 Task: Locate the nearest car wash in Seattle.
Action: Mouse moved to (94, 59)
Screenshot: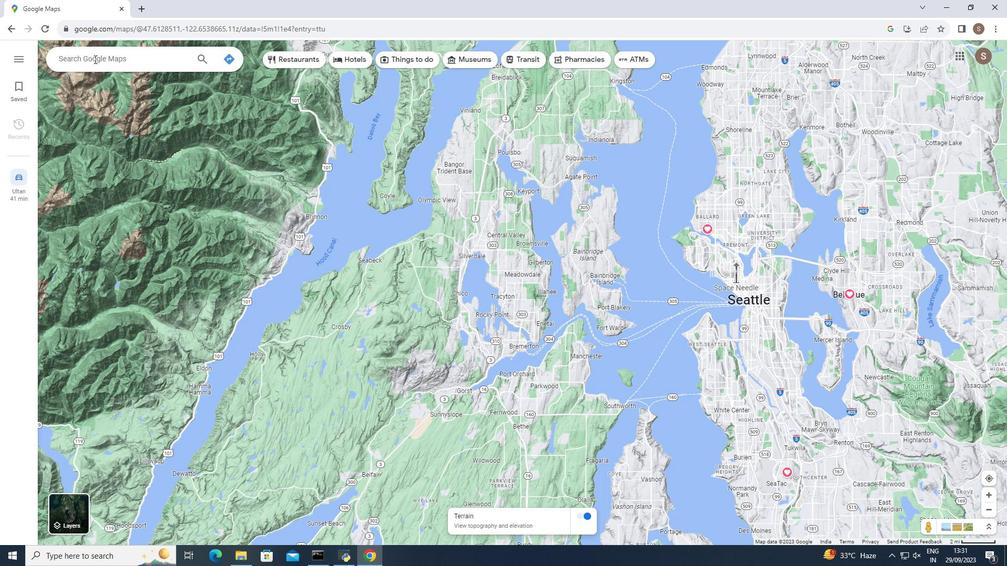 
Action: Mouse pressed left at (94, 59)
Screenshot: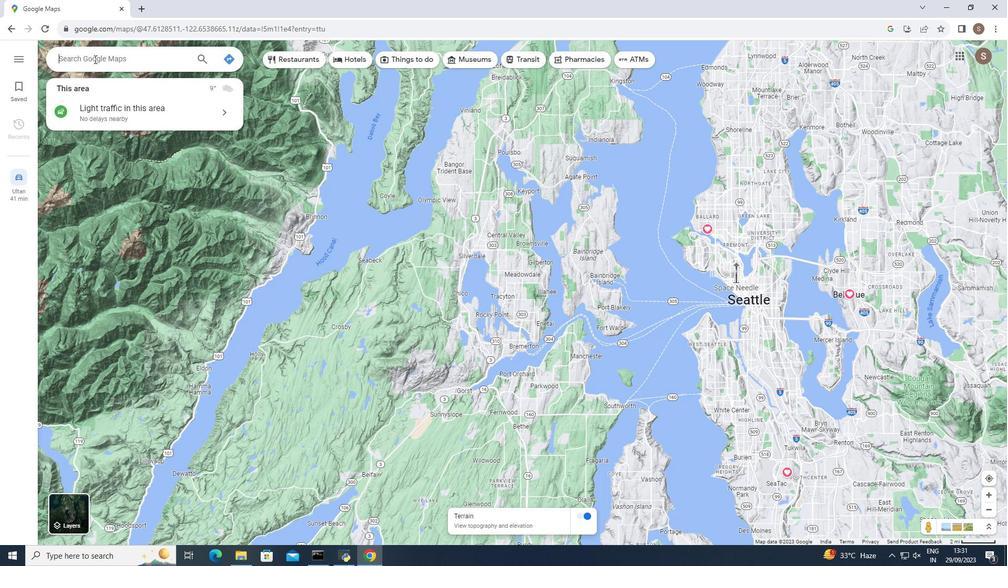 
Action: Mouse moved to (93, 59)
Screenshot: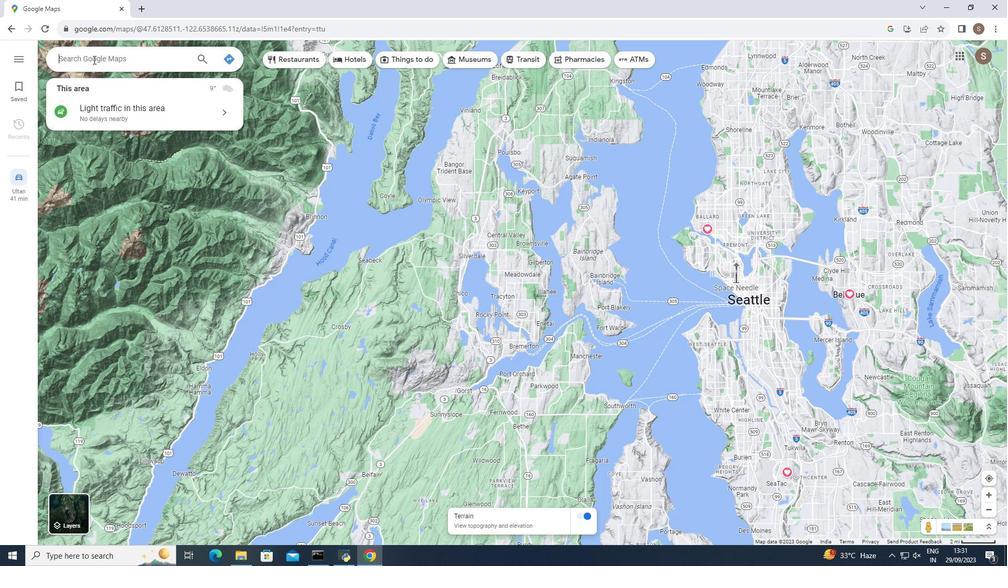 
Action: Key pressed <Key.caps_lock>SEATTLE
Screenshot: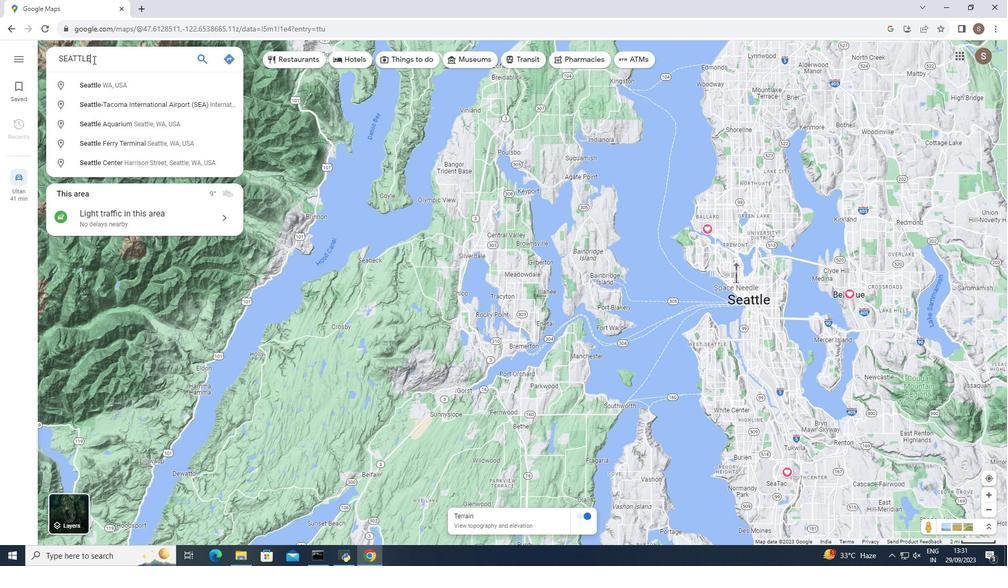 
Action: Mouse moved to (100, 87)
Screenshot: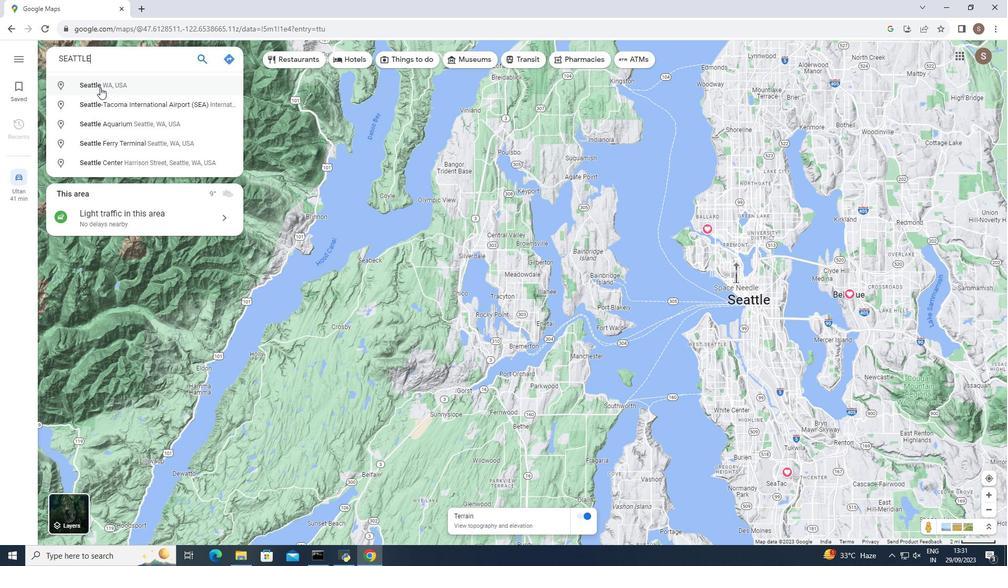 
Action: Mouse pressed left at (100, 87)
Screenshot: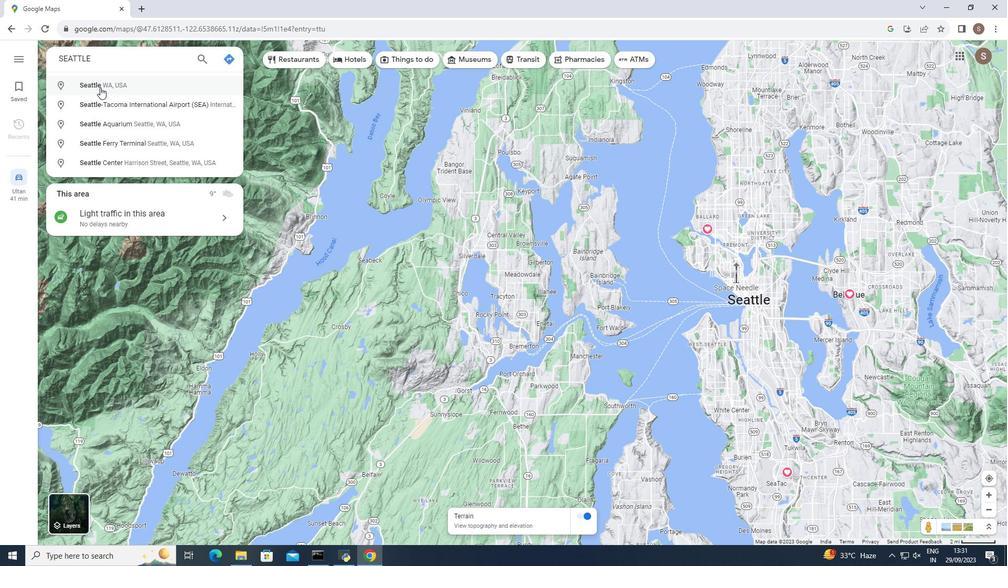 
Action: Mouse moved to (113, 298)
Screenshot: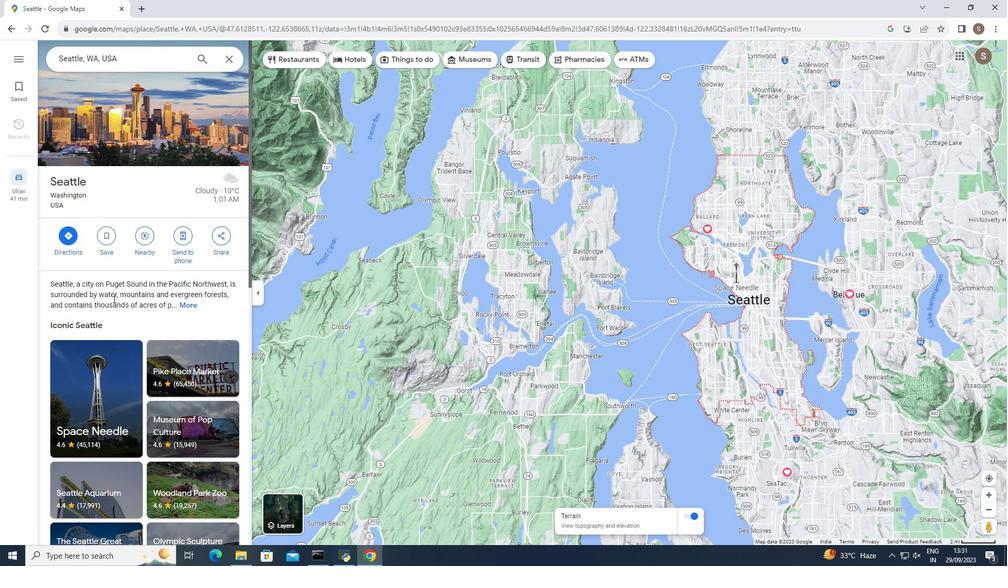 
Action: Mouse scrolled (113, 298) with delta (0, 0)
Screenshot: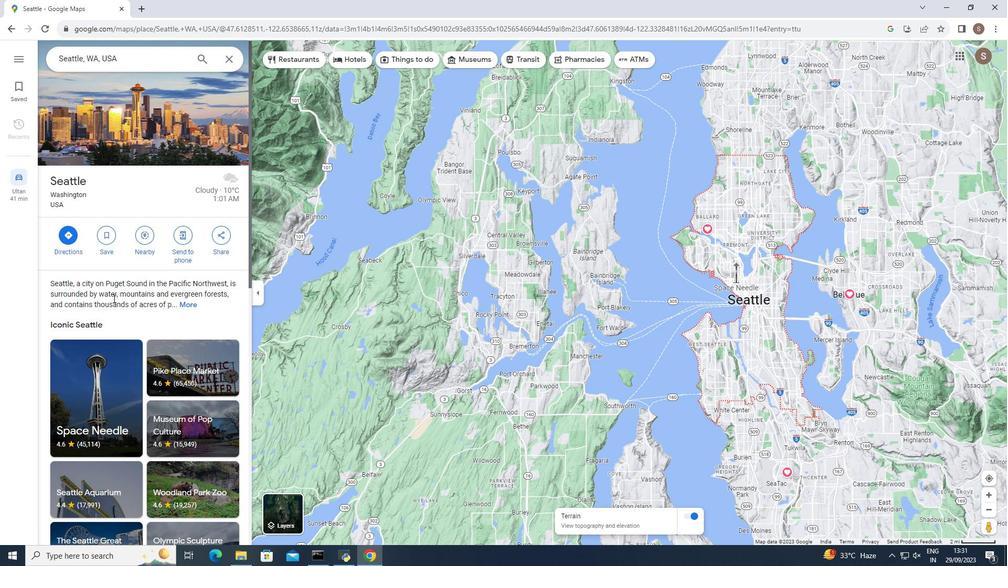 
Action: Mouse moved to (143, 187)
Screenshot: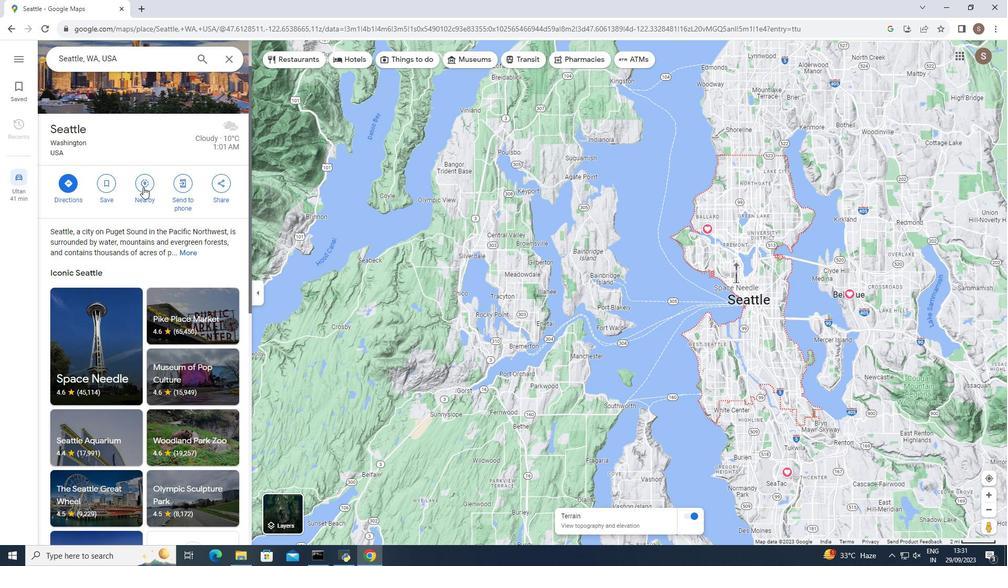 
Action: Mouse pressed left at (143, 187)
Screenshot: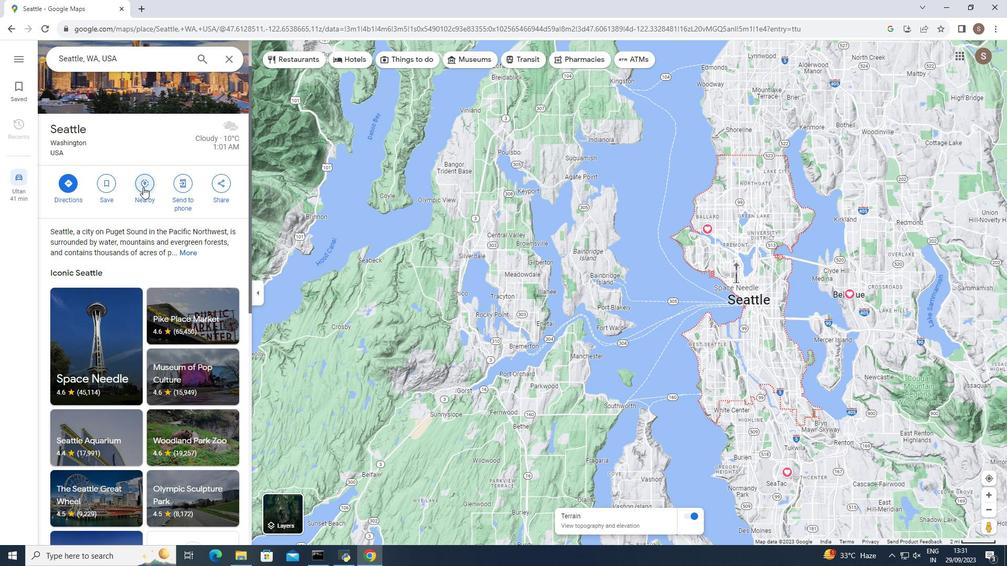 
Action: Mouse moved to (101, 58)
Screenshot: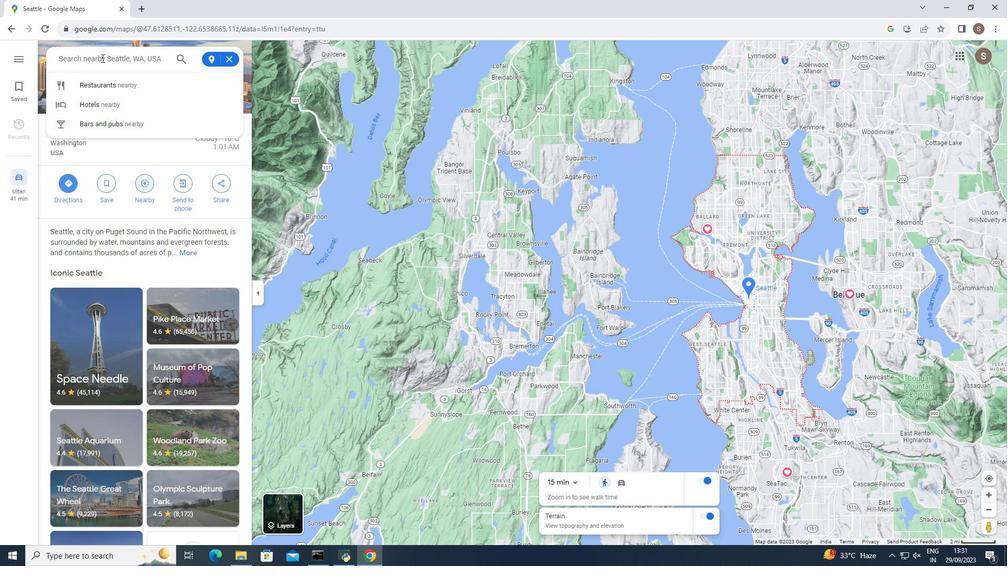 
Action: Mouse pressed left at (101, 58)
Screenshot: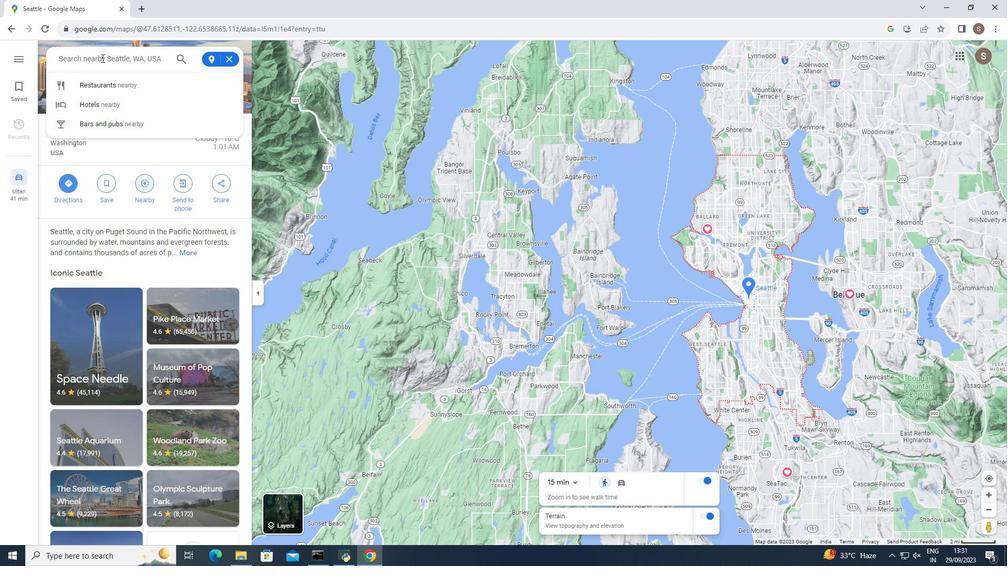 
Action: Mouse moved to (93, 65)
Screenshot: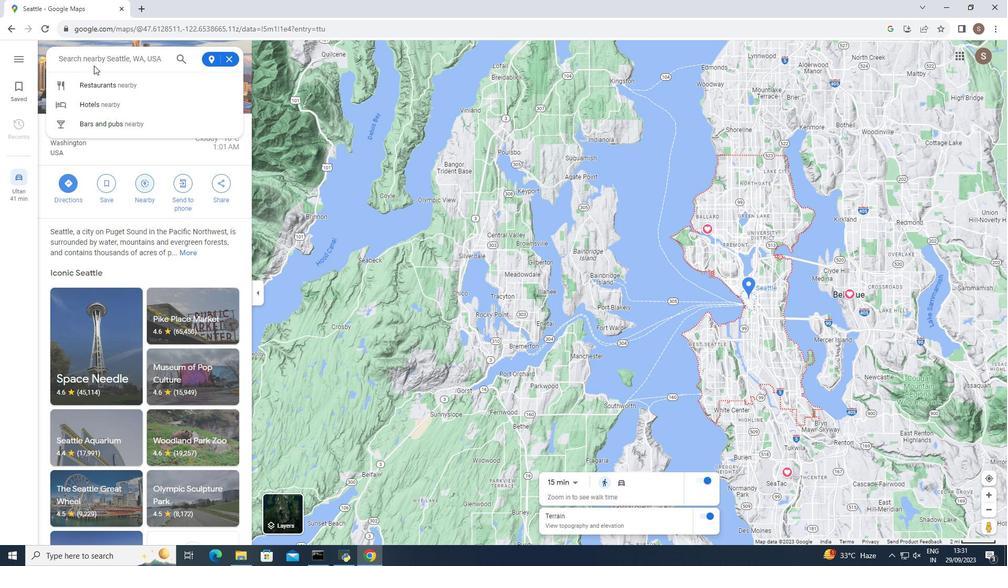 
Action: Key pressed CAR<Key.space>WASH
Screenshot: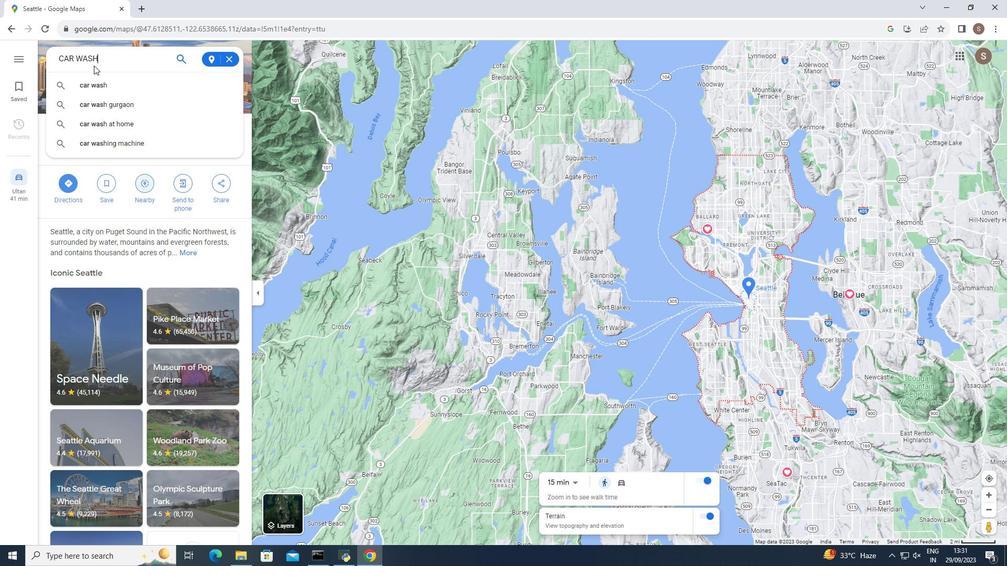 
Action: Mouse moved to (187, 53)
Screenshot: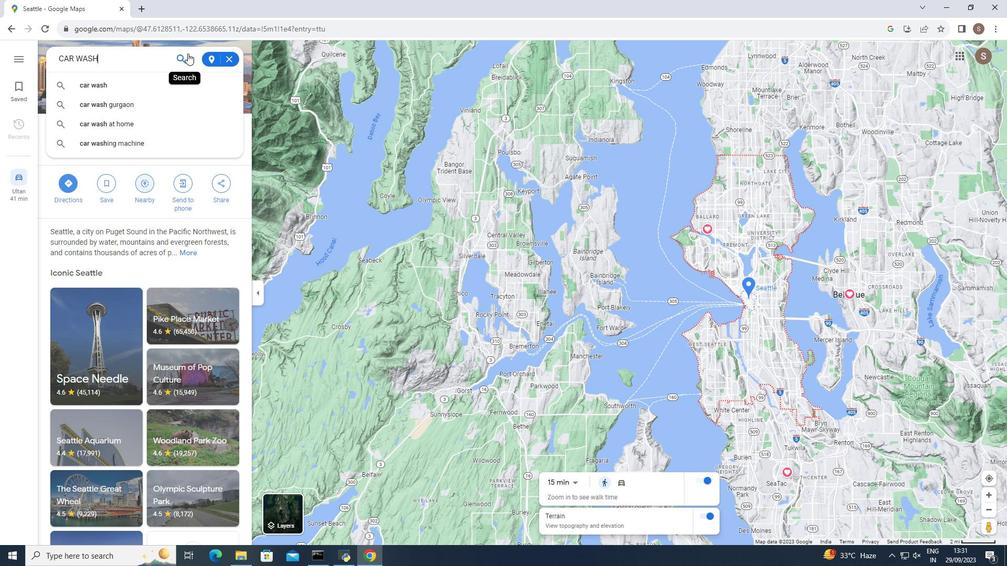 
Action: Mouse pressed left at (187, 53)
Screenshot: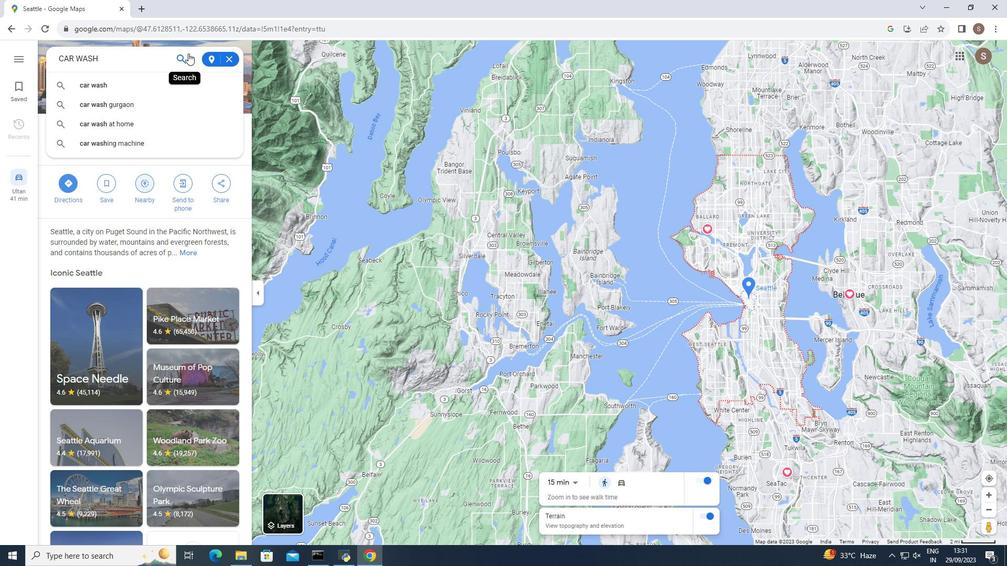 
Action: Mouse moved to (71, 91)
Screenshot: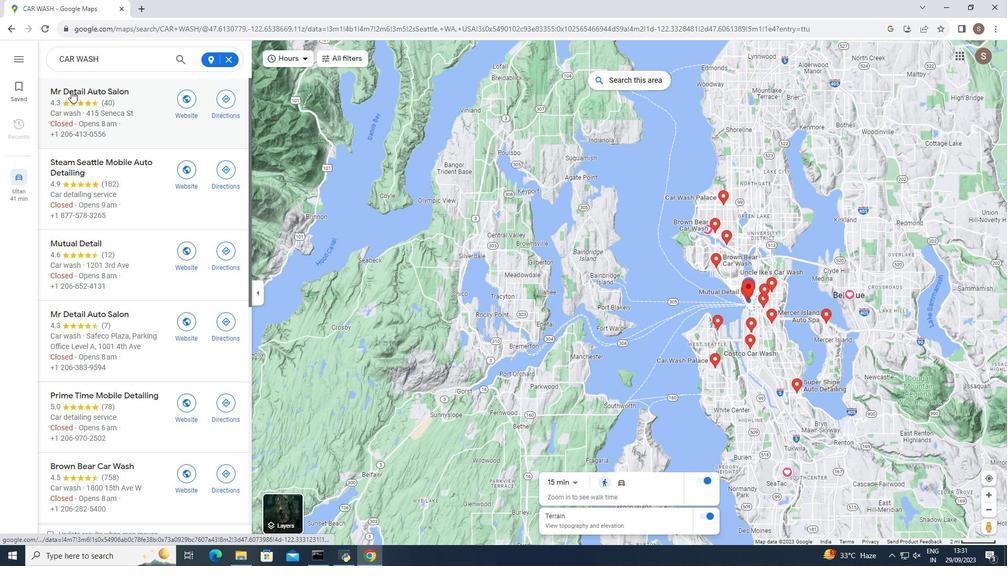 
Action: Mouse pressed left at (71, 91)
Screenshot: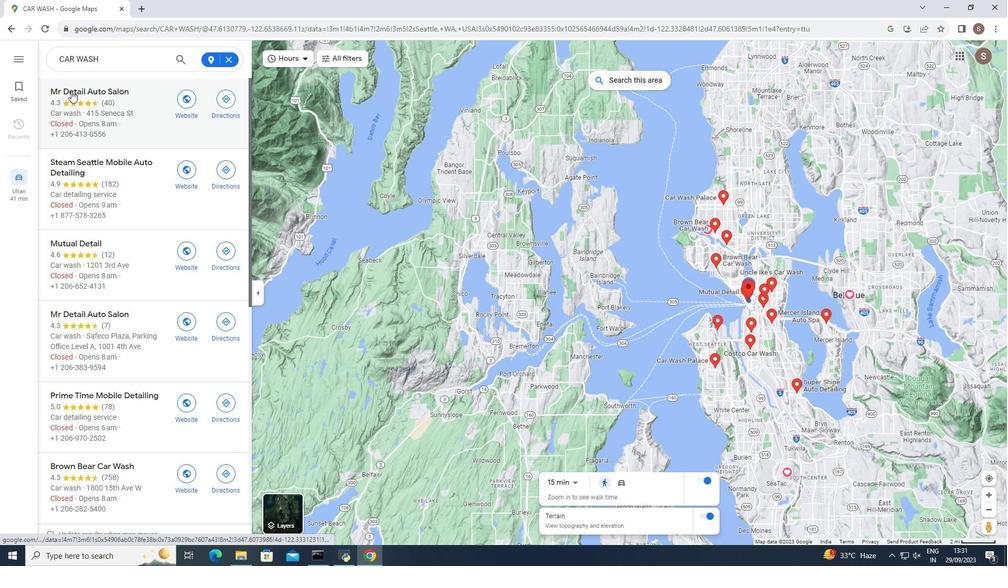 
Action: Mouse moved to (310, 413)
Screenshot: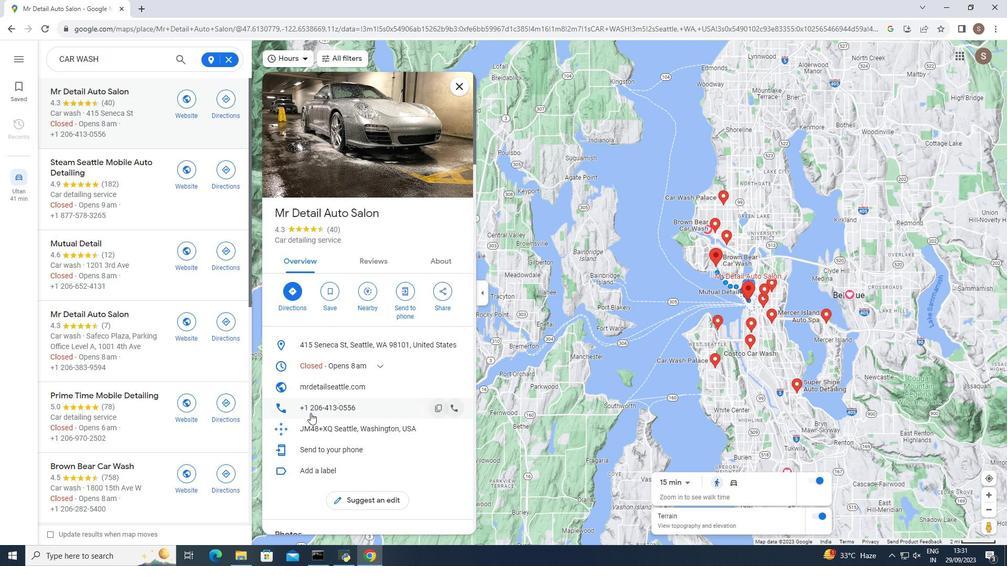 
Action: Mouse scrolled (310, 412) with delta (0, 0)
Screenshot: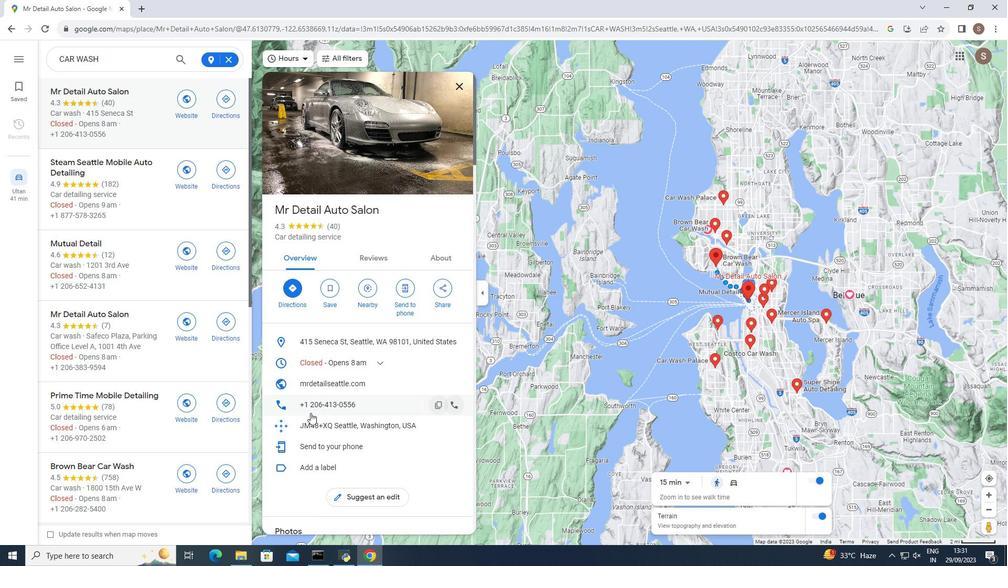 
Action: Mouse moved to (387, 302)
Screenshot: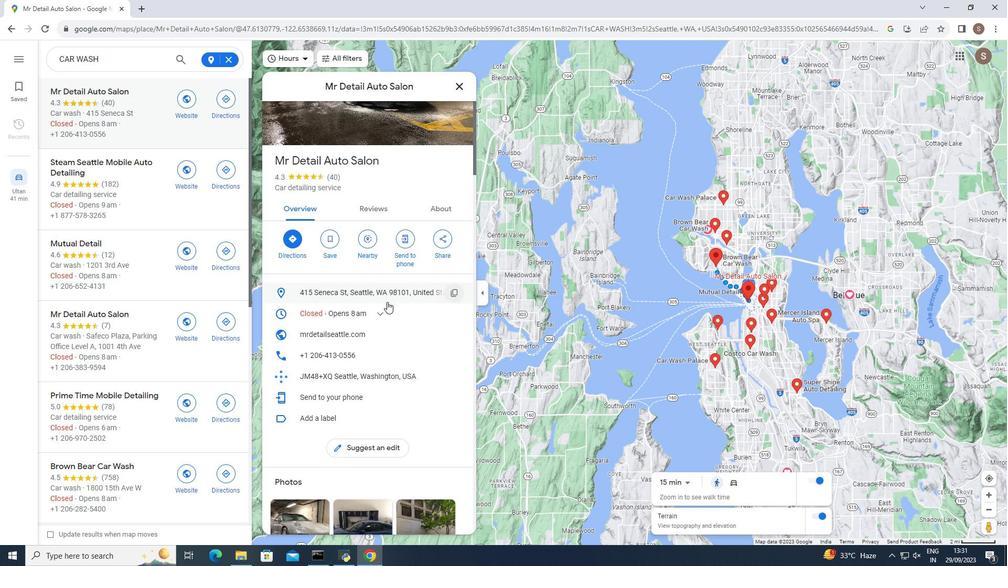 
Action: Mouse scrolled (387, 301) with delta (0, 0)
Screenshot: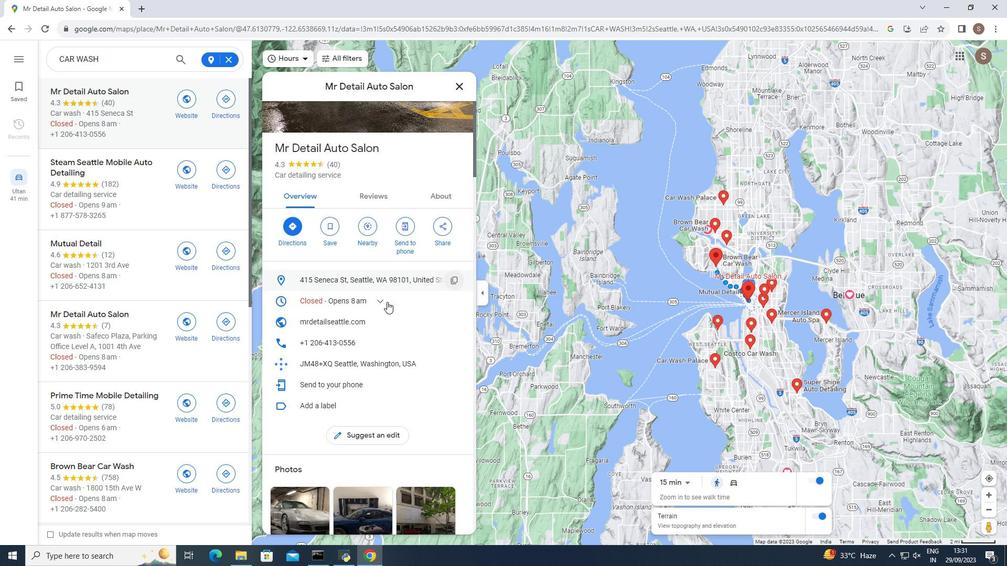 
Action: Mouse scrolled (387, 301) with delta (0, 0)
Screenshot: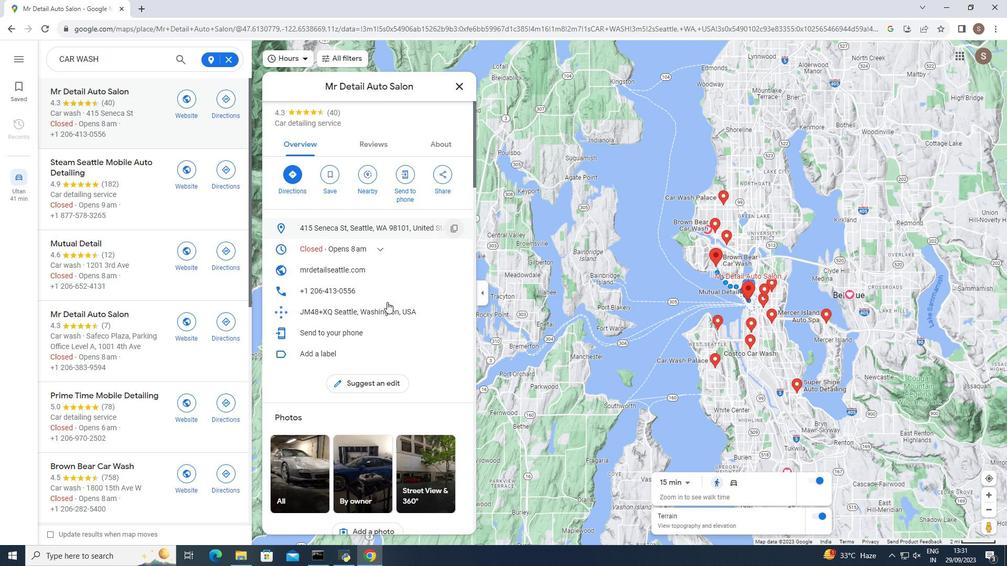 
Action: Mouse scrolled (387, 301) with delta (0, 0)
Screenshot: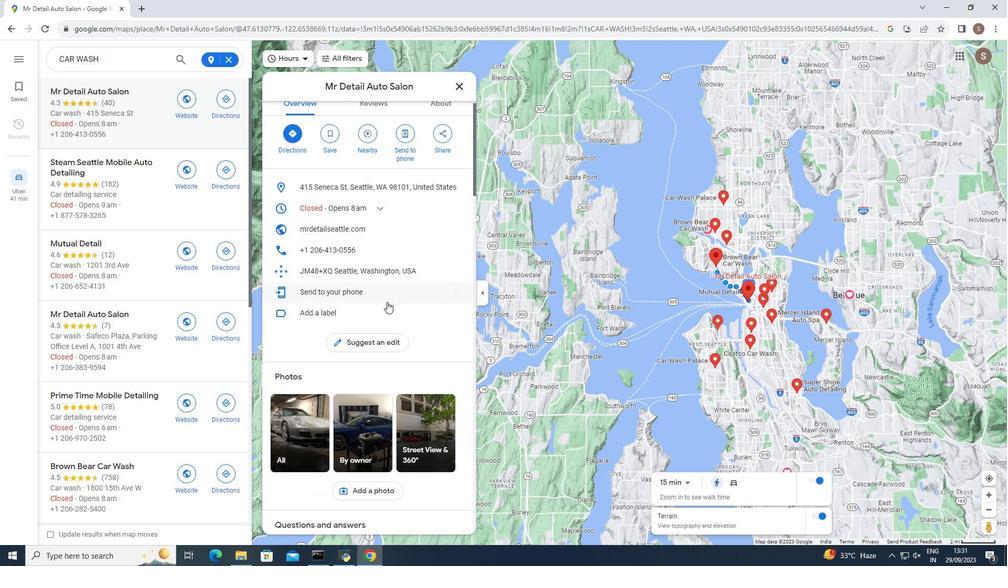 
Action: Mouse scrolled (387, 301) with delta (0, 0)
Screenshot: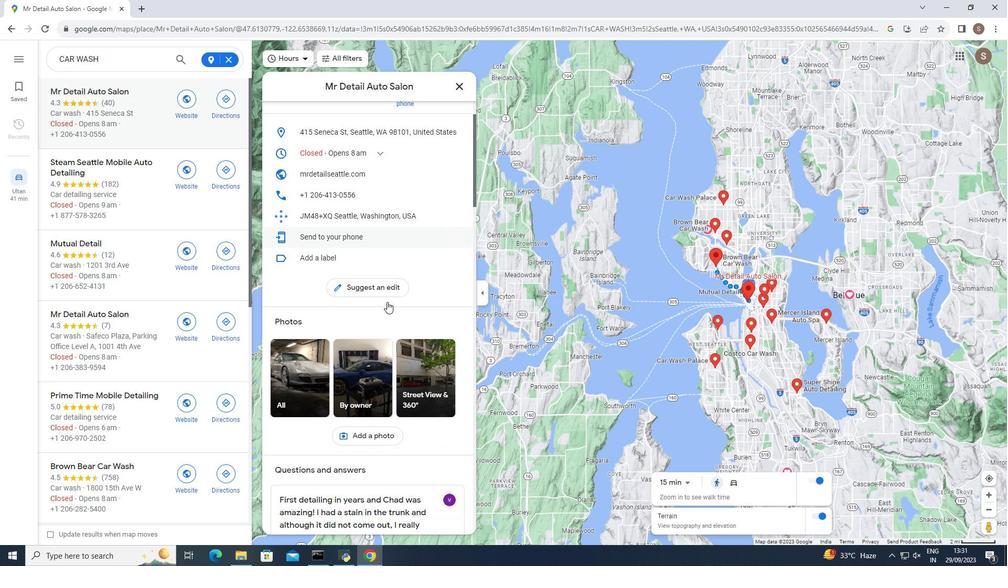 
Action: Mouse moved to (387, 302)
Screenshot: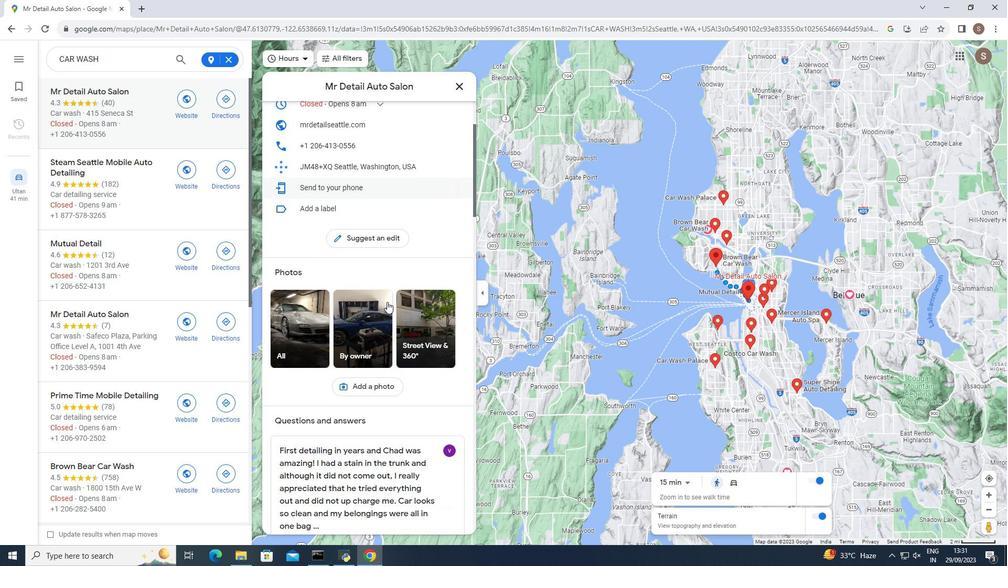 
Action: Mouse scrolled (387, 301) with delta (0, 0)
Screenshot: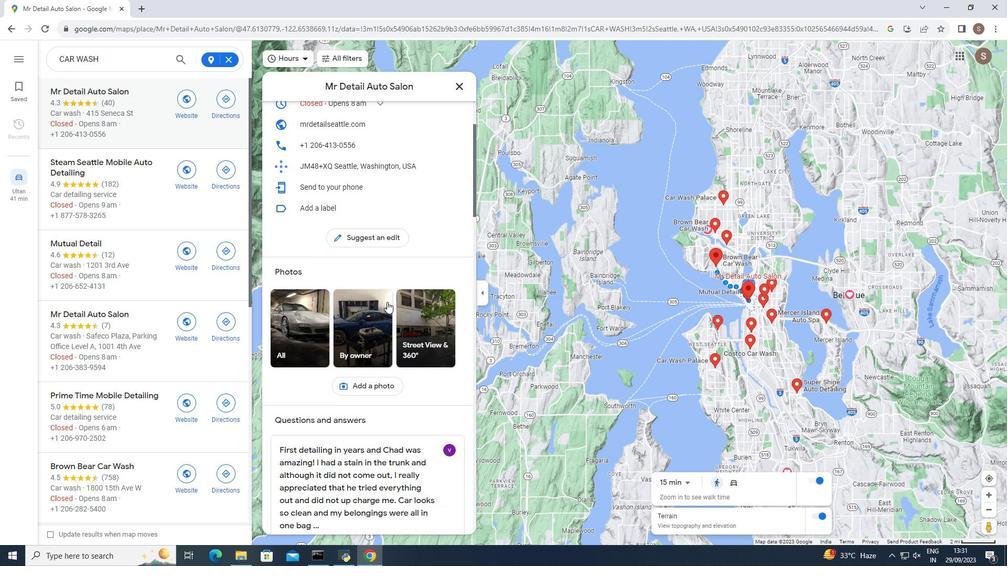
Action: Mouse moved to (387, 301)
Screenshot: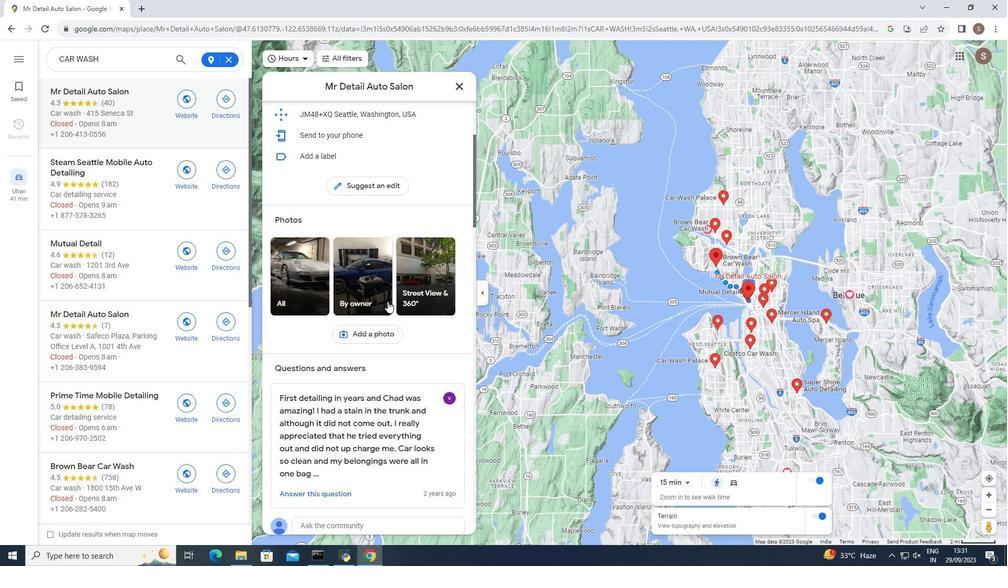 
Action: Mouse scrolled (387, 301) with delta (0, 0)
Screenshot: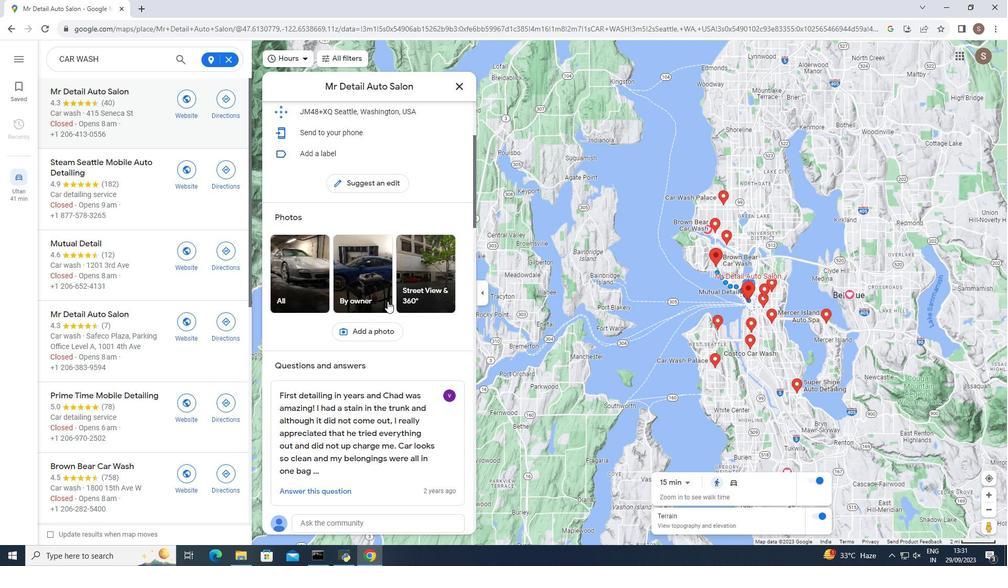 
Action: Mouse scrolled (387, 301) with delta (0, 0)
Screenshot: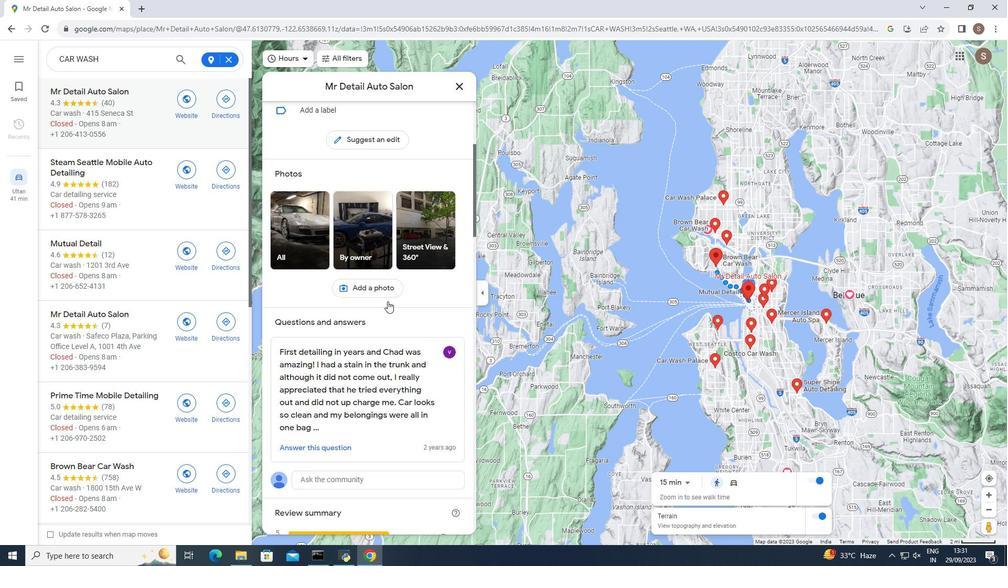 
Action: Mouse scrolled (387, 301) with delta (0, 0)
Screenshot: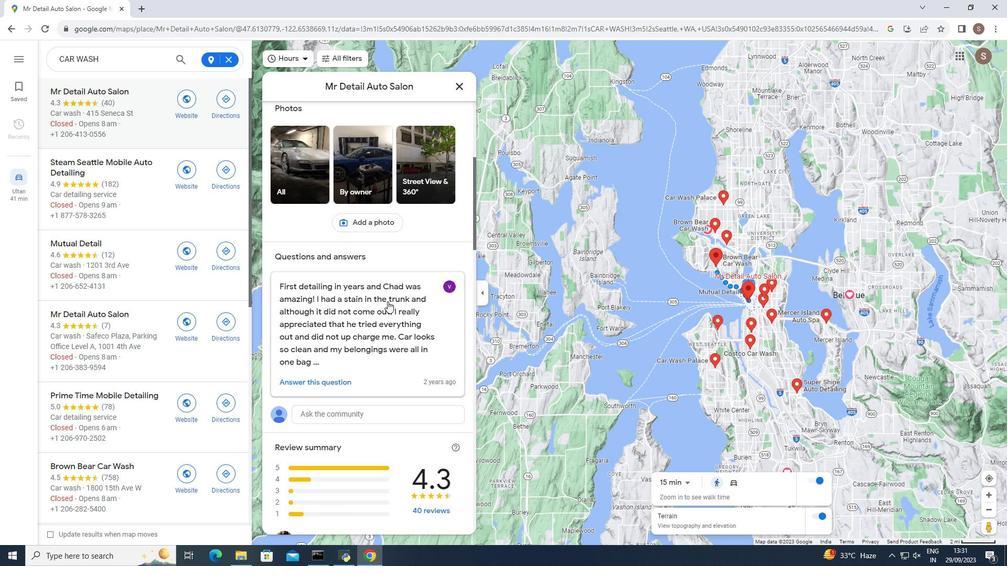 
Action: Mouse scrolled (387, 301) with delta (0, 0)
Screenshot: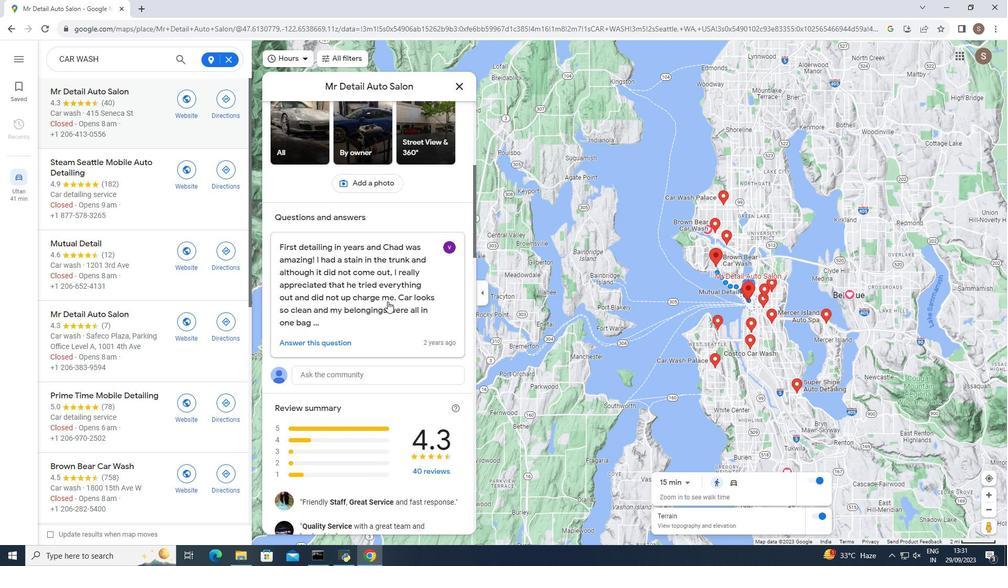
Action: Mouse scrolled (387, 301) with delta (0, 0)
Screenshot: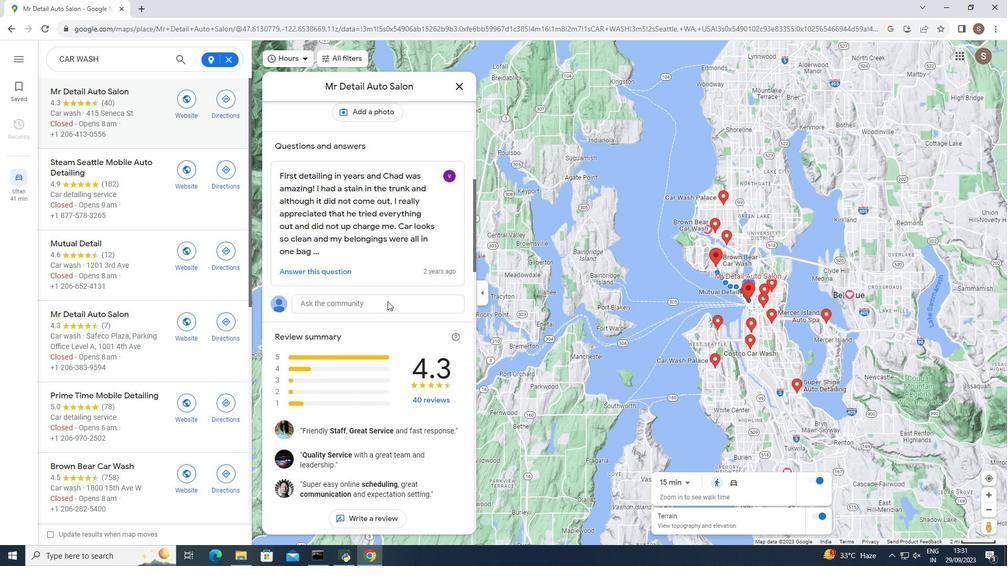 
Action: Mouse moved to (388, 301)
Screenshot: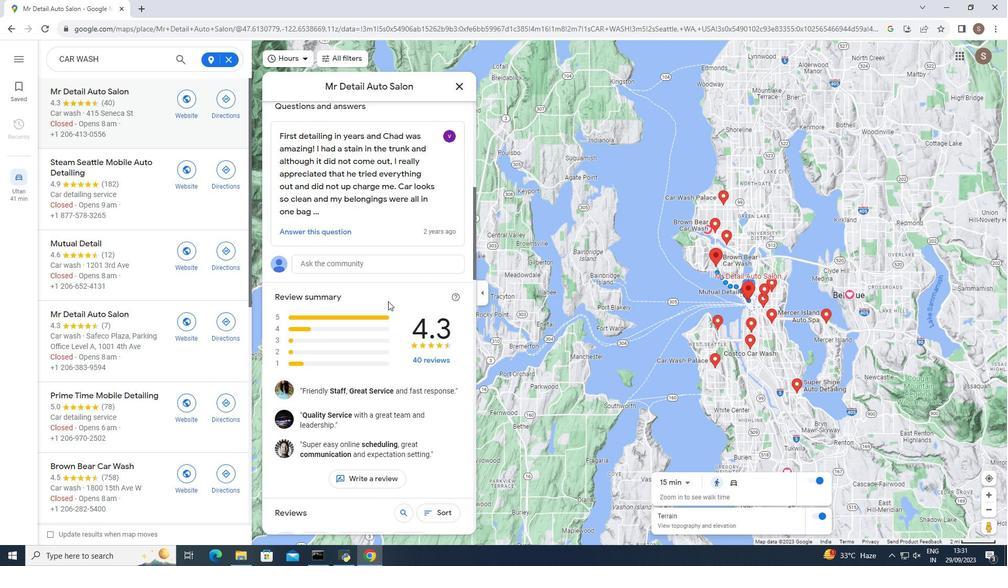 
Action: Mouse scrolled (388, 301) with delta (0, 0)
Screenshot: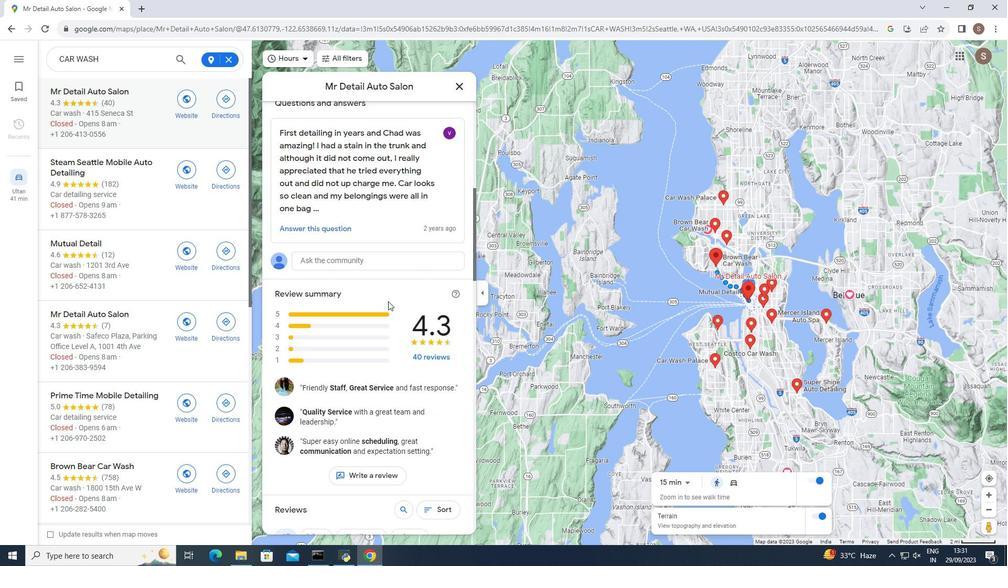 
Action: Mouse scrolled (388, 301) with delta (0, 0)
Screenshot: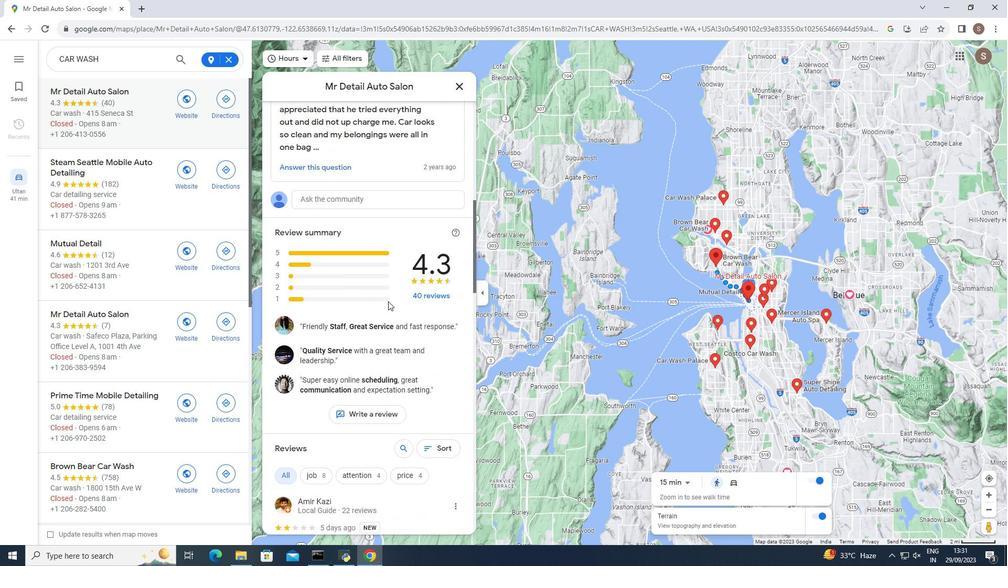 
Action: Mouse scrolled (388, 301) with delta (0, 0)
Screenshot: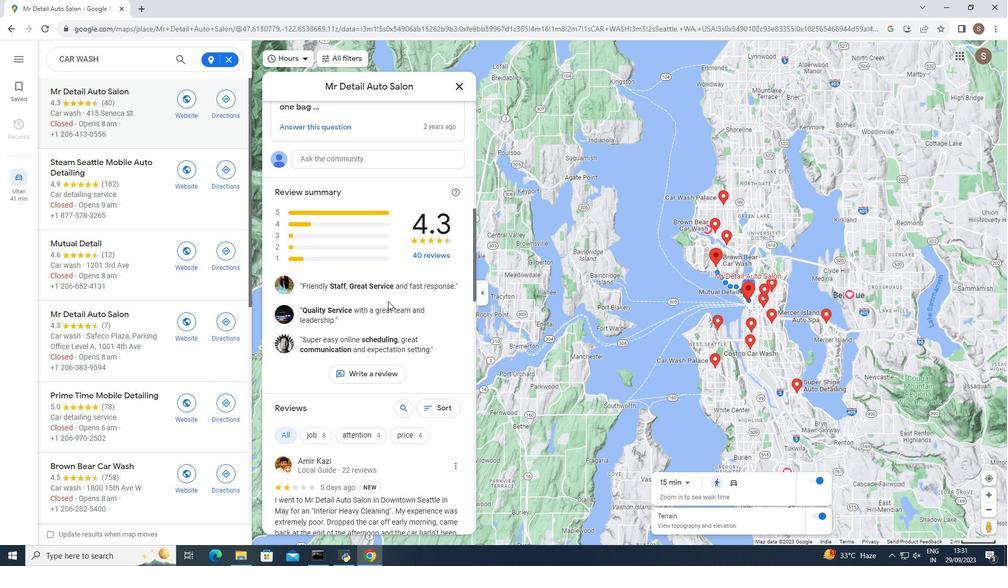 
Action: Mouse moved to (388, 301)
Screenshot: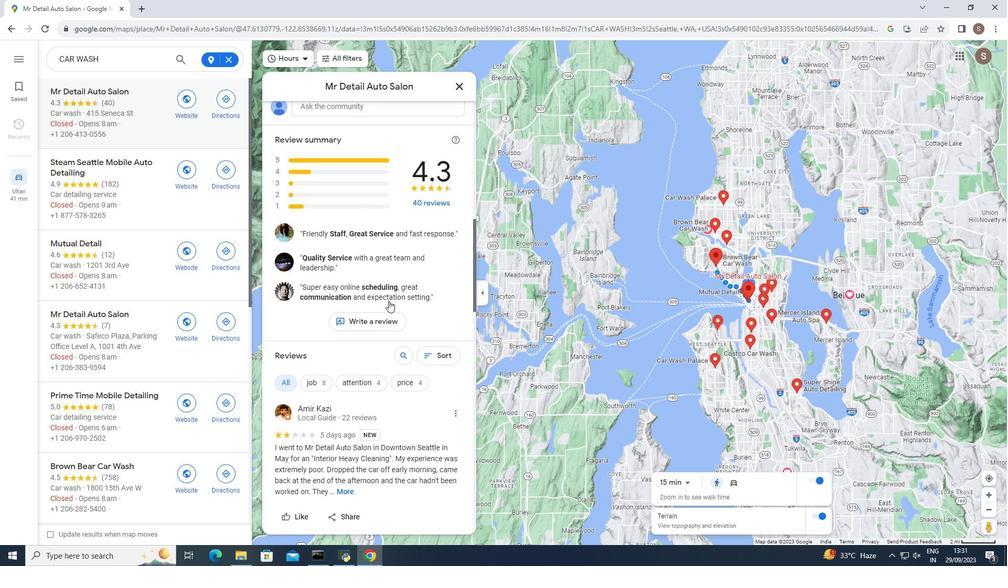 
Action: Mouse scrolled (388, 300) with delta (0, 0)
Screenshot: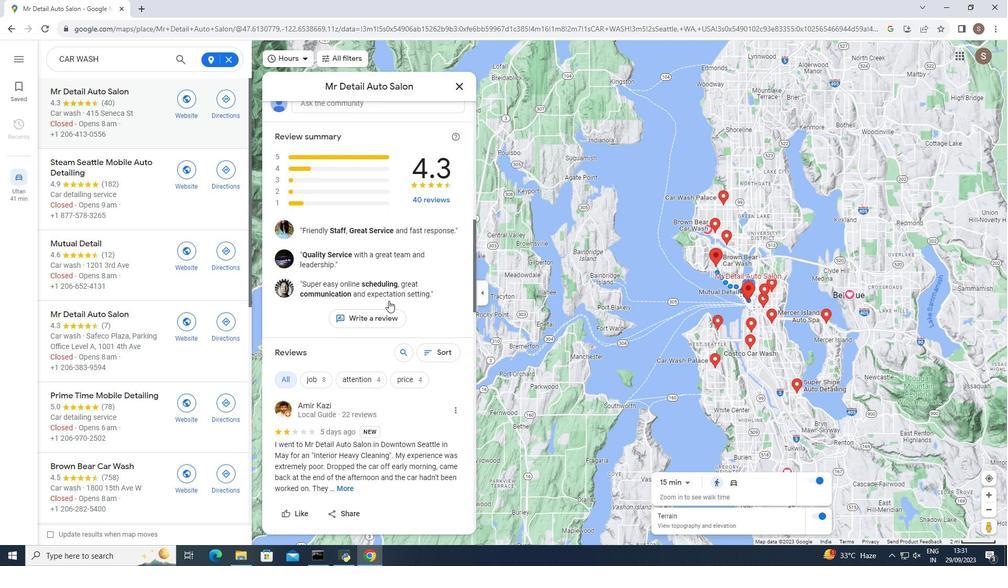 
Action: Mouse scrolled (388, 300) with delta (0, 0)
Screenshot: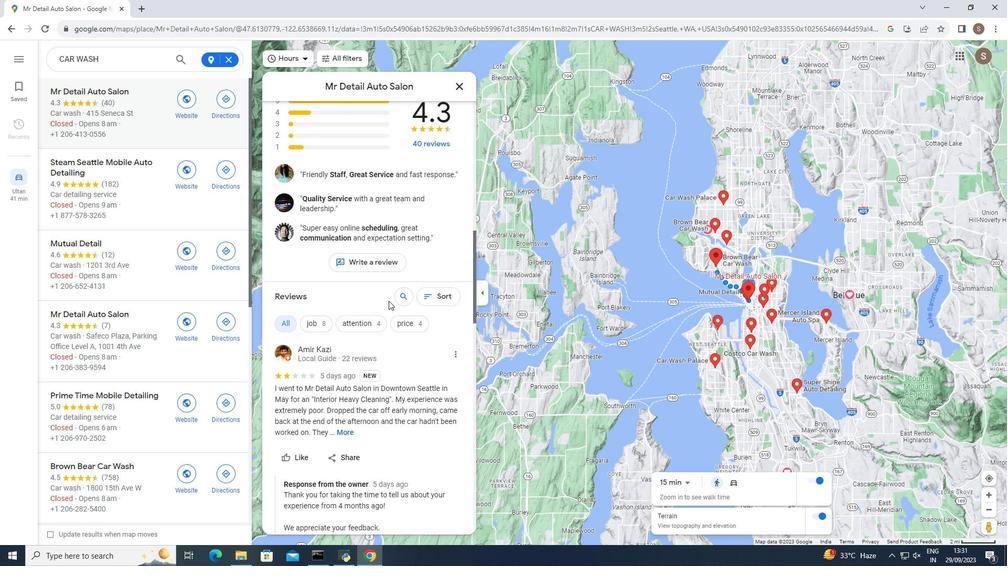 
Action: Mouse scrolled (388, 300) with delta (0, 0)
Screenshot: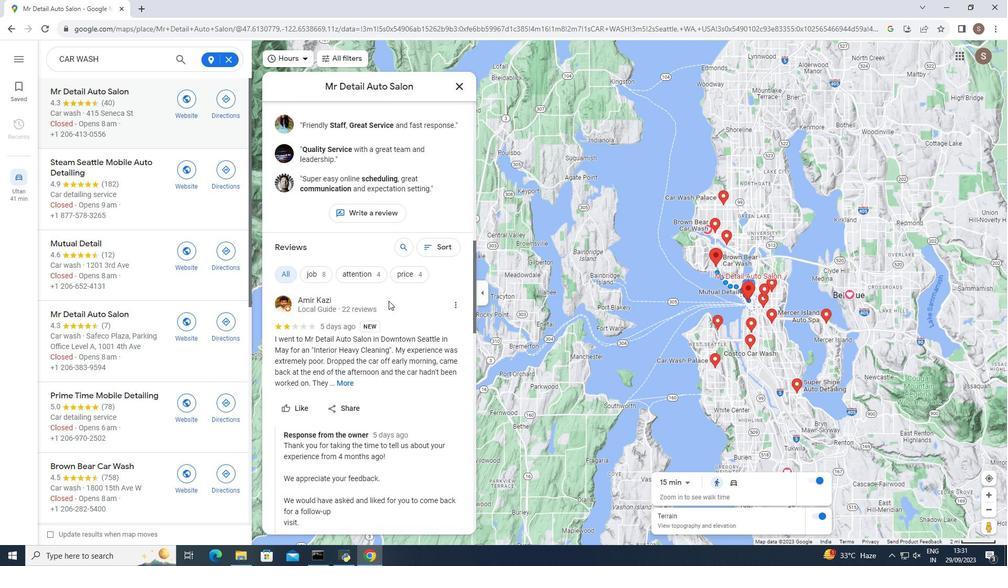 
Action: Mouse scrolled (388, 300) with delta (0, 0)
Screenshot: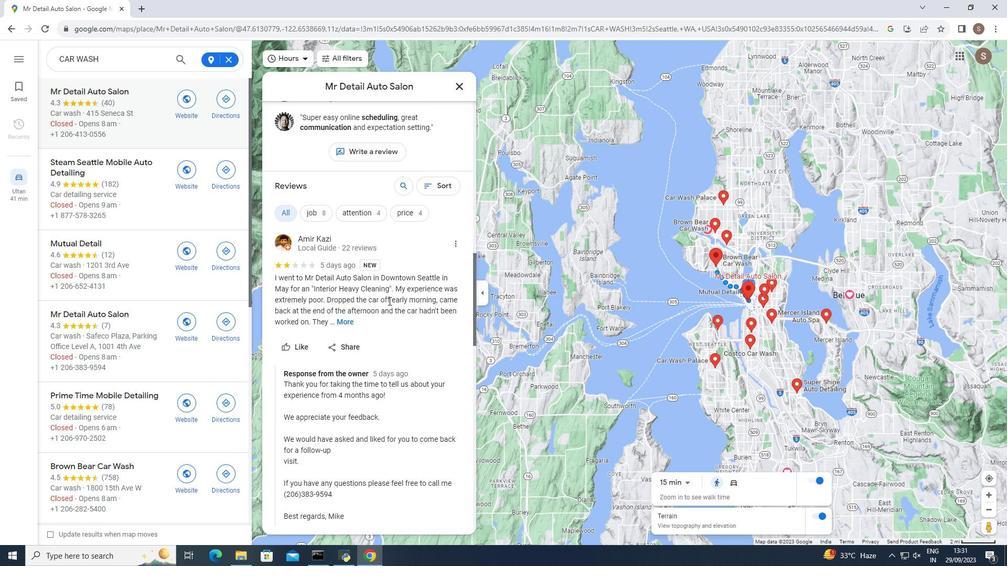 
Action: Mouse scrolled (388, 300) with delta (0, 0)
Screenshot: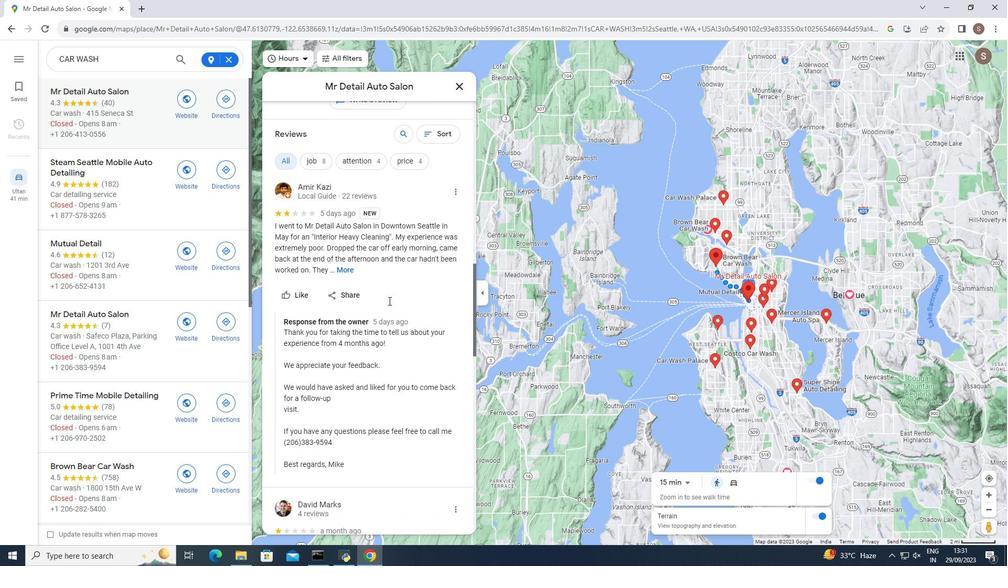 
Action: Mouse moved to (389, 300)
Screenshot: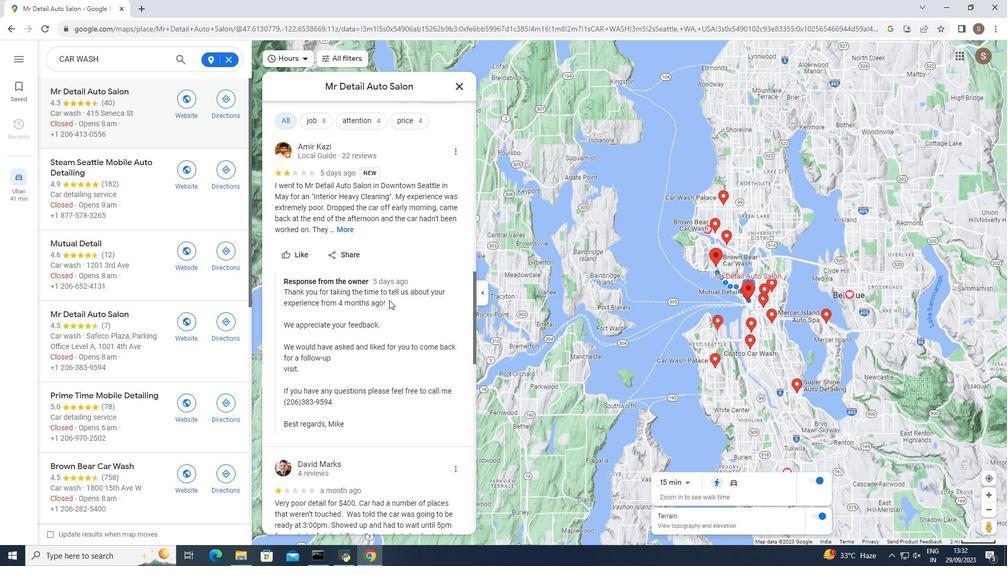 
Action: Mouse scrolled (389, 300) with delta (0, 0)
Screenshot: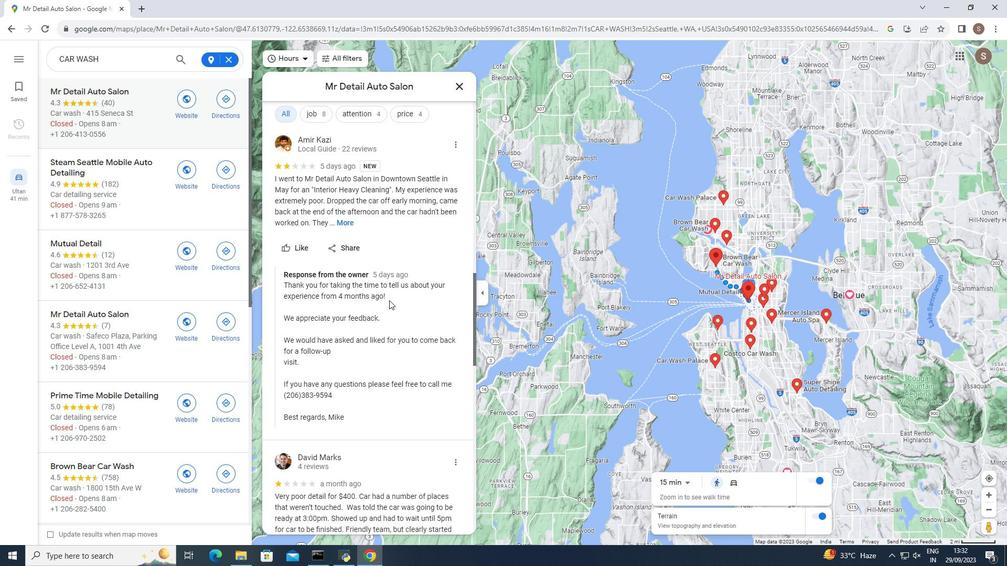 
Action: Mouse scrolled (389, 300) with delta (0, 0)
Screenshot: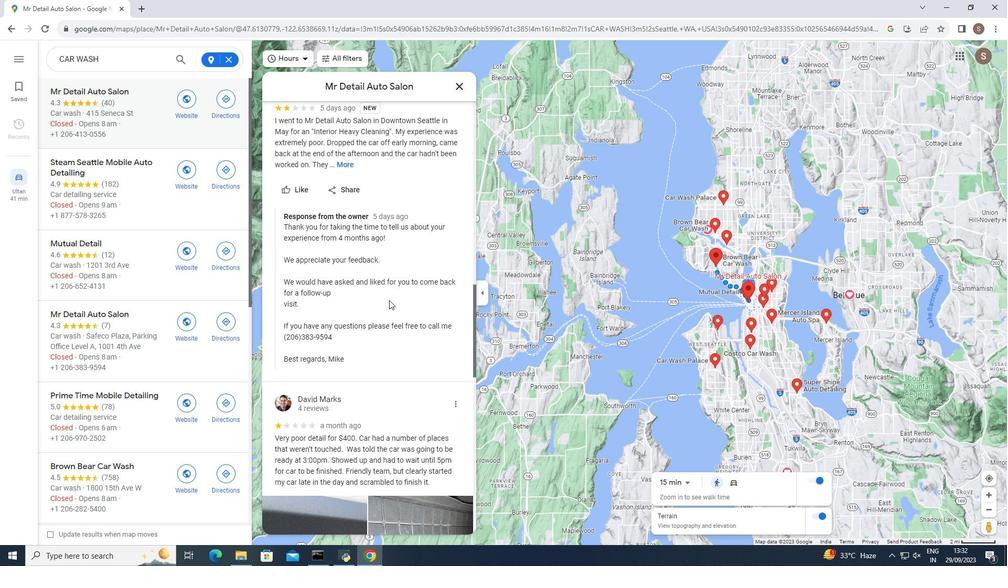 
Action: Mouse scrolled (389, 300) with delta (0, 0)
Screenshot: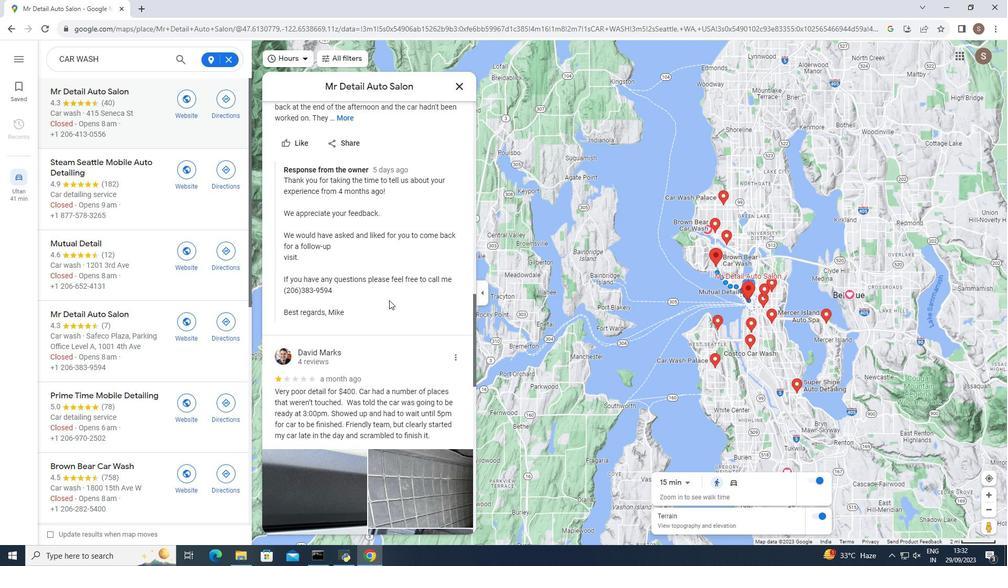 
Action: Mouse moved to (389, 300)
Screenshot: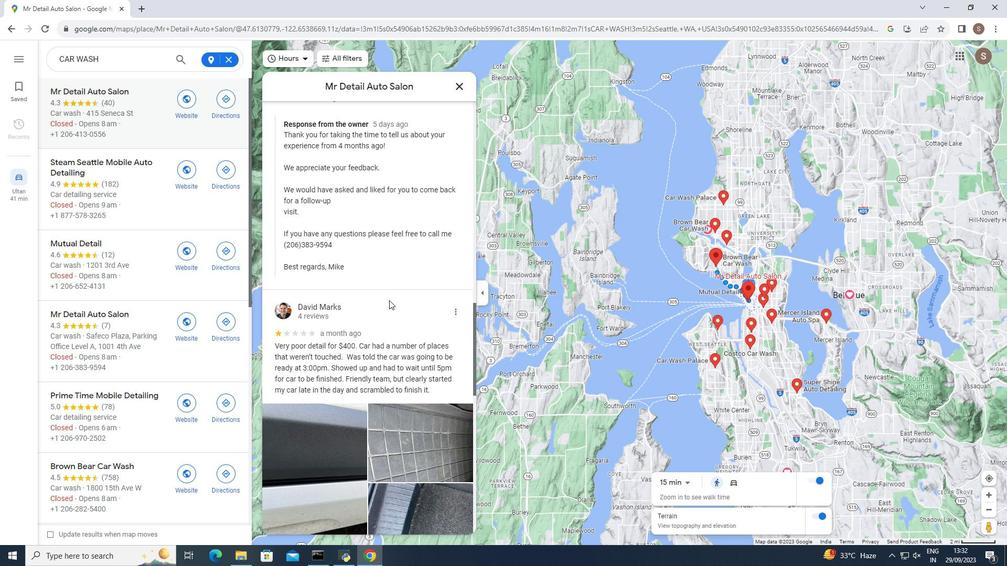 
Action: Mouse scrolled (389, 300) with delta (0, 0)
Screenshot: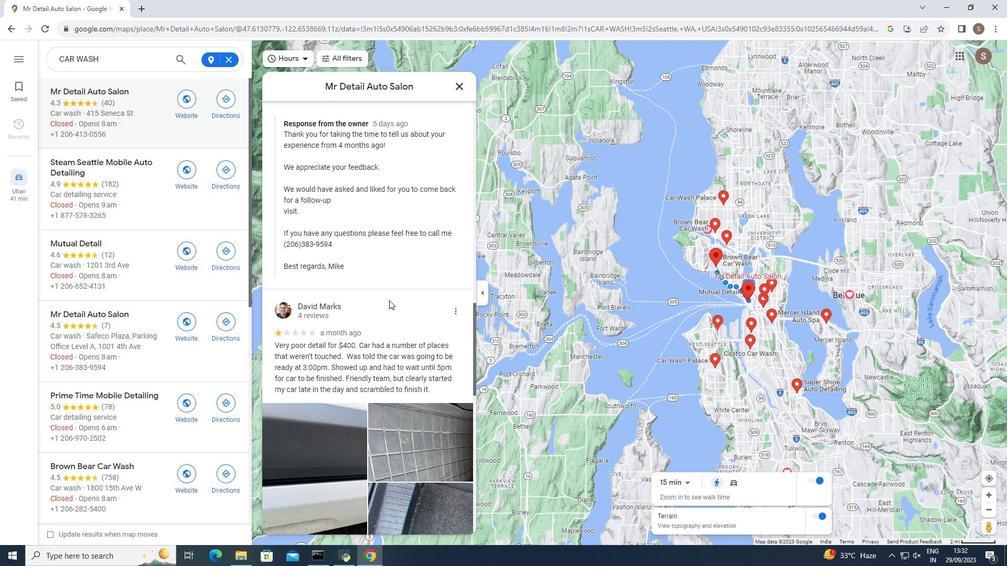 
Action: Mouse moved to (389, 300)
Screenshot: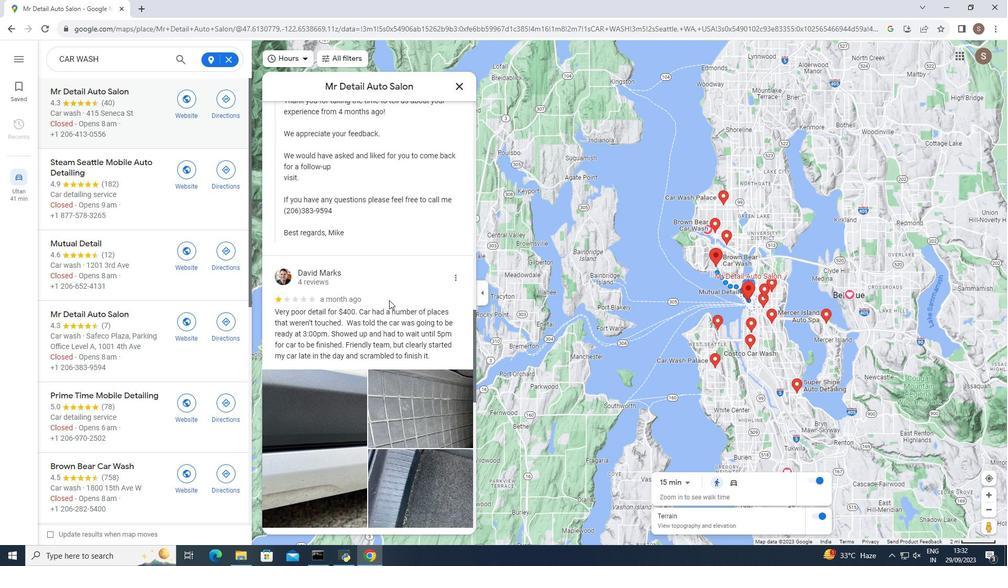 
Action: Mouse scrolled (389, 300) with delta (0, 0)
Screenshot: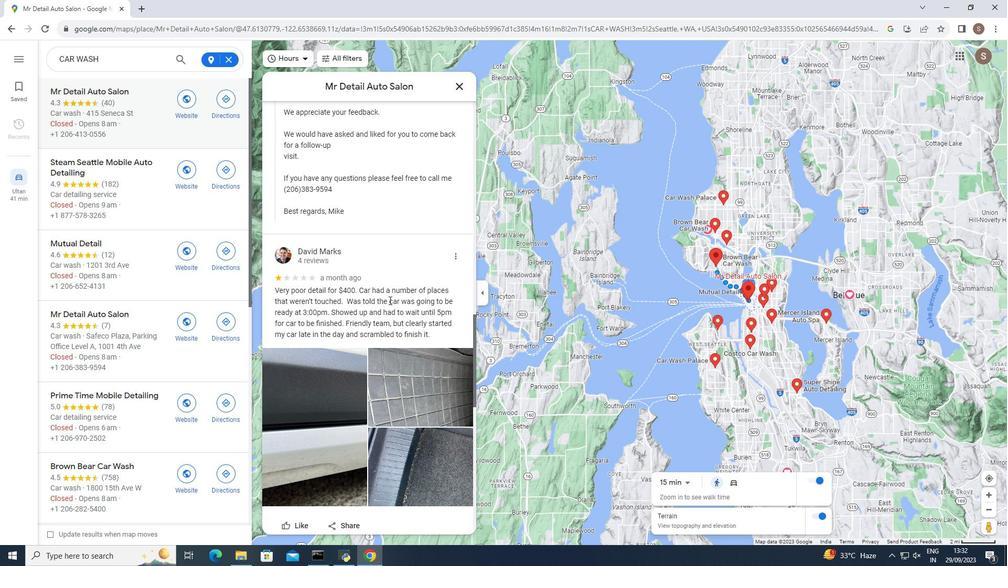 
Action: Mouse scrolled (389, 300) with delta (0, 0)
Screenshot: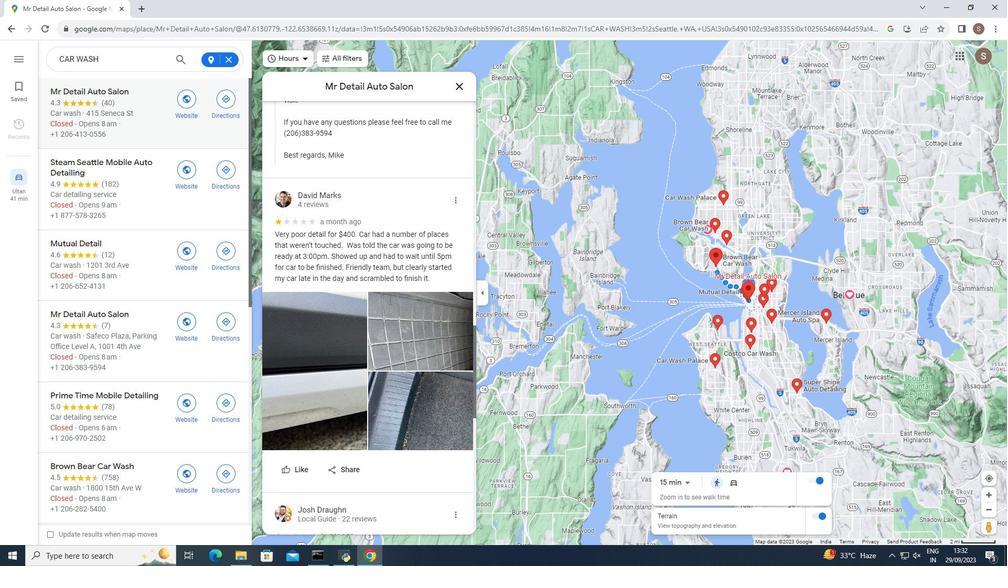 
Action: Mouse scrolled (389, 300) with delta (0, 0)
Screenshot: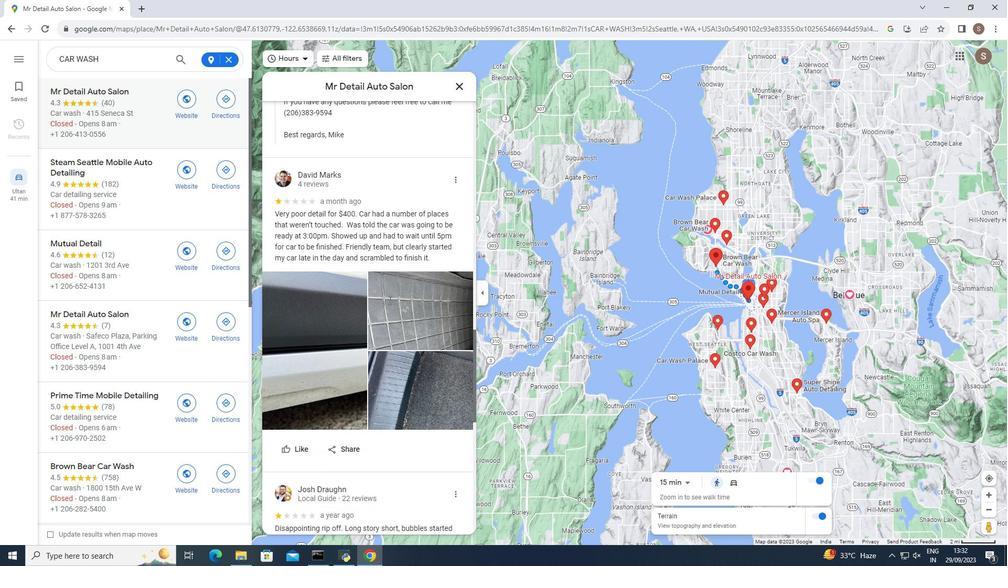 
Action: Mouse scrolled (389, 300) with delta (0, 0)
Screenshot: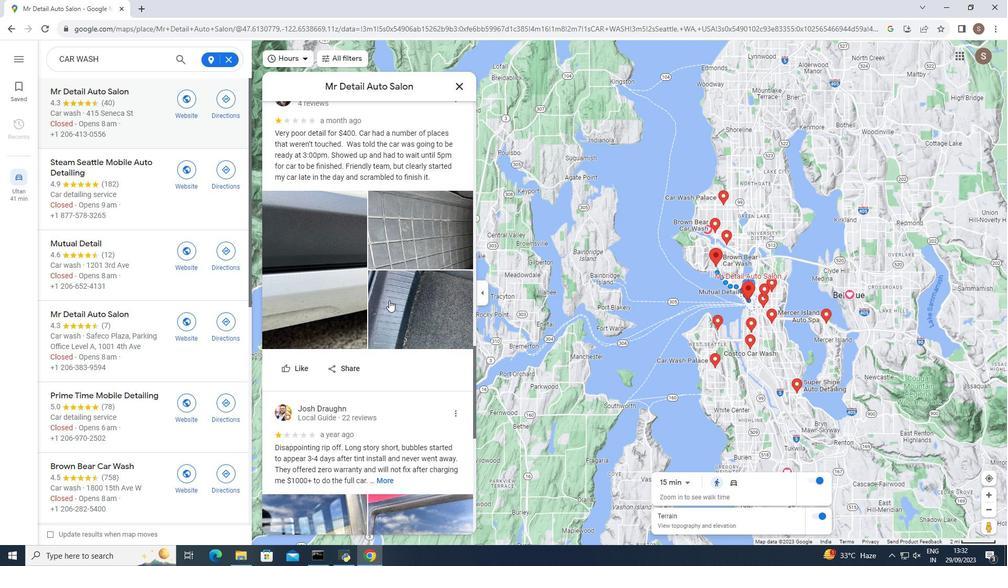 
Action: Mouse scrolled (389, 300) with delta (0, 0)
Screenshot: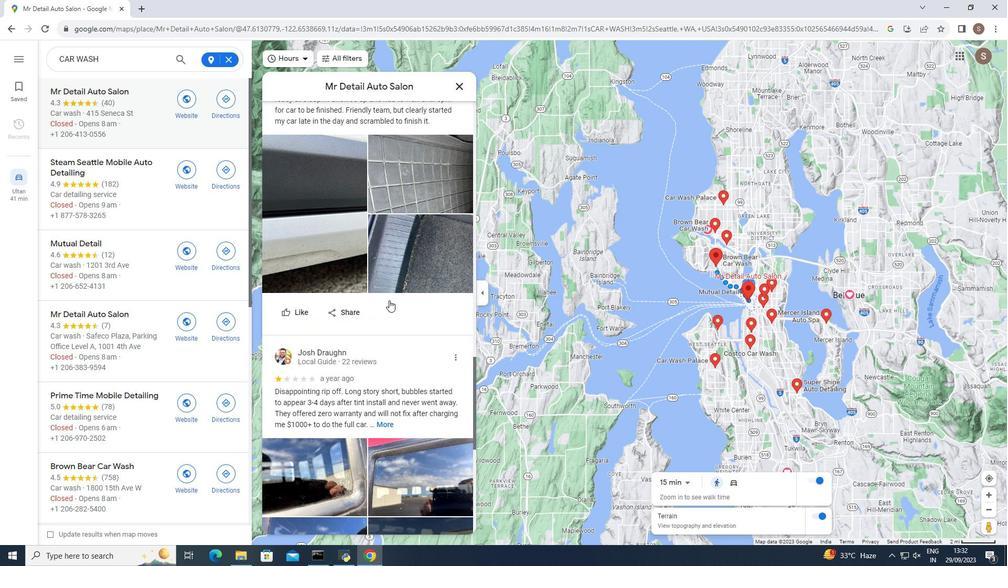 
Action: Mouse scrolled (389, 300) with delta (0, 0)
Screenshot: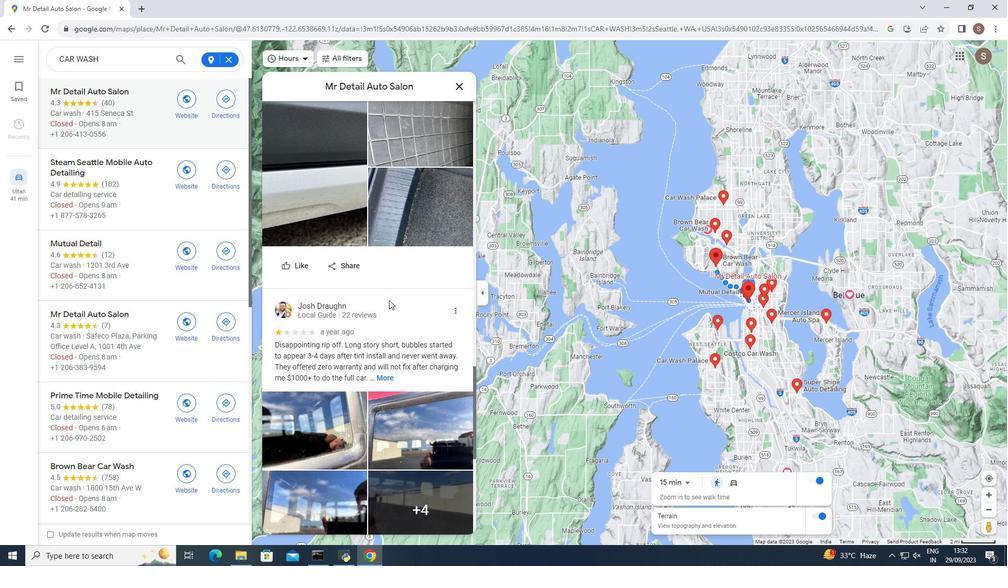 
Action: Mouse scrolled (389, 300) with delta (0, 0)
Screenshot: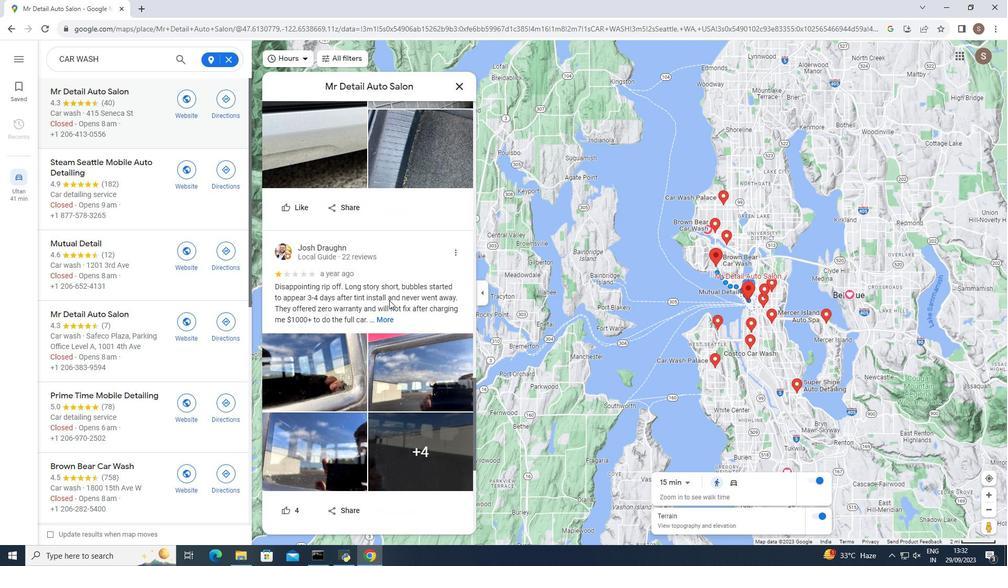 
Action: Mouse scrolled (389, 300) with delta (0, 0)
Screenshot: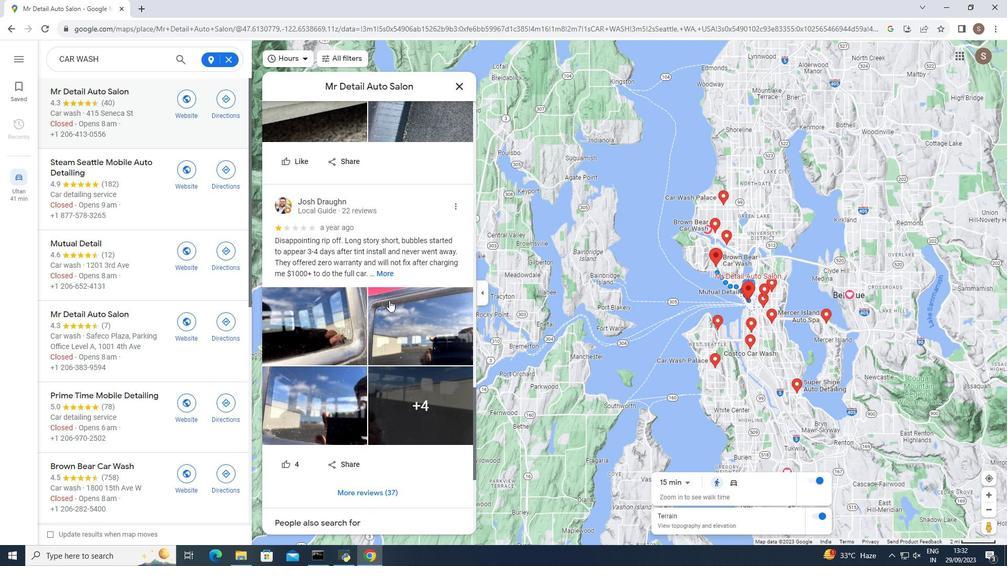 
Action: Mouse moved to (383, 220)
Screenshot: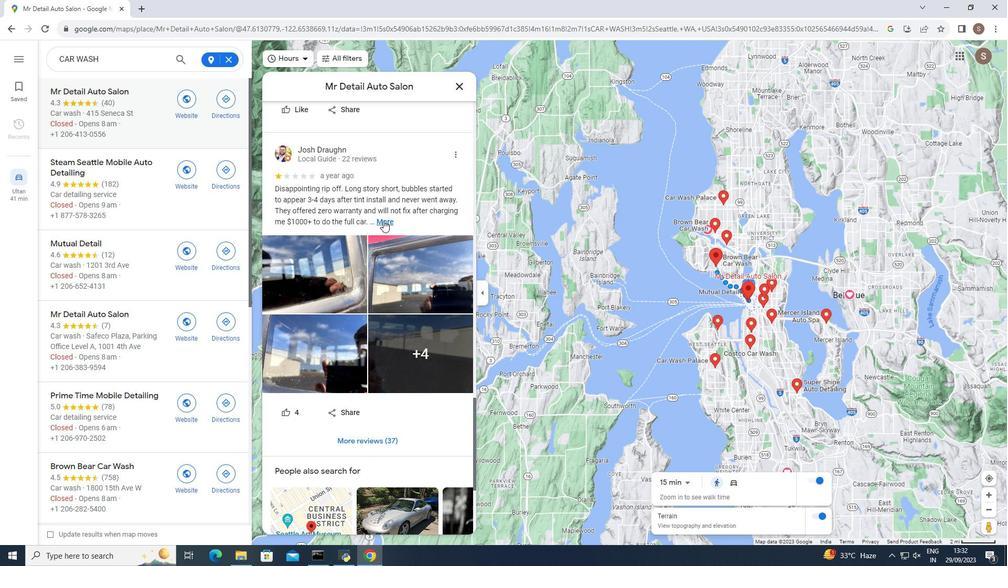 
Action: Mouse pressed left at (383, 220)
Screenshot: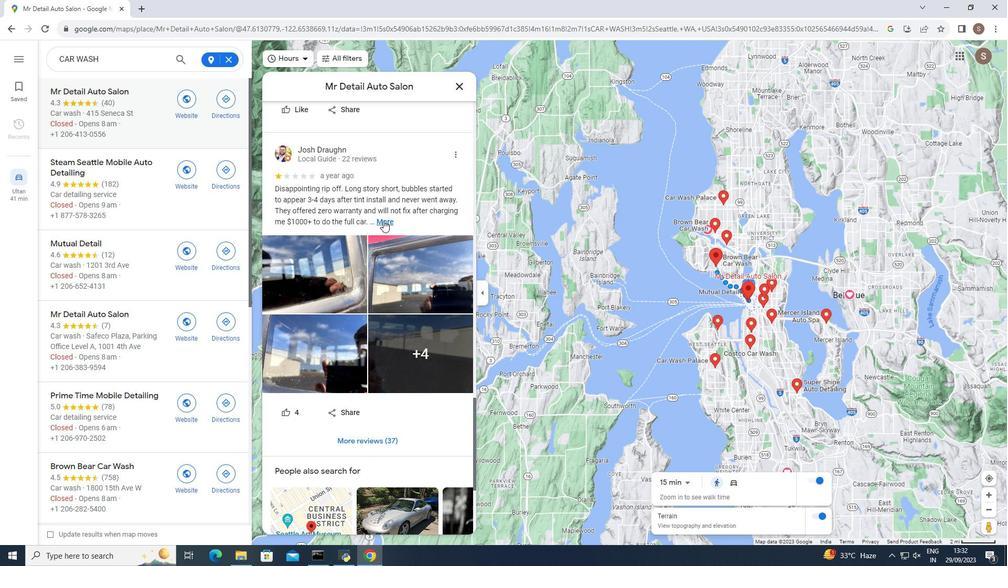 
Action: Mouse moved to (389, 249)
Screenshot: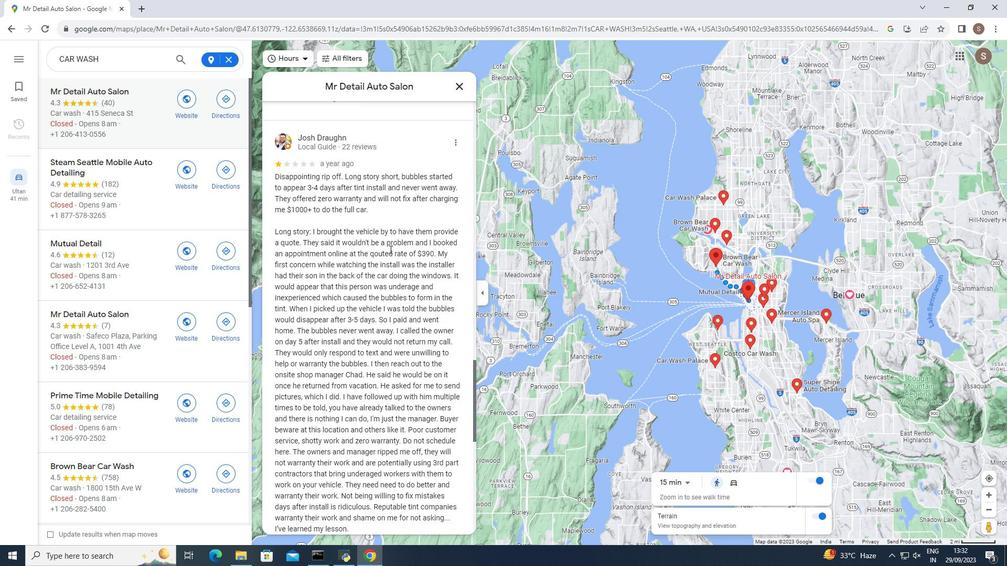 
Action: Mouse scrolled (389, 249) with delta (0, 0)
Screenshot: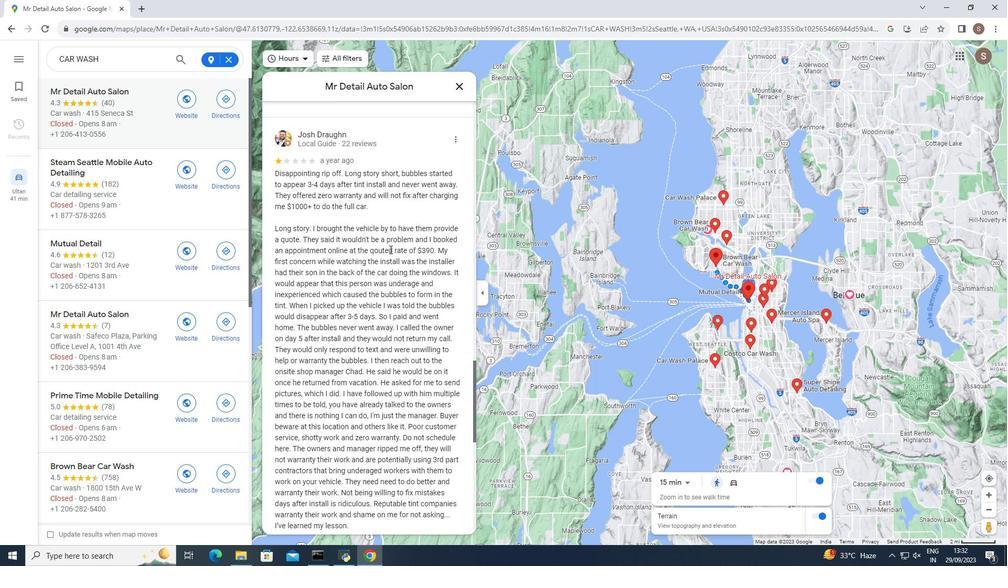 
Action: Mouse scrolled (389, 249) with delta (0, 0)
Screenshot: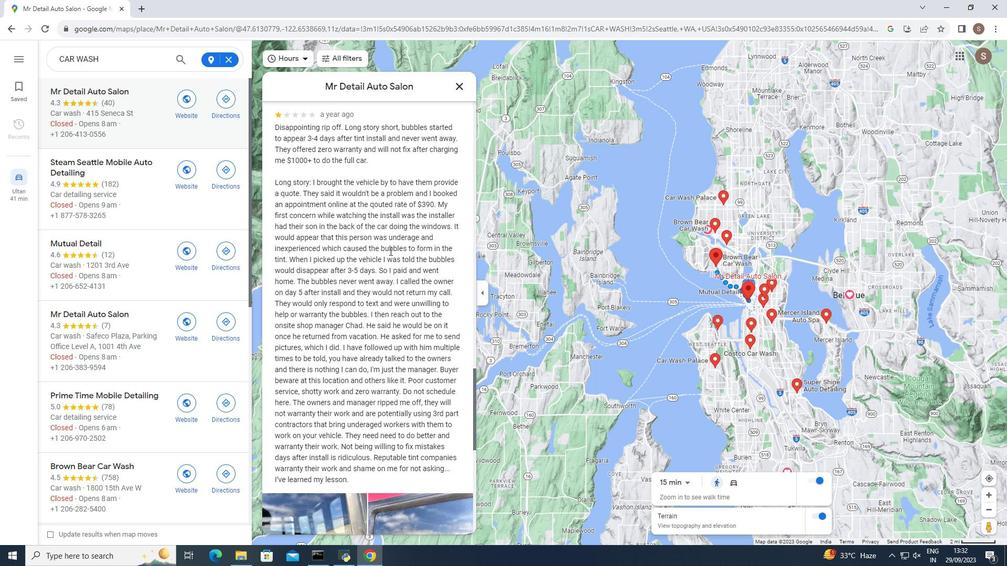
Action: Mouse moved to (389, 251)
Screenshot: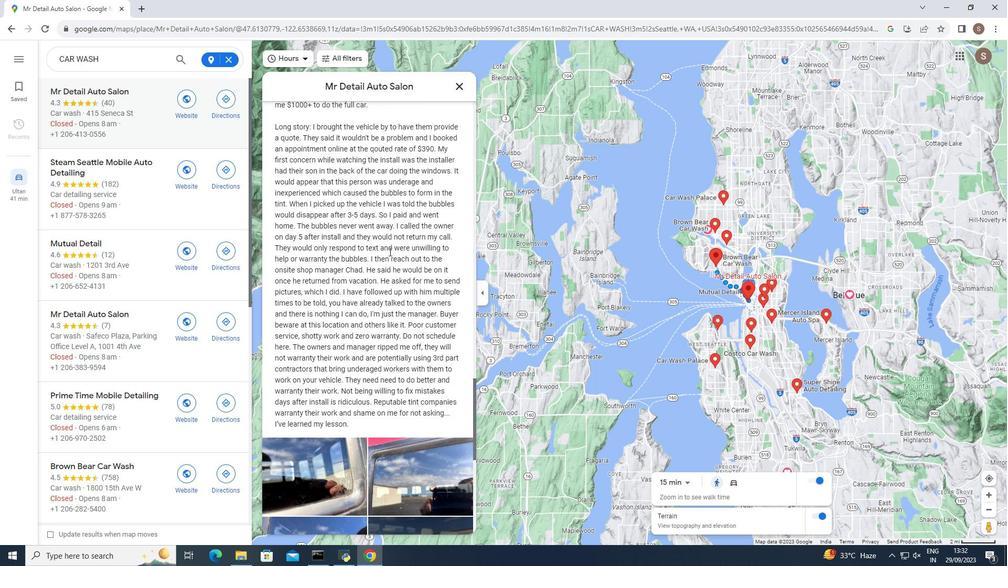 
Action: Mouse scrolled (389, 251) with delta (0, 0)
Screenshot: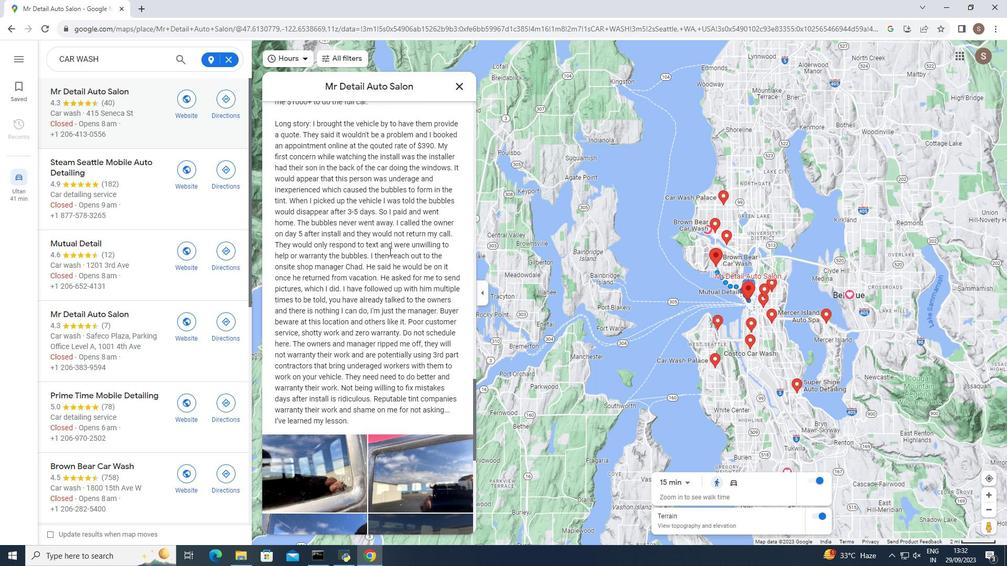 
Action: Mouse scrolled (389, 251) with delta (0, 0)
Screenshot: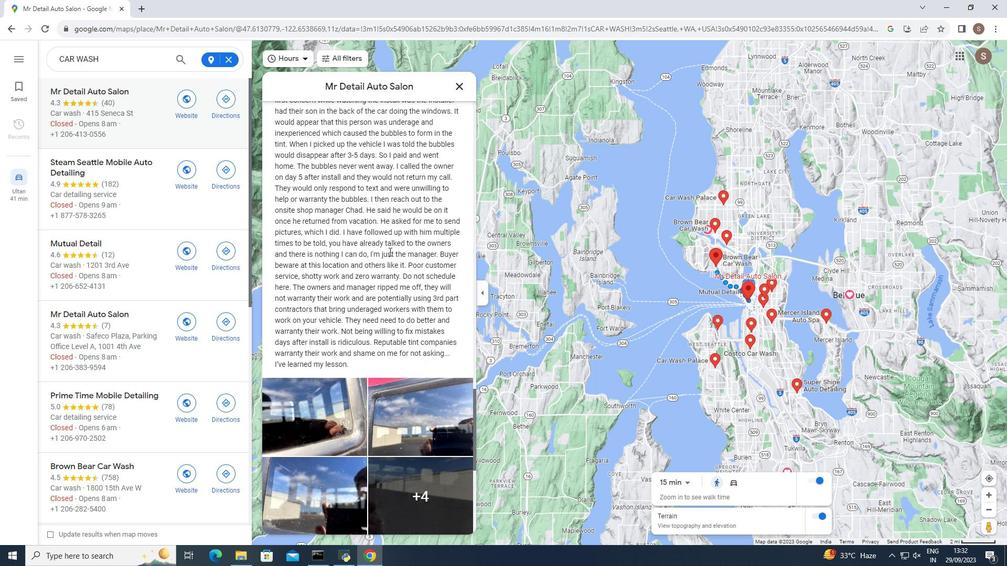 
Action: Mouse moved to (389, 251)
Screenshot: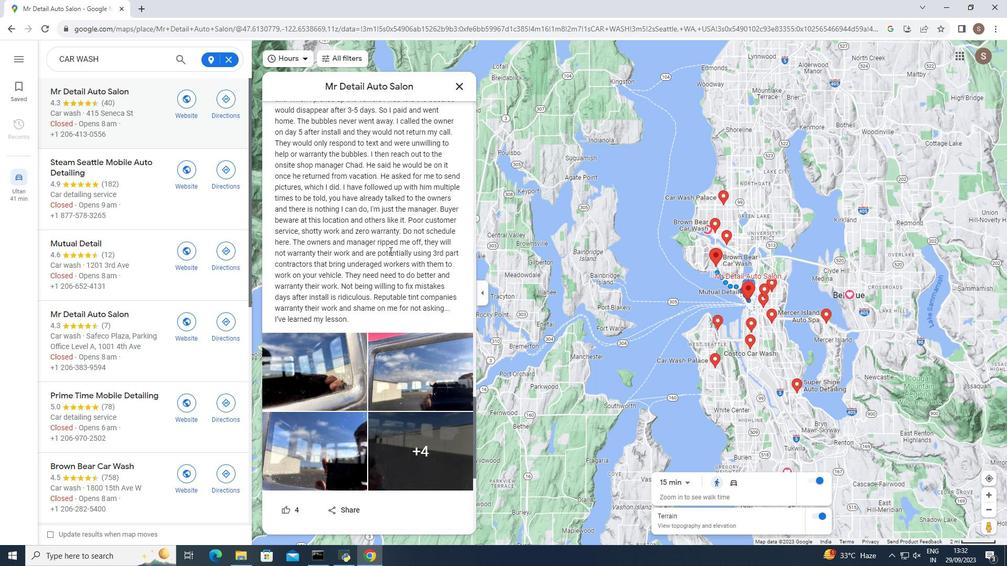 
Action: Mouse scrolled (389, 250) with delta (0, 0)
Screenshot: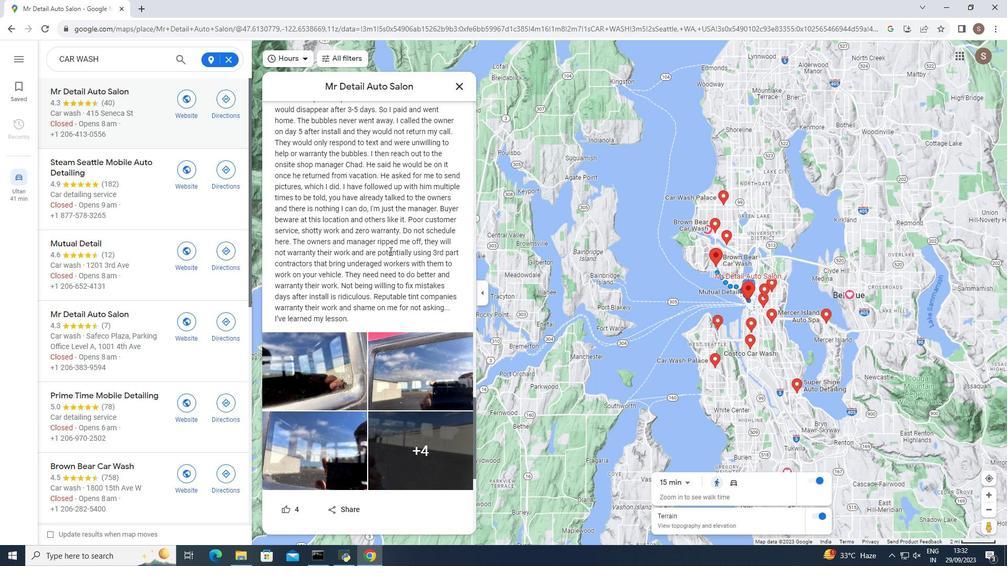 
Action: Mouse moved to (390, 251)
Screenshot: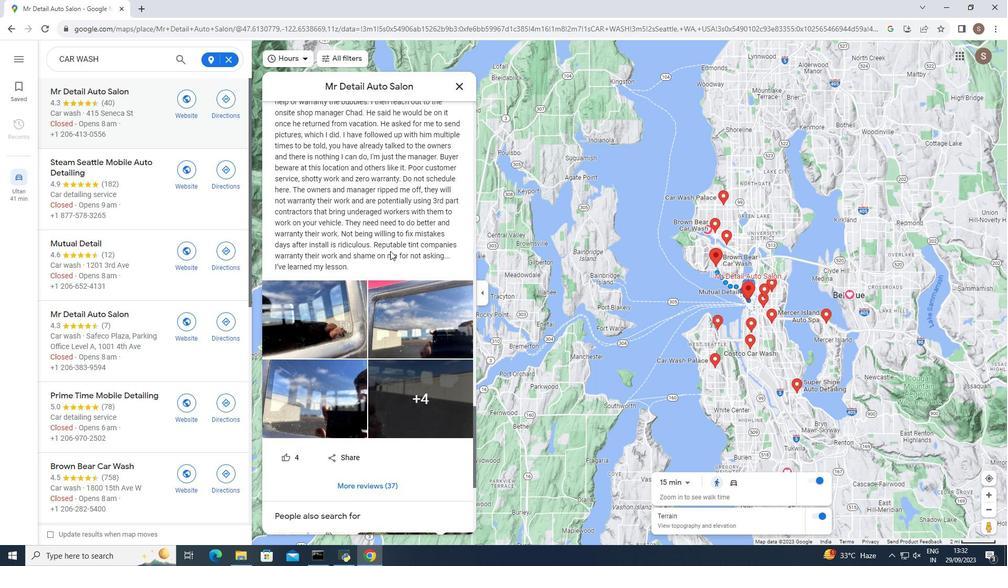 
Action: Mouse scrolled (390, 250) with delta (0, 0)
Screenshot: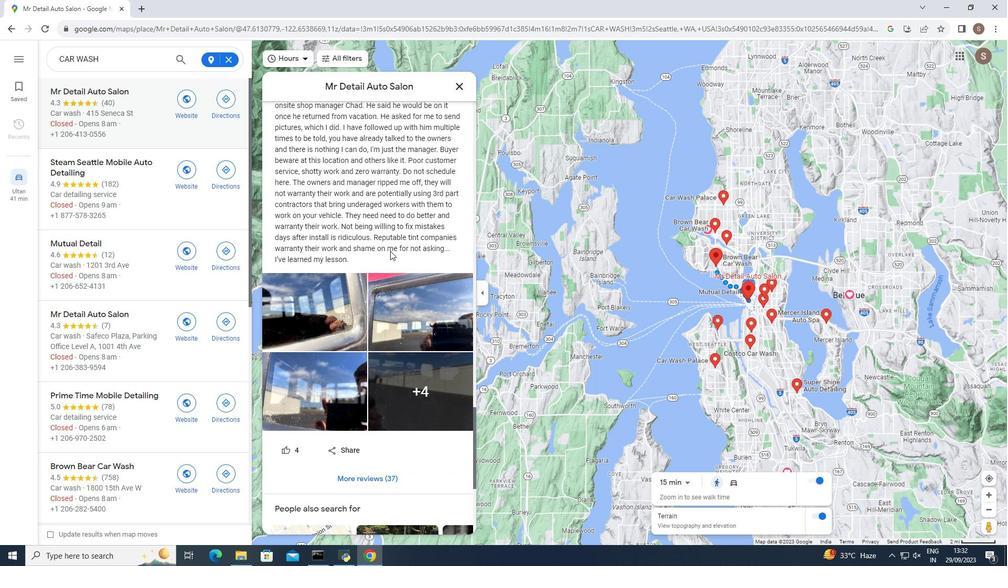 
Action: Mouse scrolled (390, 250) with delta (0, 0)
Screenshot: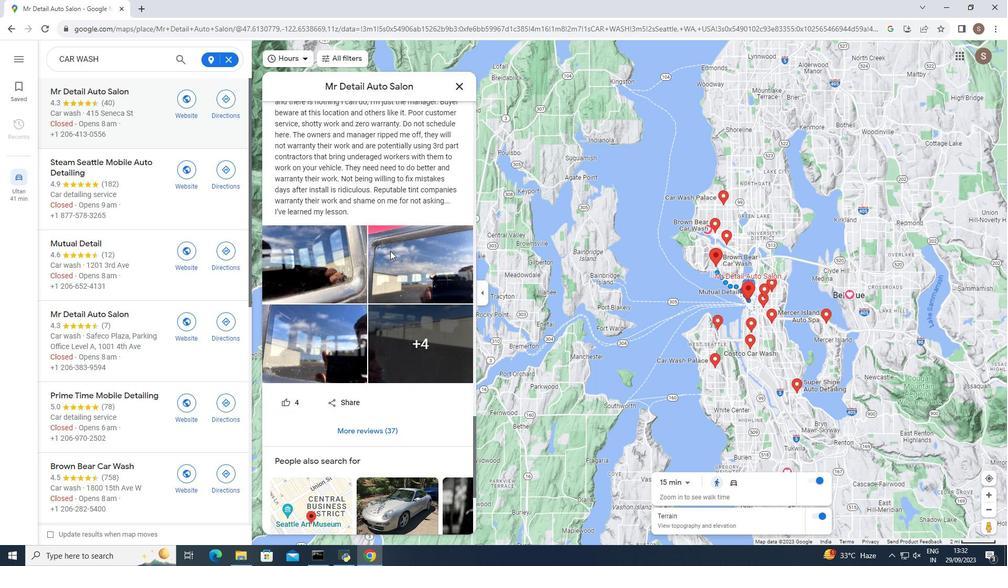 
Action: Mouse moved to (460, 83)
Screenshot: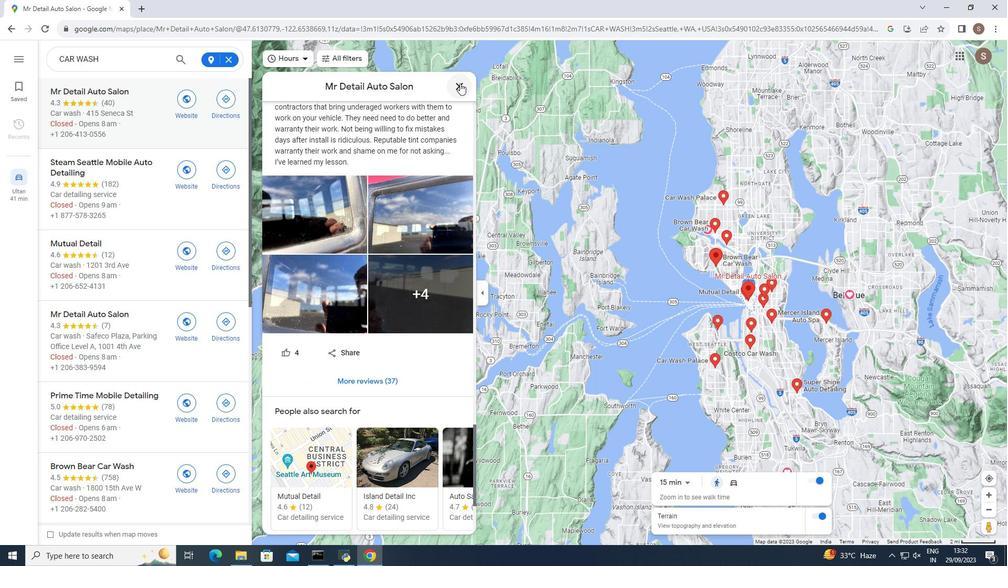 
Action: Mouse pressed left at (460, 83)
Screenshot: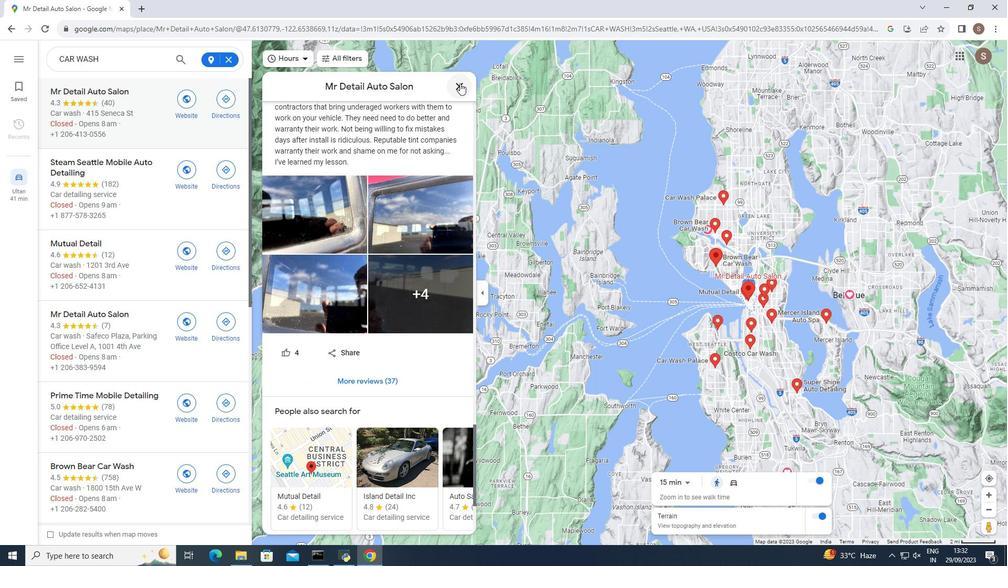 
Action: Mouse moved to (99, 159)
Screenshot: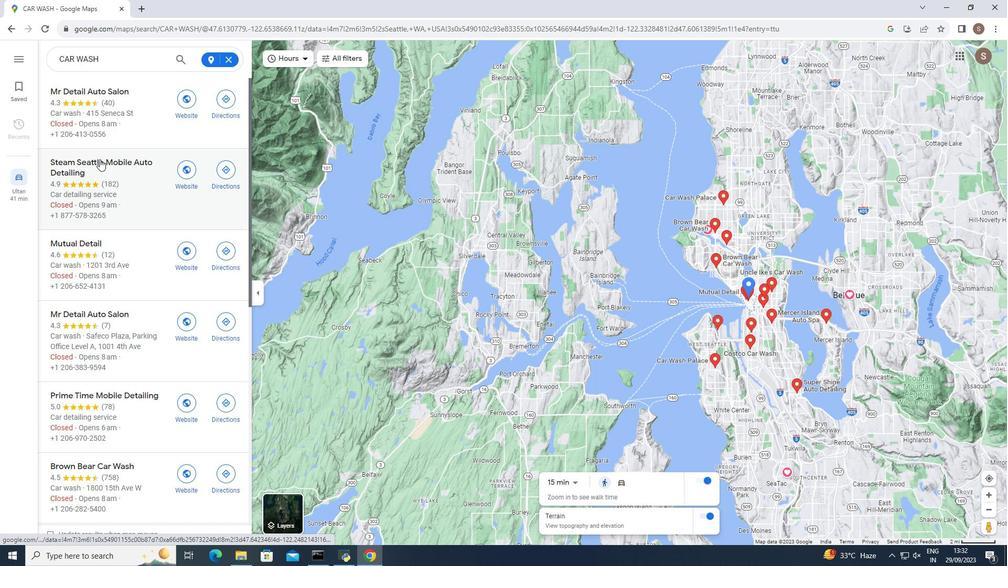 
Action: Mouse pressed left at (99, 159)
Screenshot: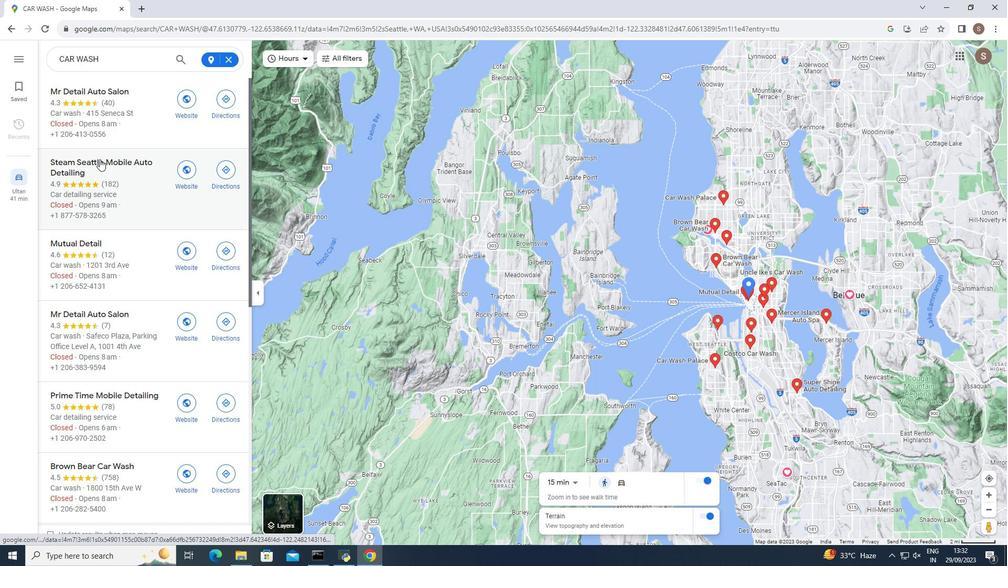 
Action: Mouse moved to (368, 348)
Screenshot: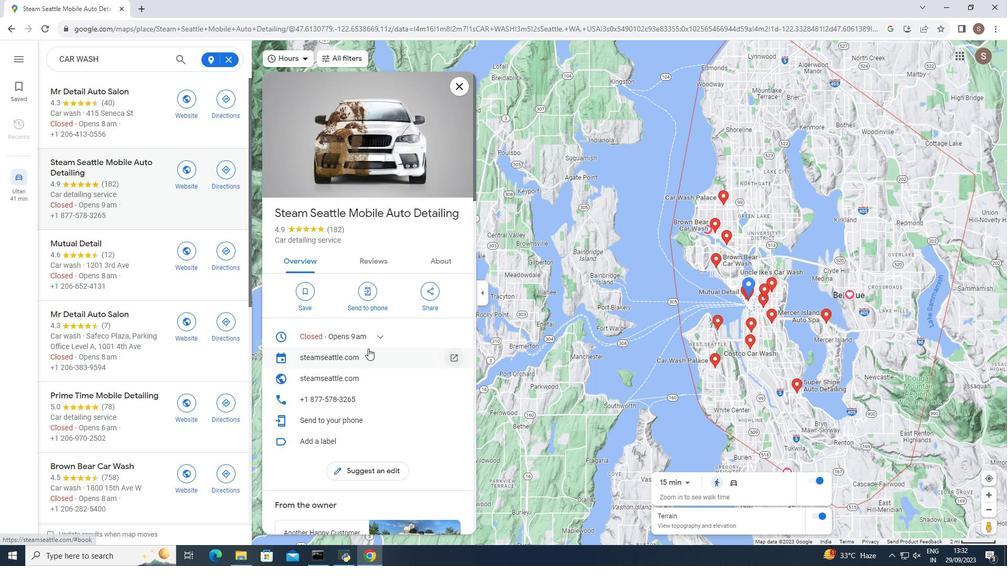 
Action: Mouse scrolled (368, 348) with delta (0, 0)
Screenshot: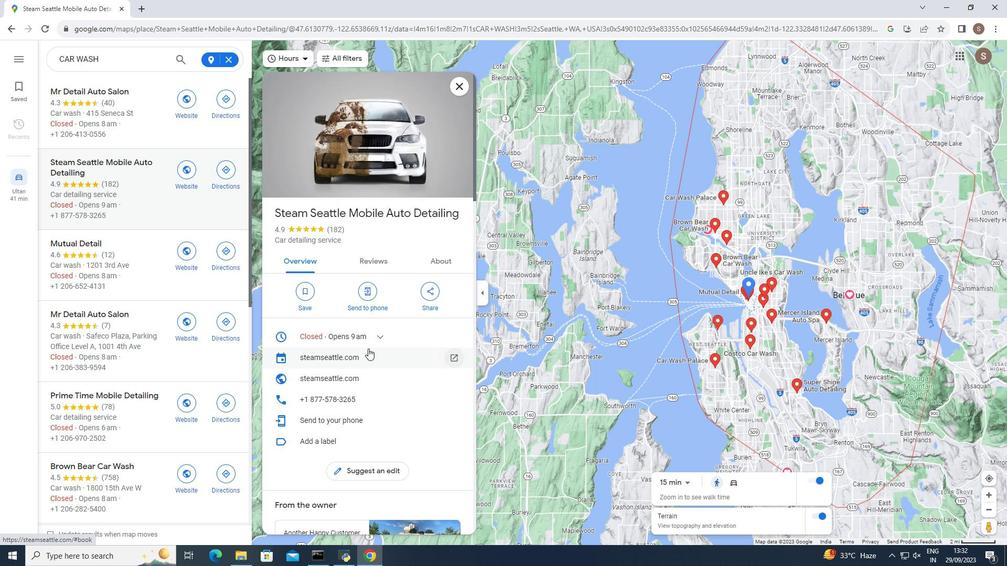 
Action: Mouse moved to (365, 348)
Screenshot: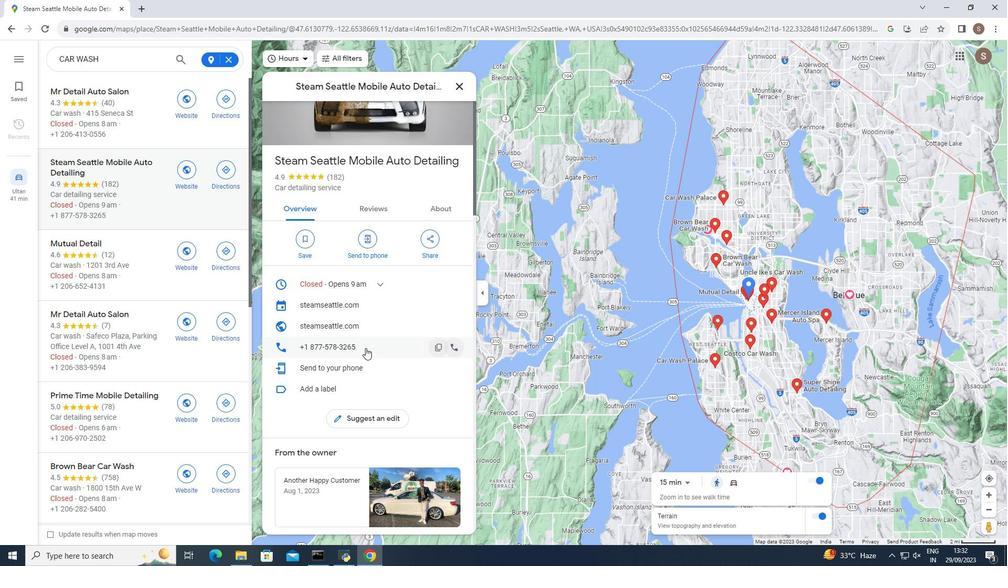 
Action: Mouse scrolled (365, 347) with delta (0, 0)
Screenshot: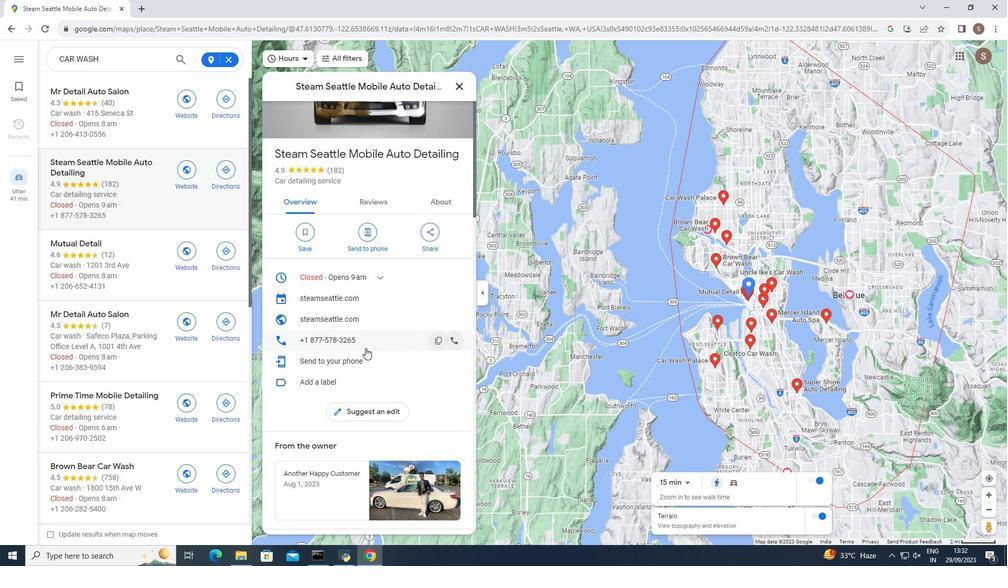 
Action: Mouse scrolled (365, 347) with delta (0, 0)
Screenshot: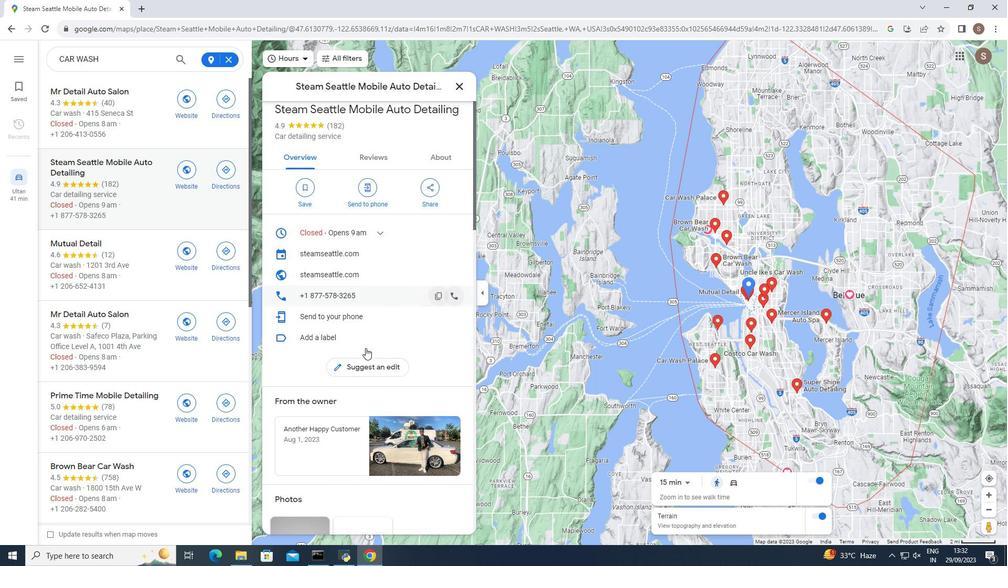 
Action: Mouse moved to (364, 347)
Screenshot: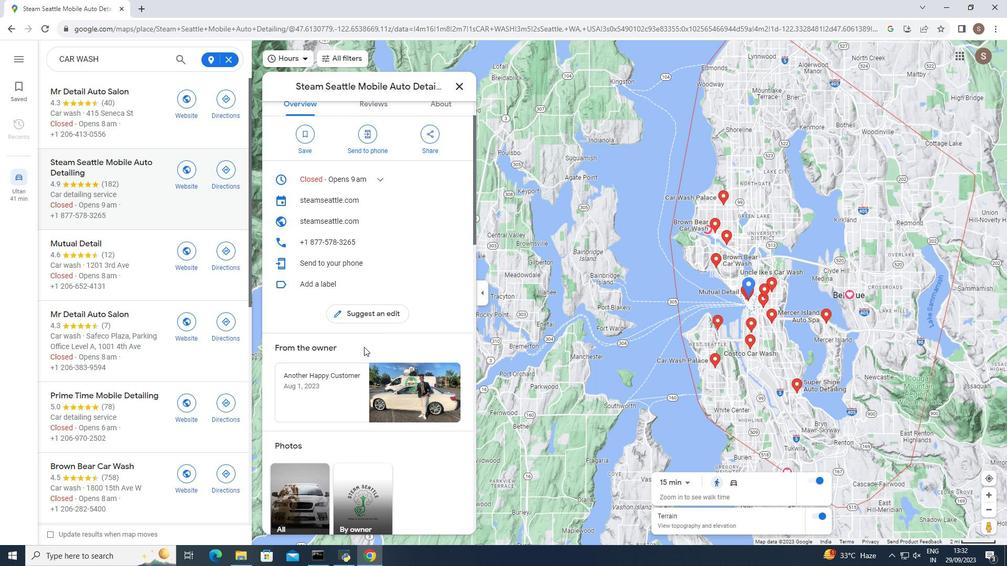 
Action: Mouse scrolled (364, 346) with delta (0, 0)
Screenshot: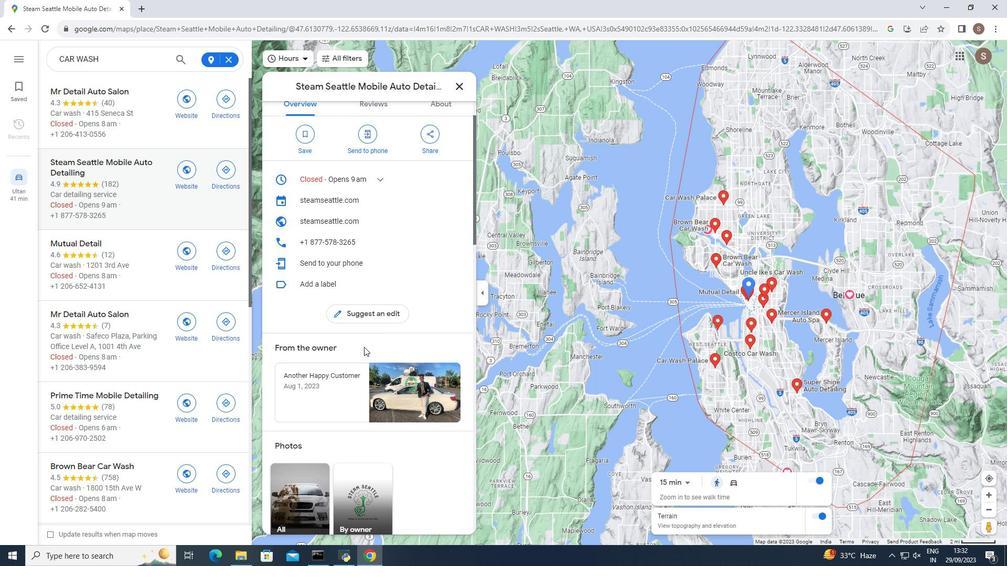
Action: Mouse scrolled (364, 346) with delta (0, 0)
Screenshot: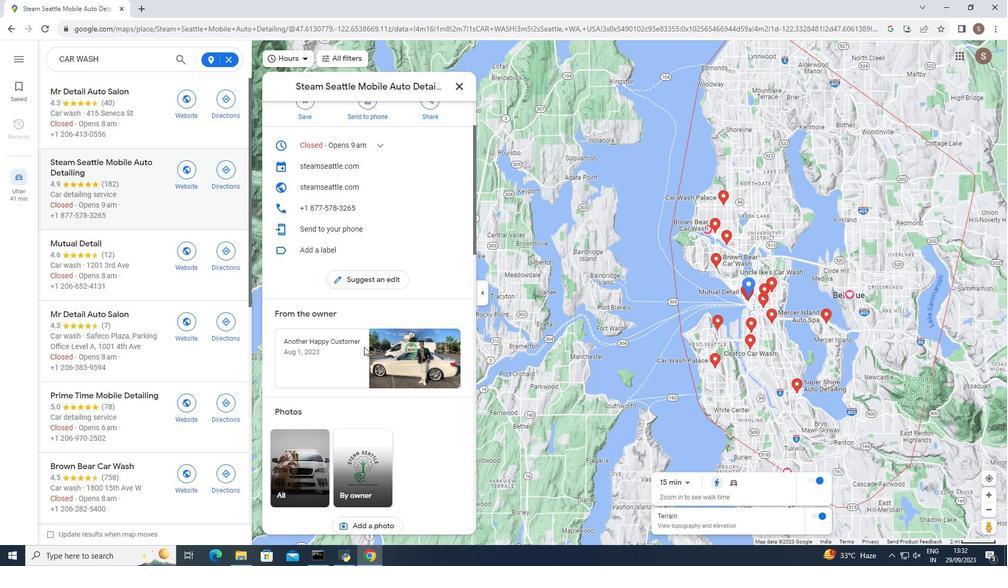 
Action: Mouse scrolled (364, 346) with delta (0, 0)
Screenshot: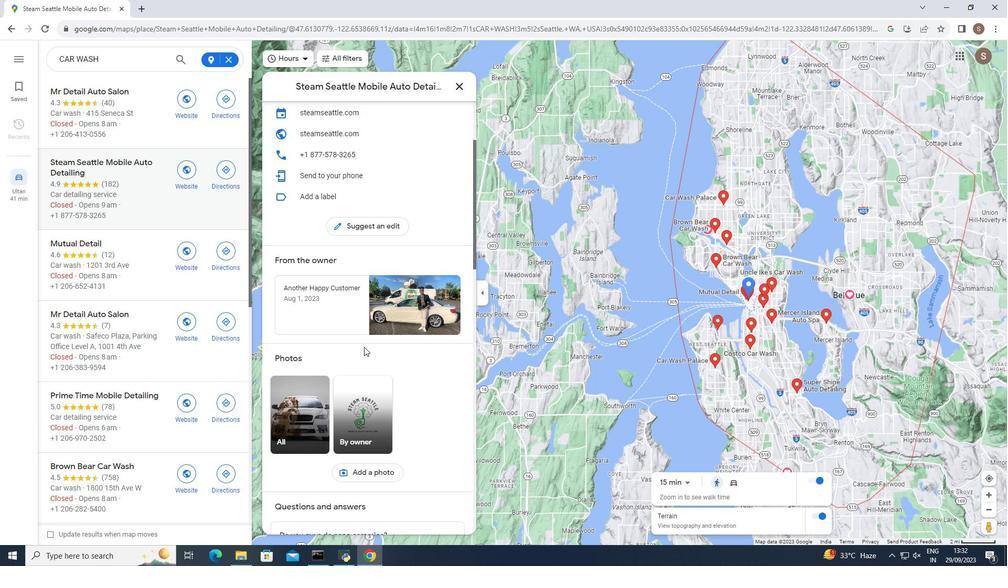 
Action: Mouse moved to (363, 346)
Screenshot: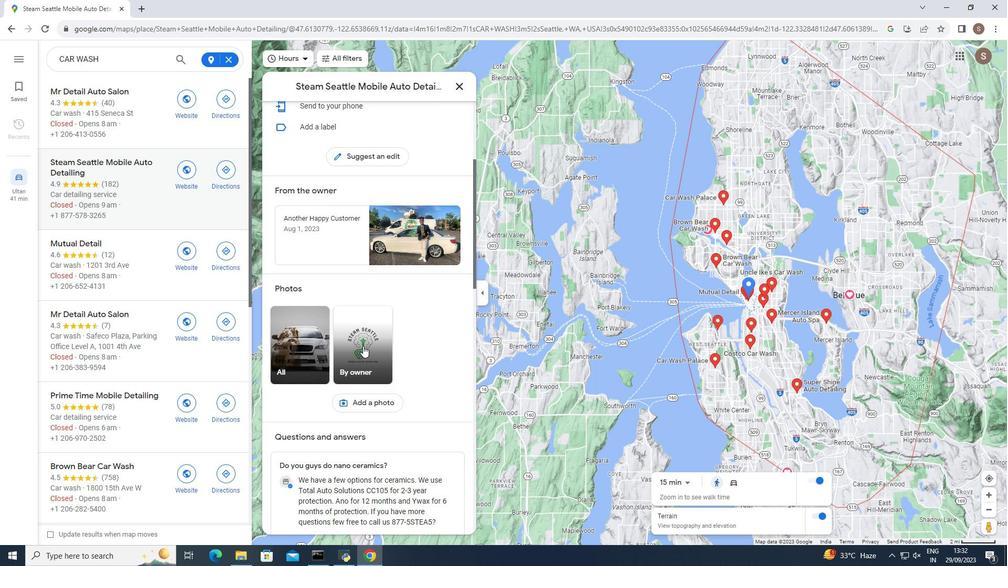 
Action: Mouse scrolled (363, 345) with delta (0, 0)
Screenshot: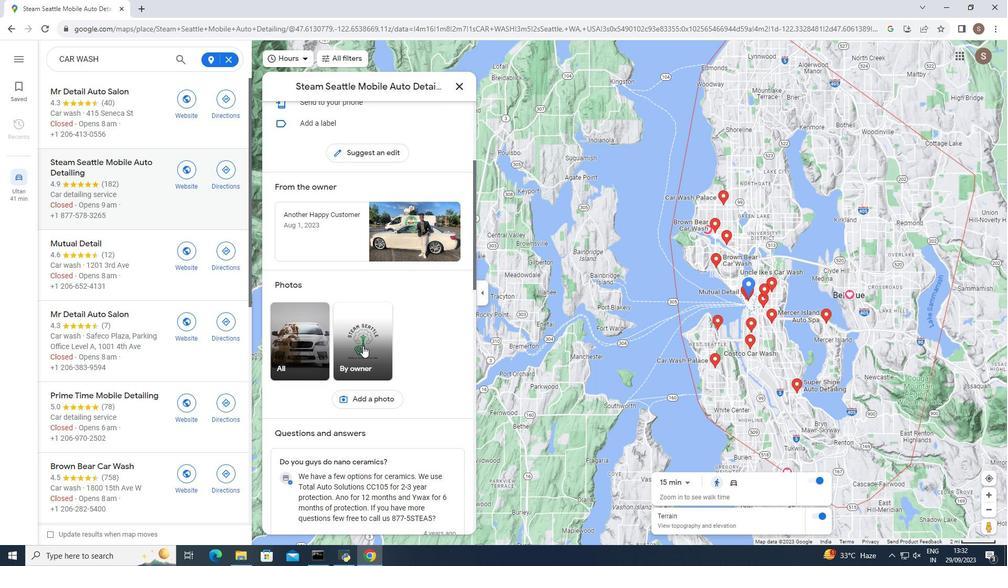 
Action: Mouse scrolled (363, 345) with delta (0, 0)
Screenshot: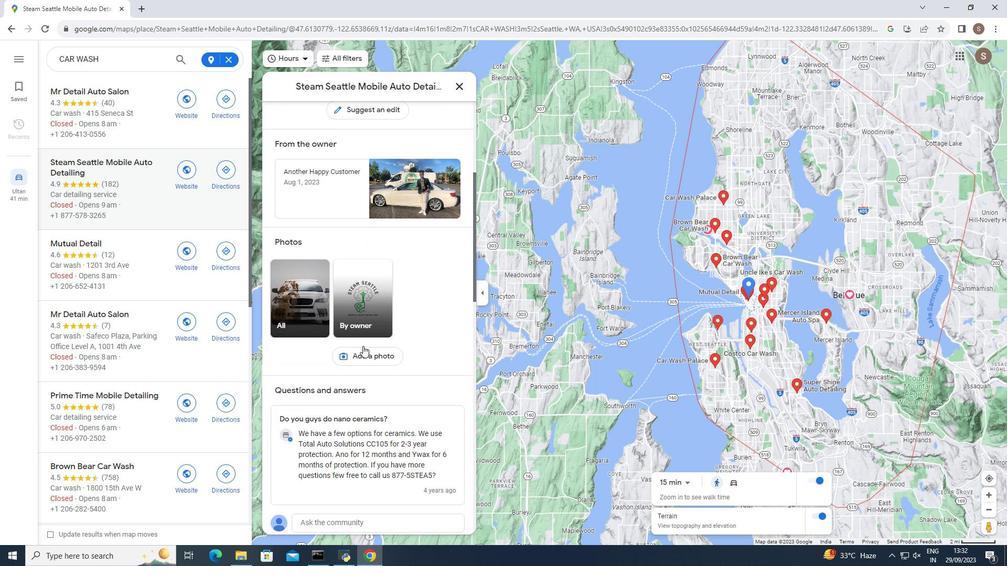 
Action: Mouse scrolled (363, 345) with delta (0, 0)
Screenshot: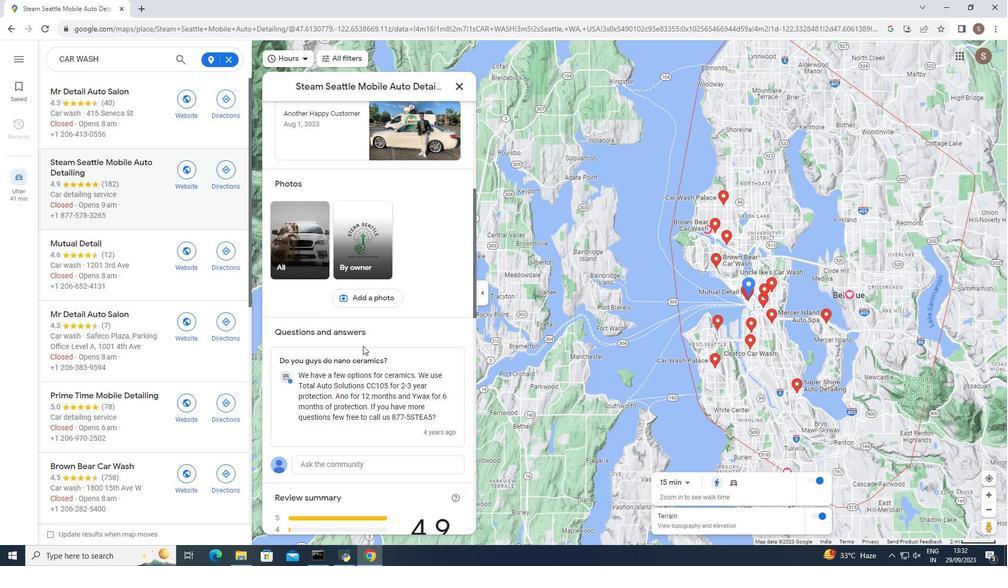 
Action: Mouse scrolled (363, 345) with delta (0, 0)
Screenshot: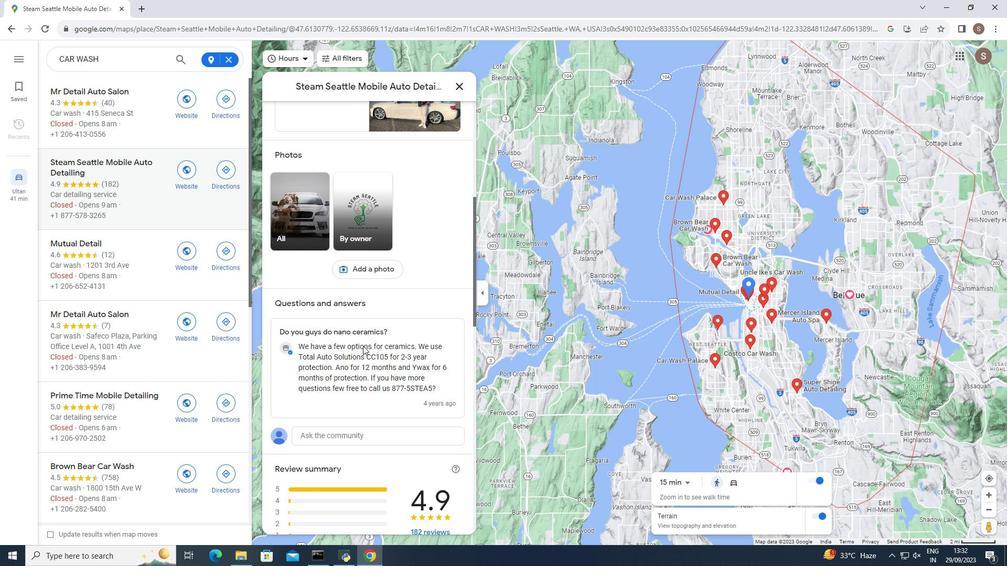 
Action: Mouse scrolled (363, 345) with delta (0, 0)
Screenshot: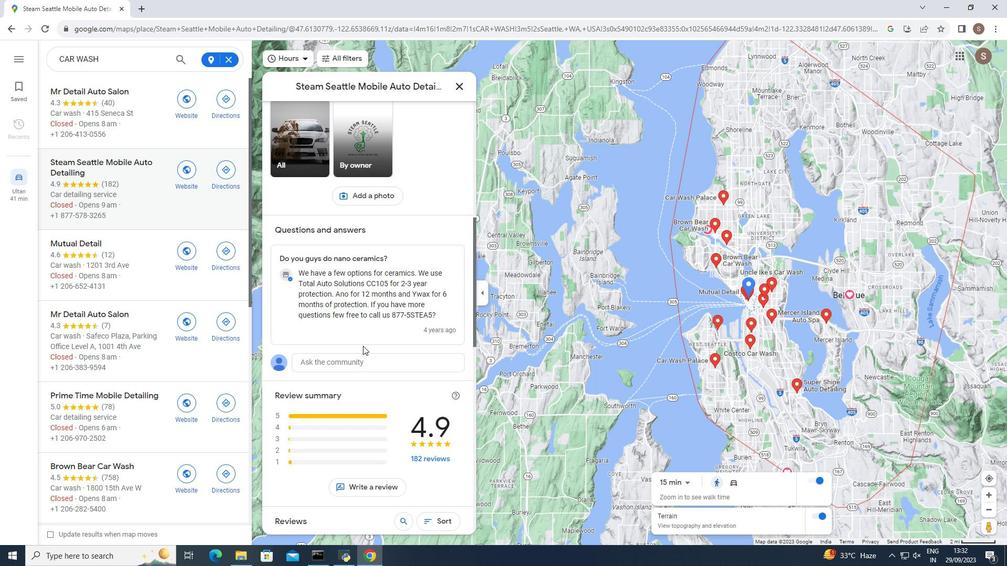 
Action: Mouse scrolled (363, 345) with delta (0, 0)
Screenshot: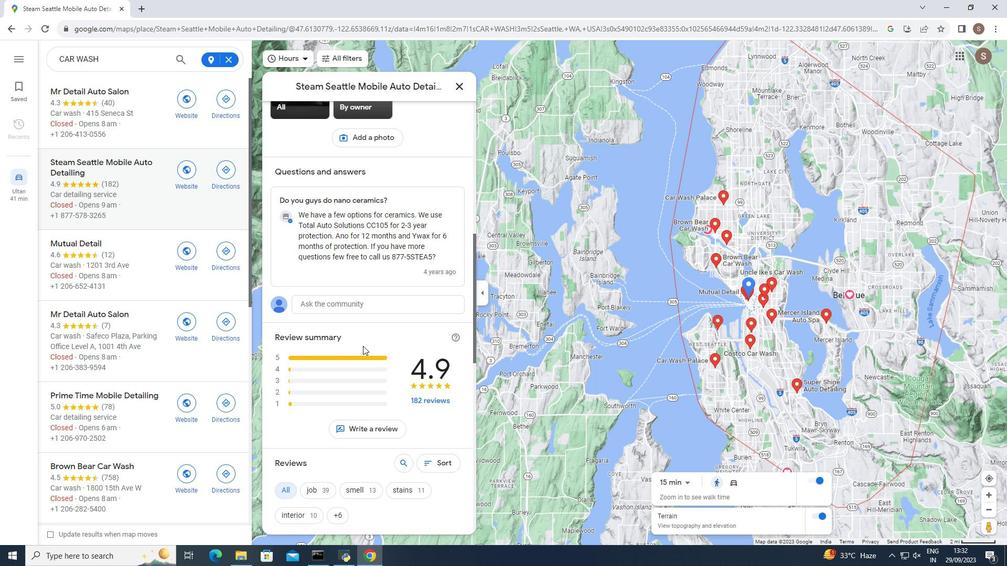 
Action: Mouse scrolled (363, 345) with delta (0, 0)
Screenshot: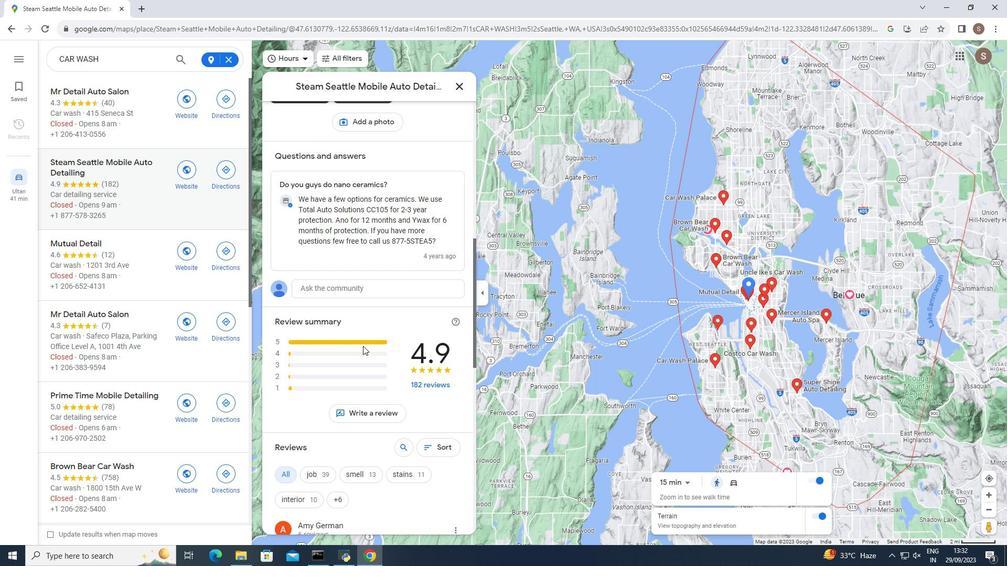 
Action: Mouse moved to (464, 86)
Screenshot: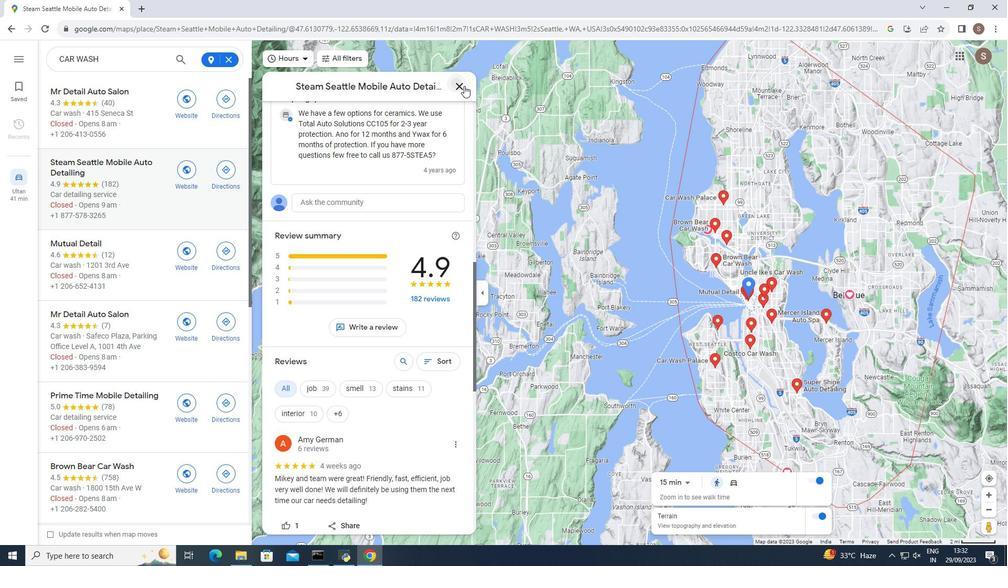 
Action: Mouse pressed left at (464, 86)
Screenshot: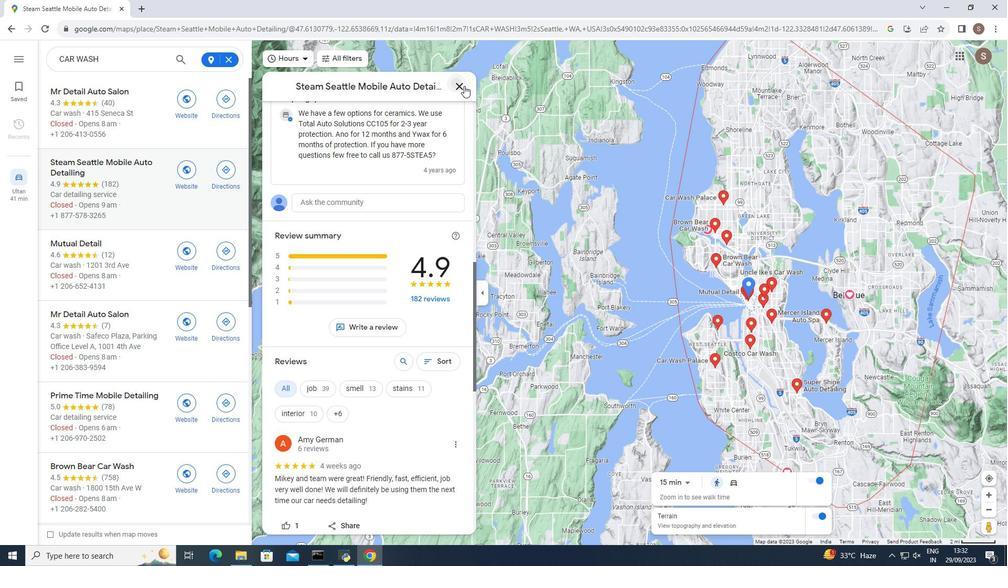 
Action: Mouse moved to (76, 243)
Screenshot: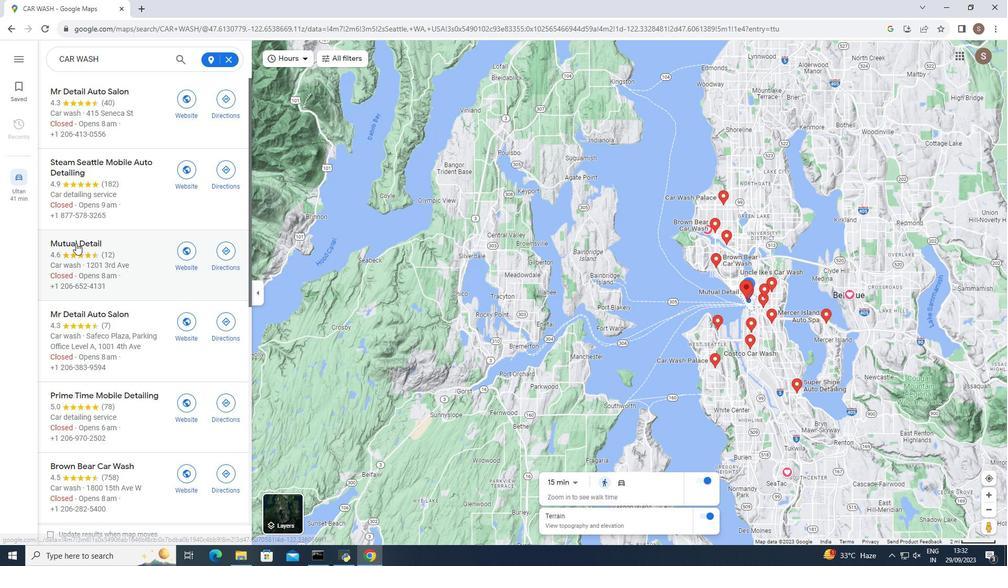 
Action: Mouse pressed left at (76, 243)
Screenshot: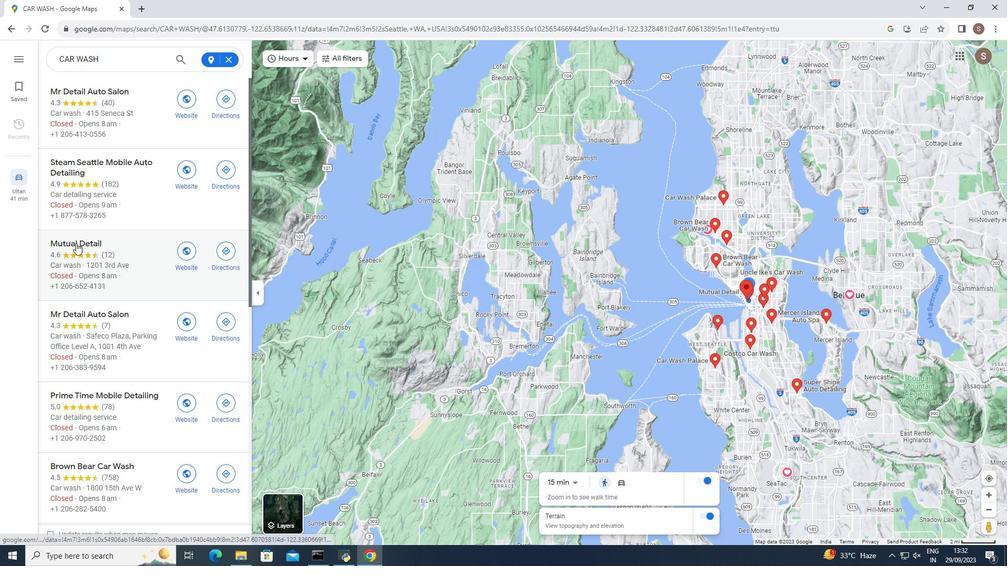 
Action: Mouse moved to (341, 346)
Screenshot: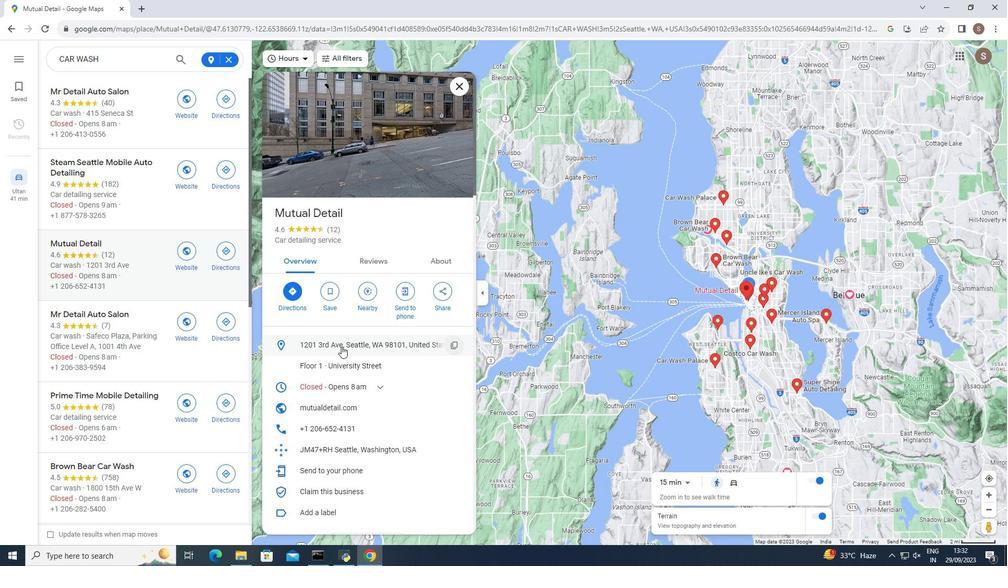 
Action: Mouse scrolled (341, 346) with delta (0, 0)
Screenshot: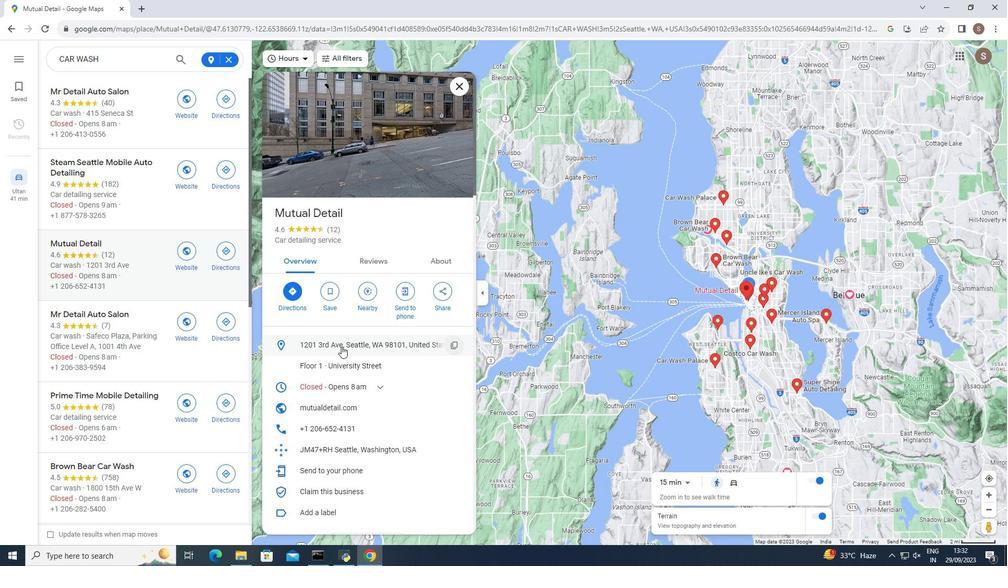 
Action: Mouse moved to (341, 346)
Screenshot: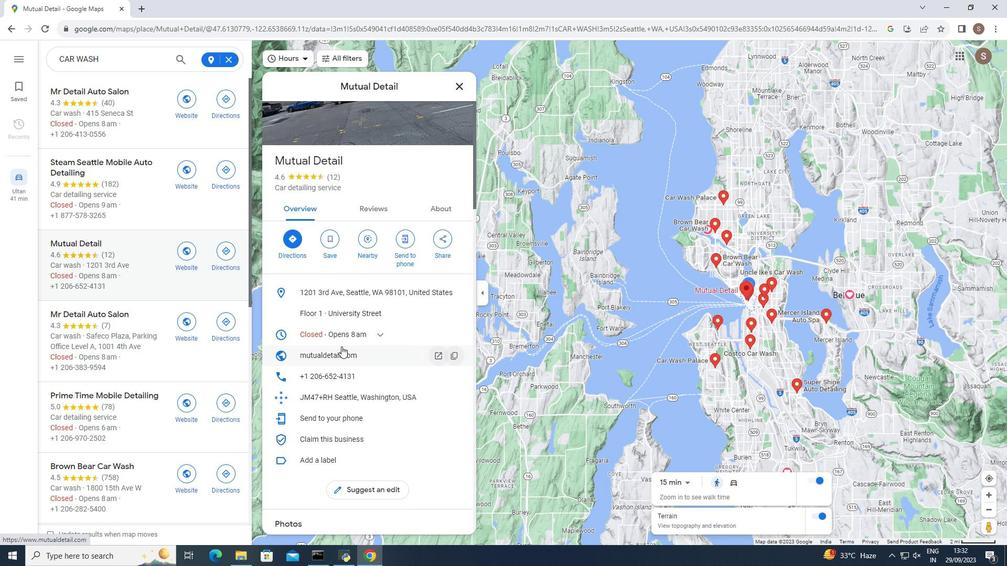 
Action: Mouse scrolled (341, 346) with delta (0, 0)
Screenshot: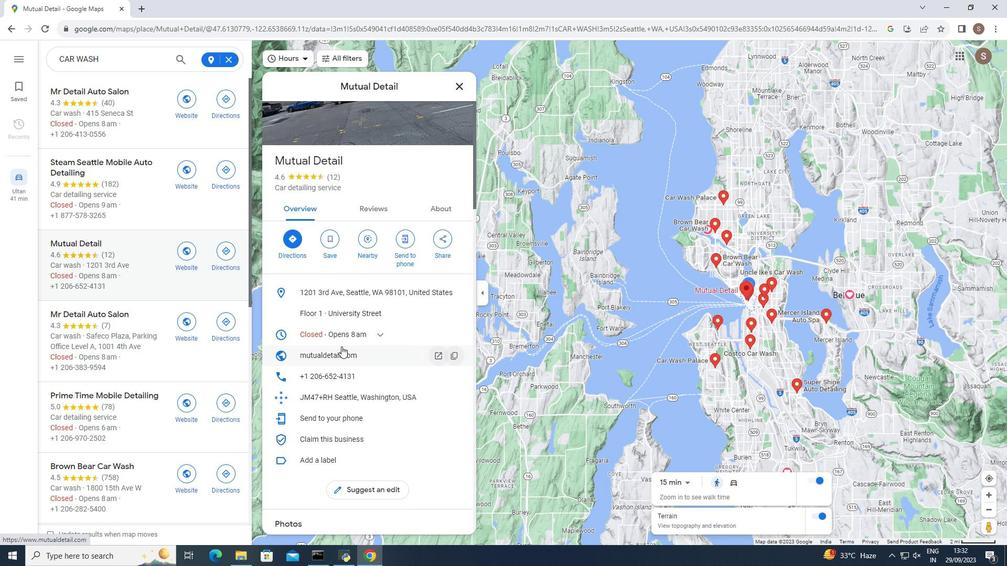 
Action: Mouse scrolled (341, 346) with delta (0, 0)
Screenshot: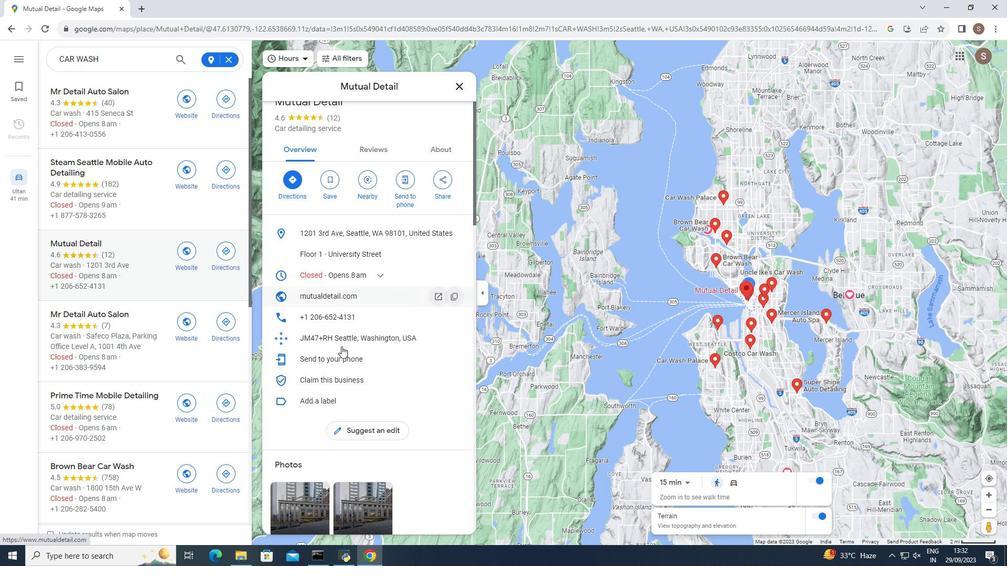 
Action: Mouse moved to (339, 345)
Screenshot: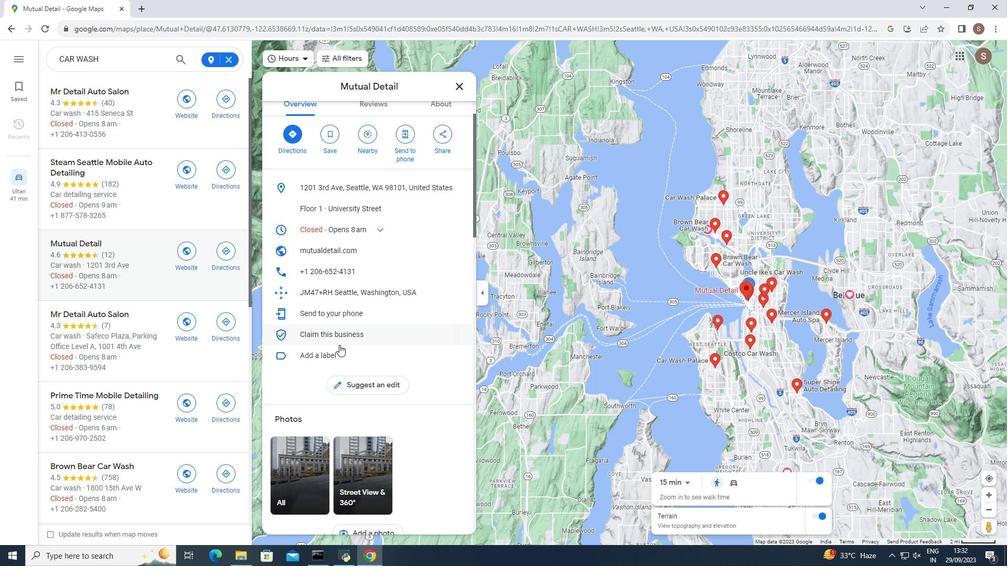 
Action: Mouse scrolled (339, 344) with delta (0, 0)
Screenshot: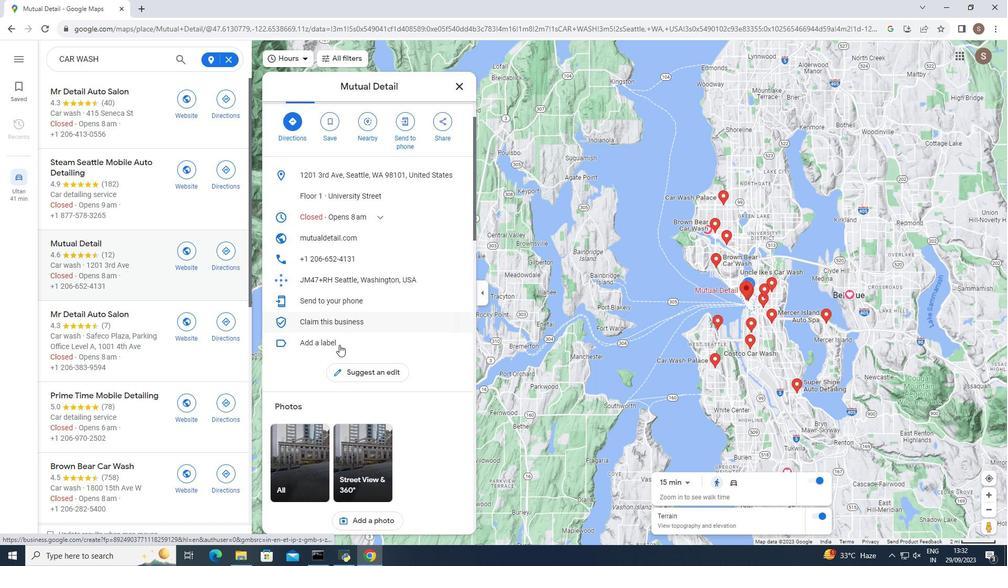 
Action: Mouse moved to (339, 345)
Screenshot: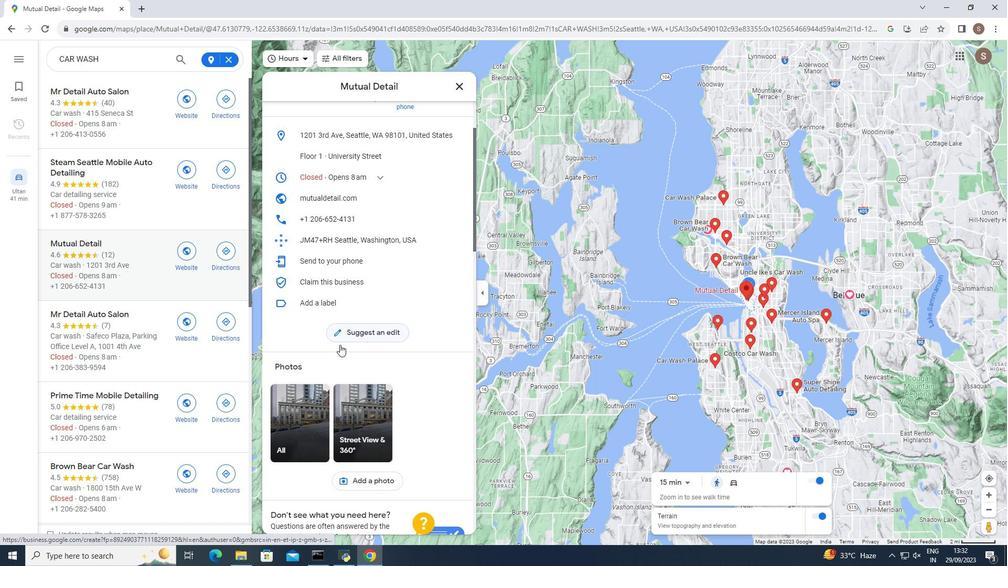 
Action: Mouse scrolled (339, 344) with delta (0, 0)
Screenshot: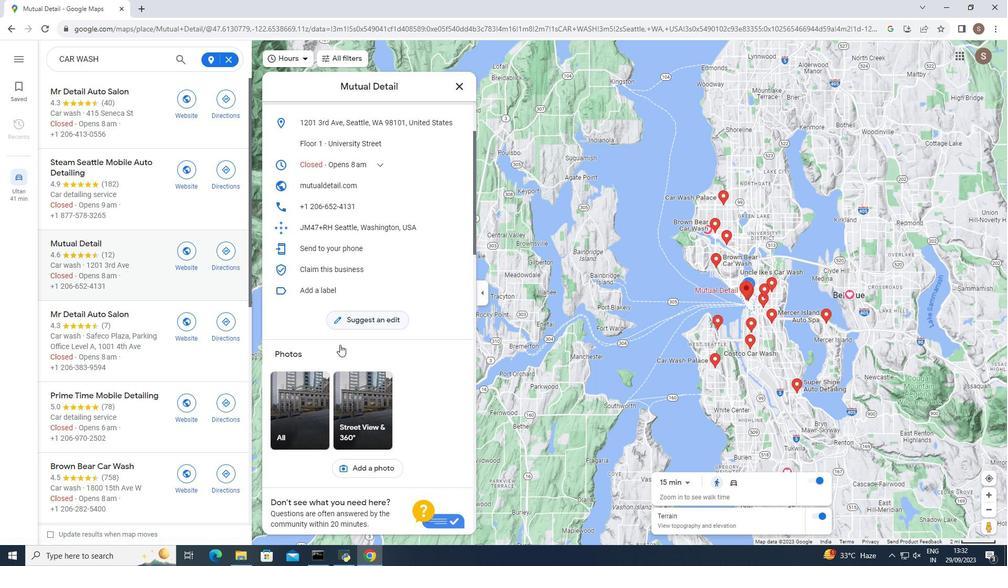 
Action: Mouse scrolled (339, 344) with delta (0, 0)
Screenshot: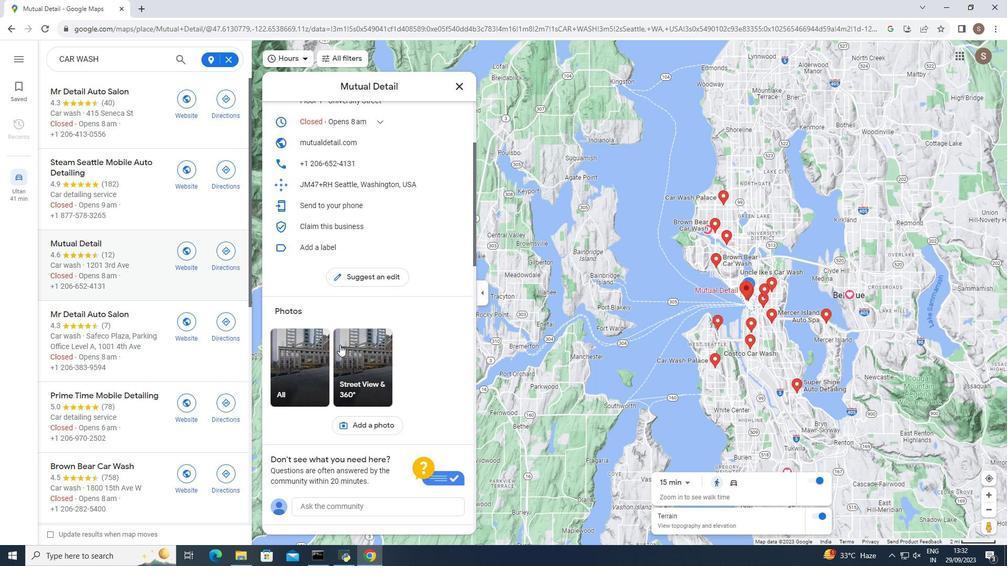 
Action: Mouse moved to (337, 345)
Screenshot: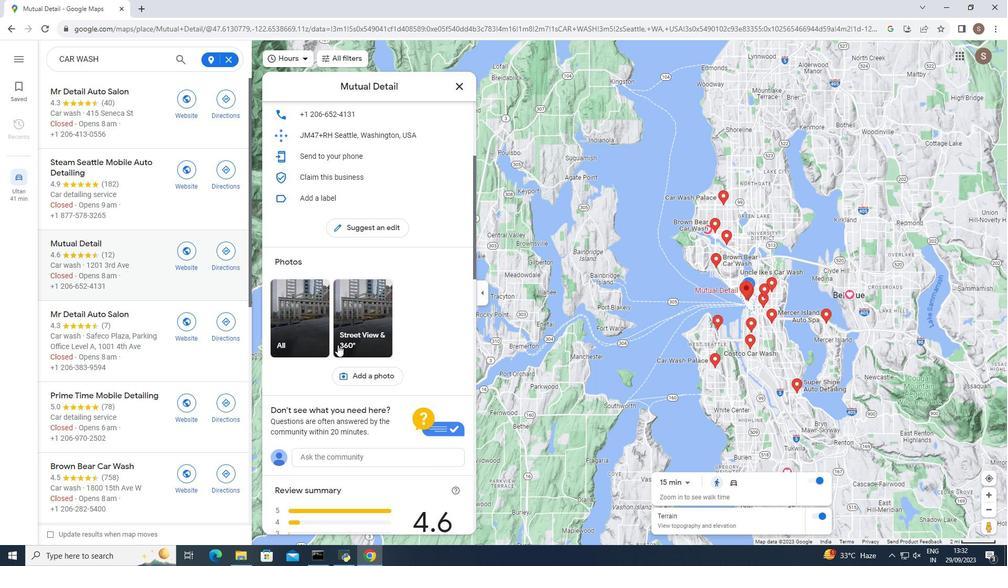 
Action: Mouse scrolled (337, 344) with delta (0, 0)
Screenshot: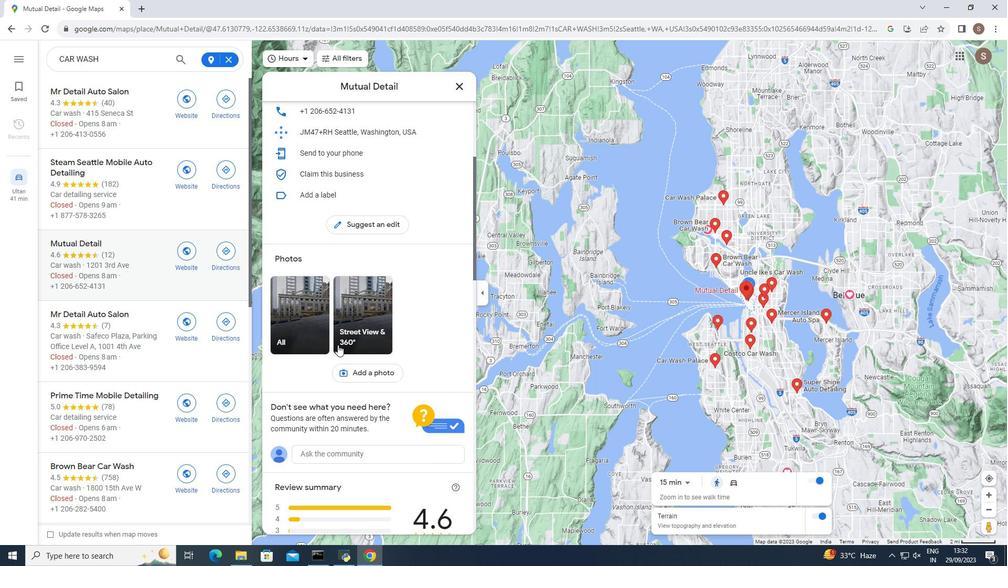 
Action: Mouse scrolled (337, 344) with delta (0, 0)
Screenshot: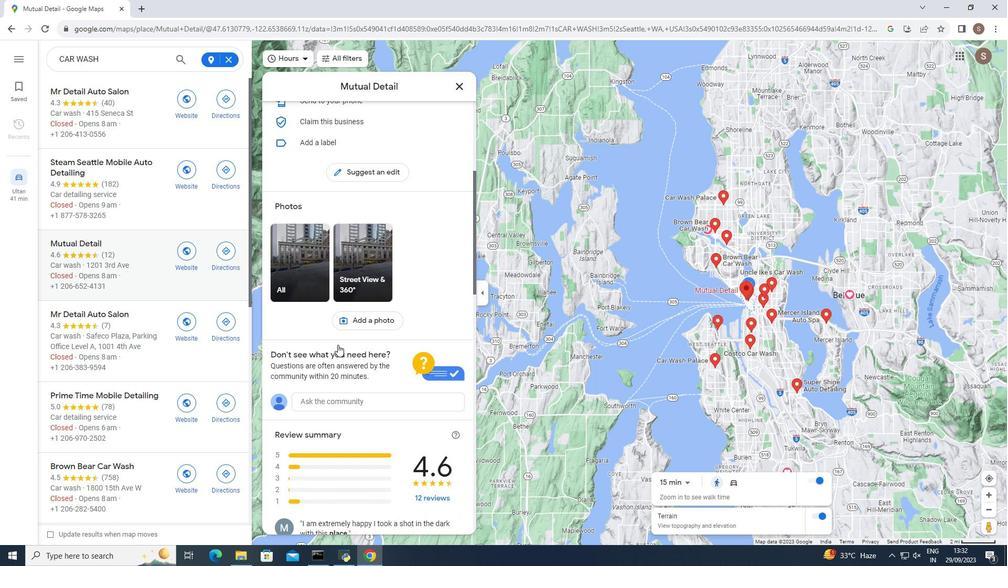 
Action: Mouse scrolled (337, 344) with delta (0, 0)
Screenshot: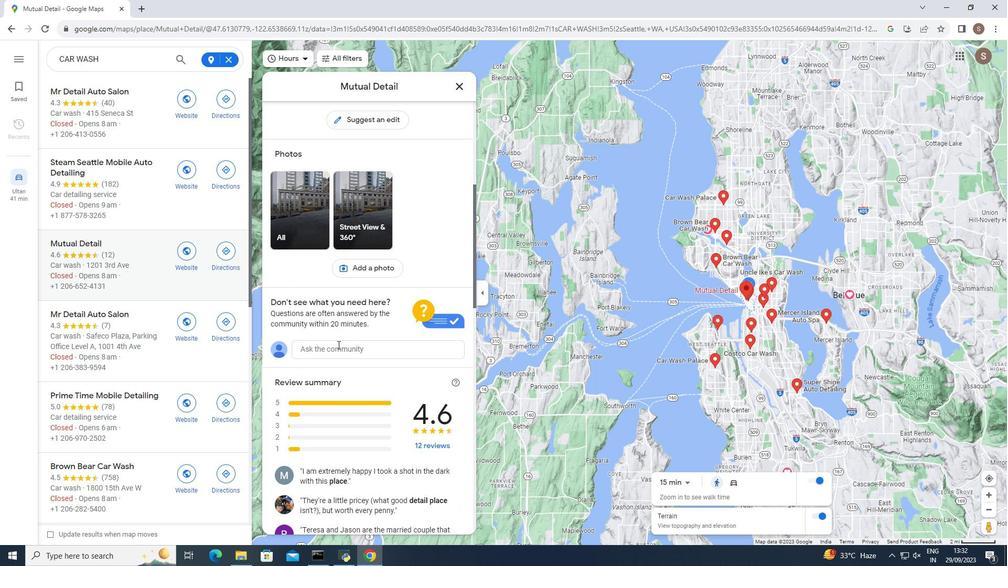 
Action: Mouse moved to (334, 344)
Screenshot: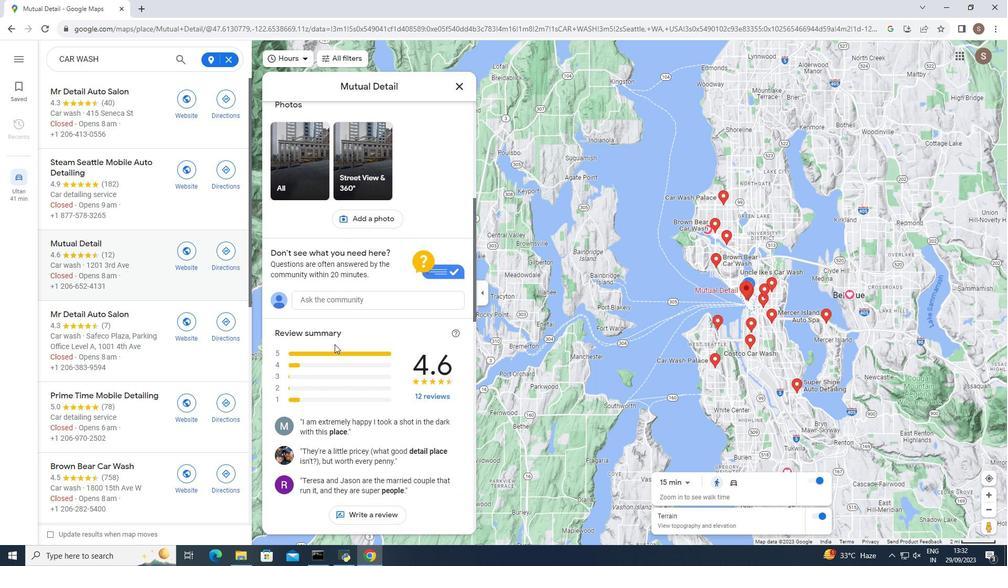 
Action: Mouse scrolled (334, 344) with delta (0, 0)
Screenshot: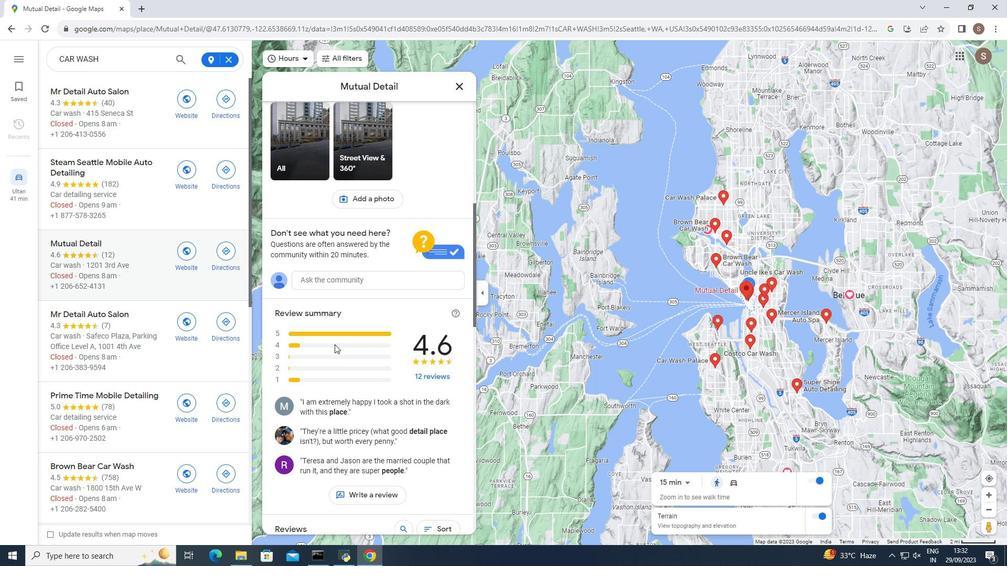 
Action: Mouse moved to (334, 344)
Screenshot: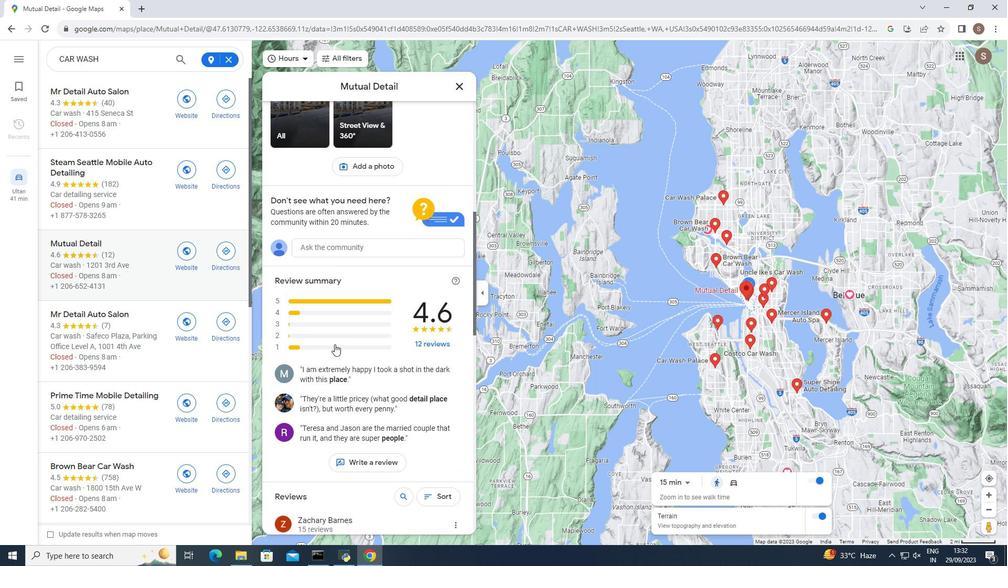 
Action: Mouse scrolled (334, 344) with delta (0, 0)
Screenshot: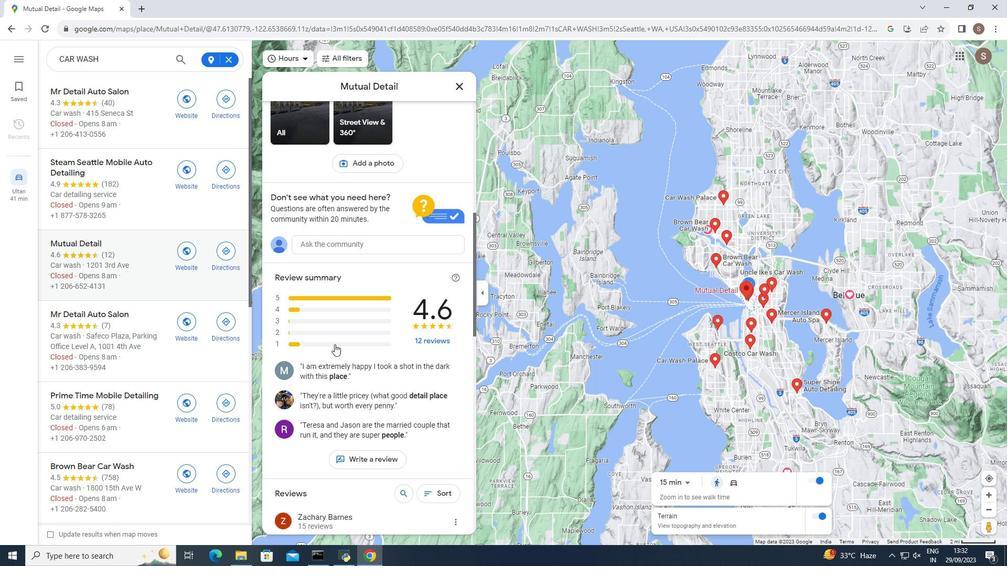 
Action: Mouse moved to (334, 343)
Screenshot: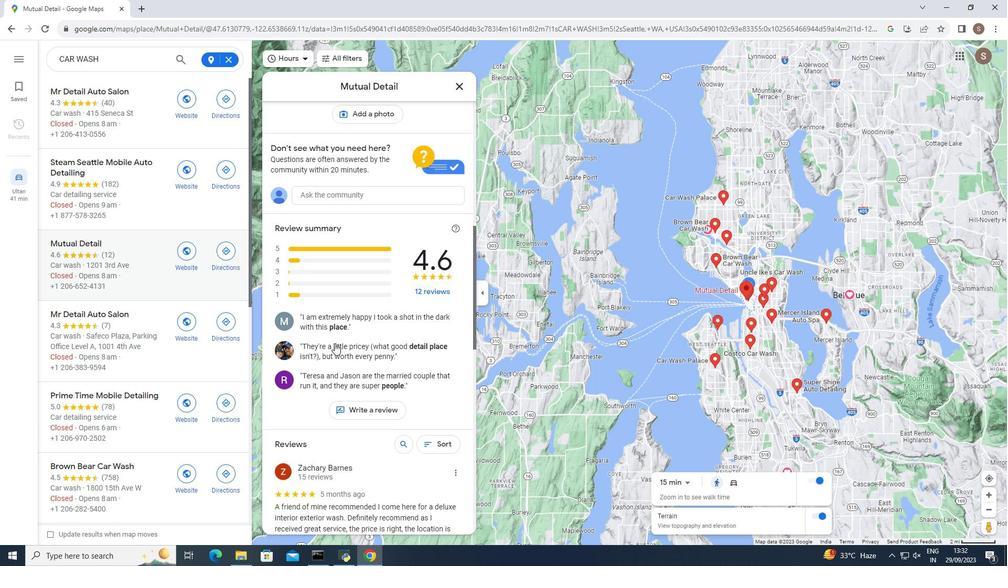 
Action: Mouse scrolled (334, 343) with delta (0, 0)
Screenshot: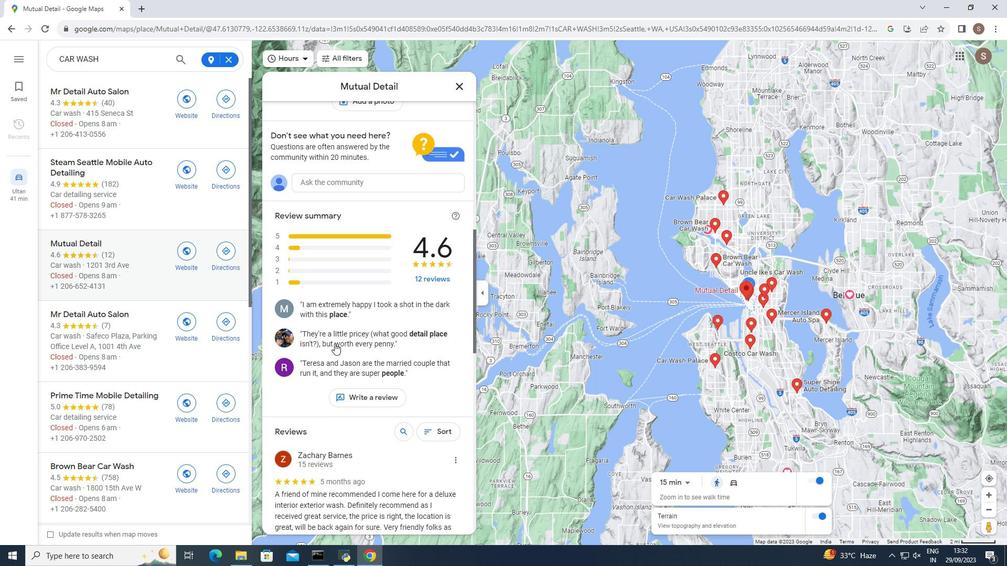
Action: Mouse scrolled (334, 343) with delta (0, 0)
Screenshot: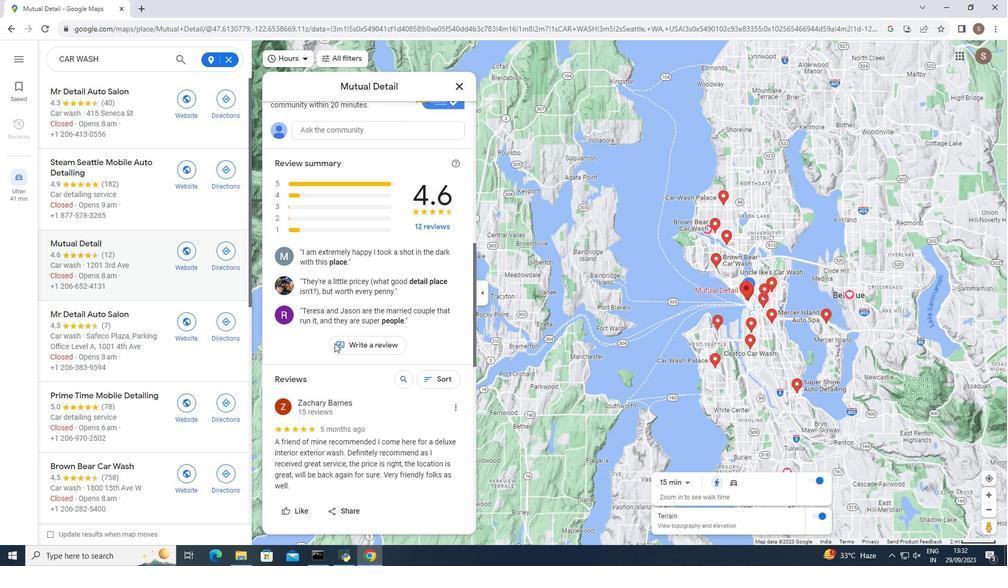 
Action: Mouse moved to (334, 343)
Screenshot: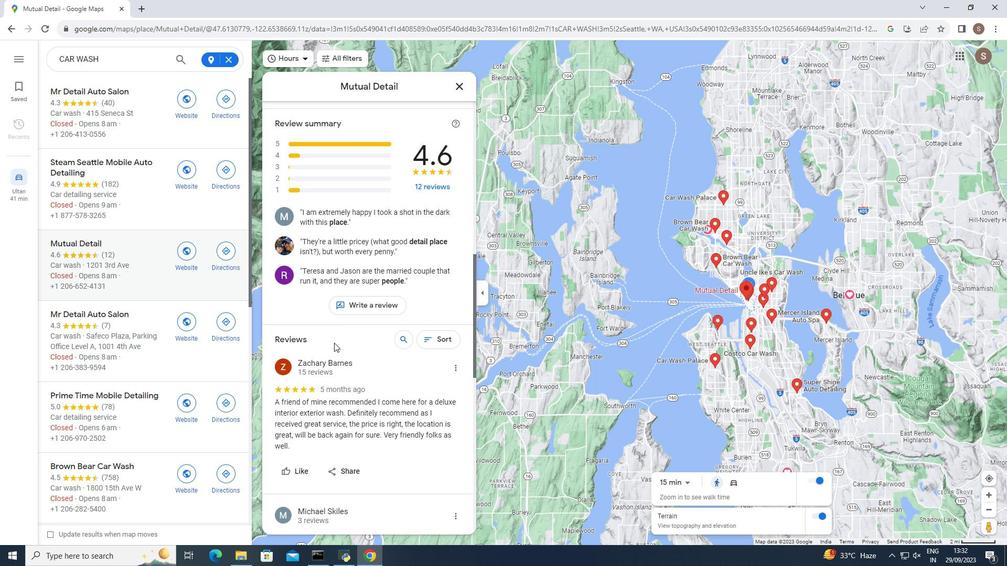 
Action: Mouse scrolled (334, 342) with delta (0, 0)
Screenshot: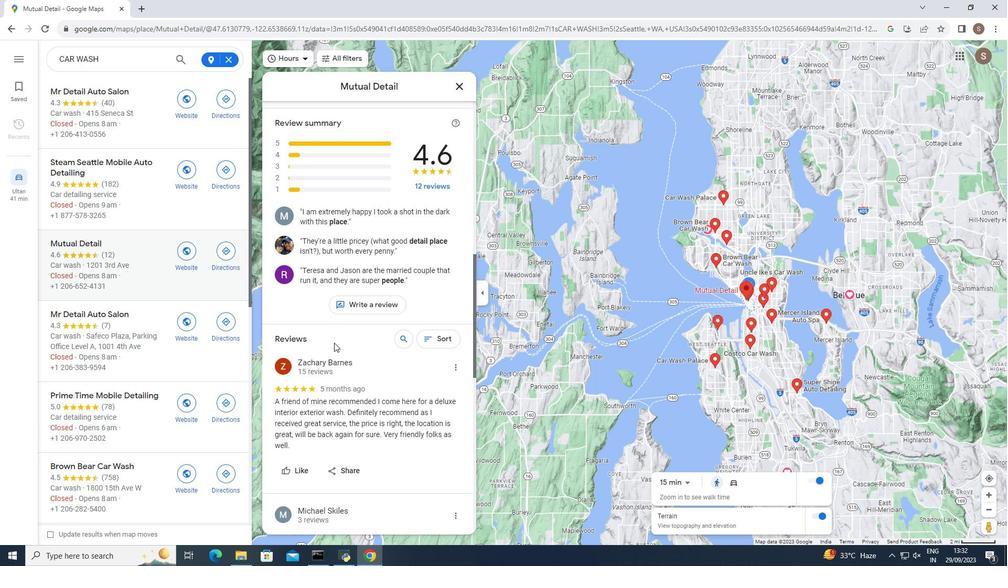 
Action: Mouse moved to (333, 343)
Screenshot: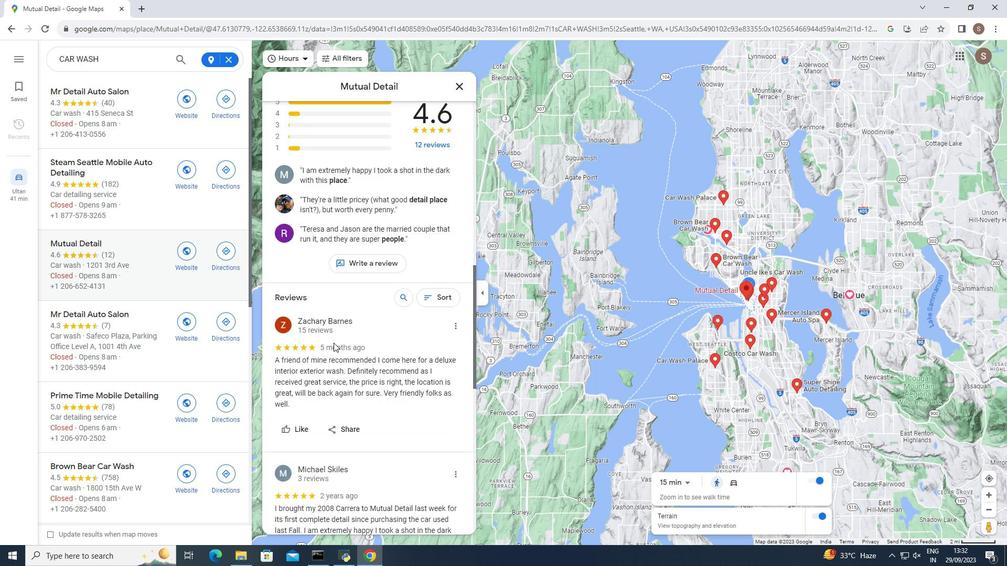 
Action: Mouse scrolled (333, 342) with delta (0, 0)
Screenshot: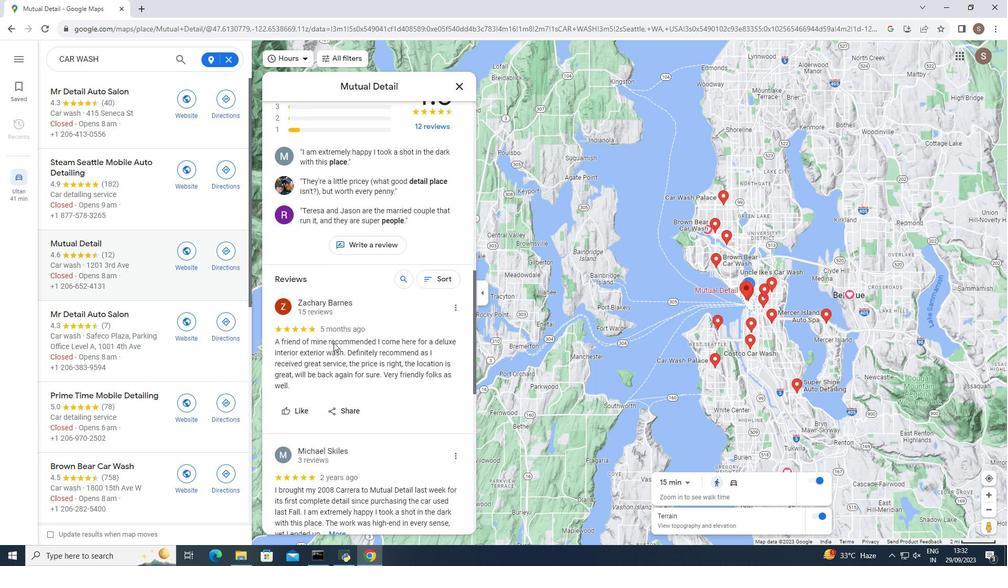 
Action: Mouse scrolled (333, 342) with delta (0, 0)
Screenshot: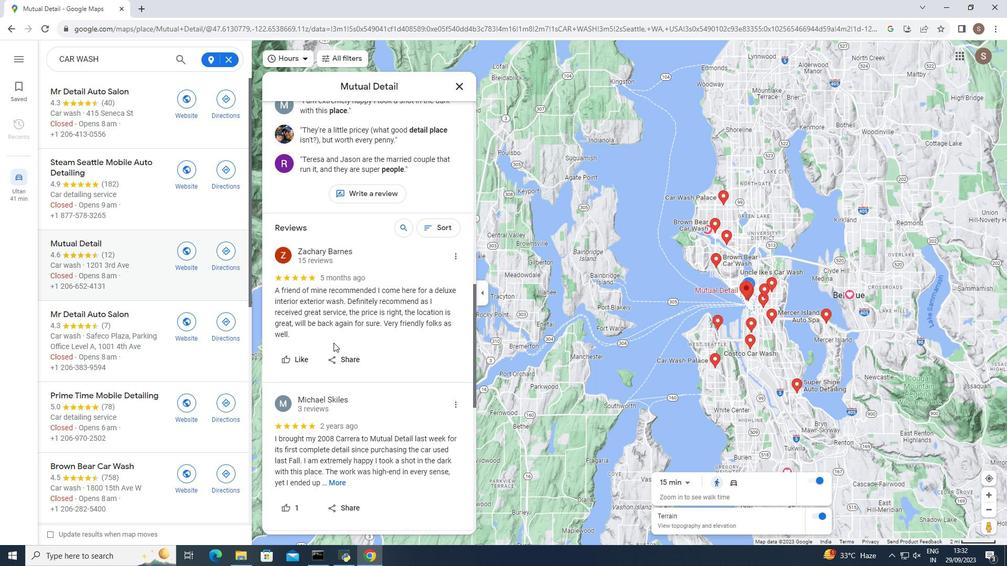 
Action: Mouse scrolled (333, 342) with delta (0, 0)
Screenshot: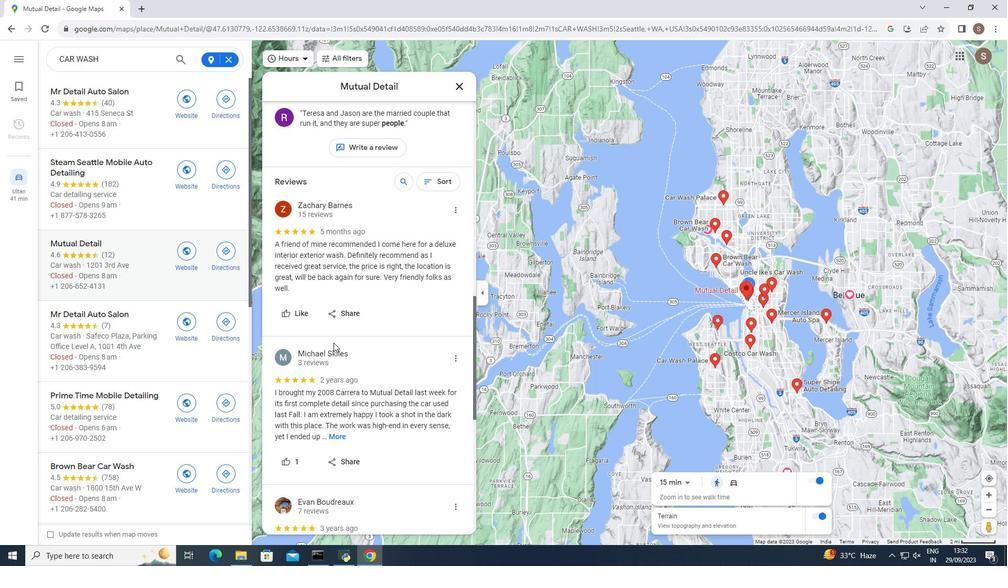 
Action: Mouse scrolled (333, 342) with delta (0, 0)
Screenshot: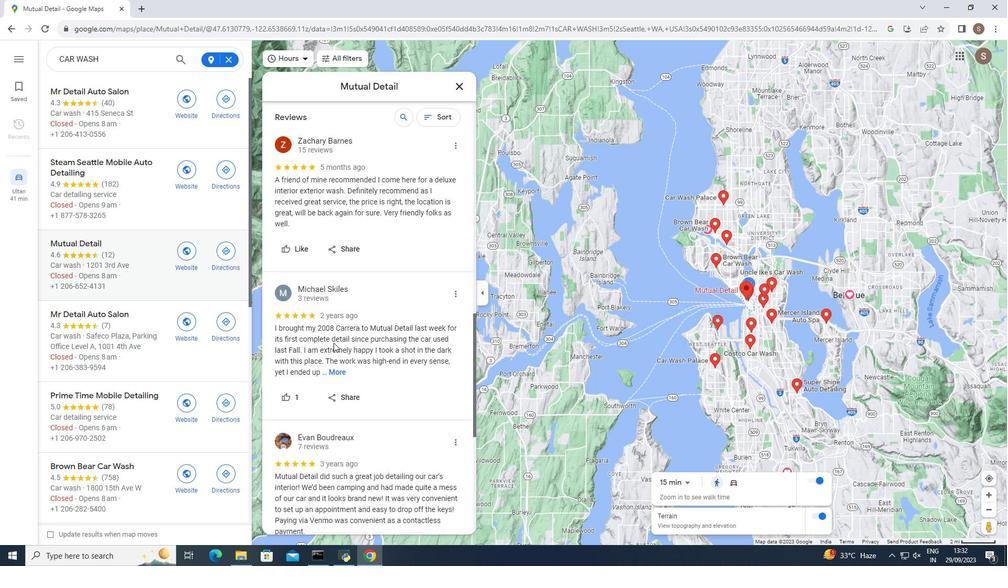 
Action: Mouse moved to (333, 342)
Screenshot: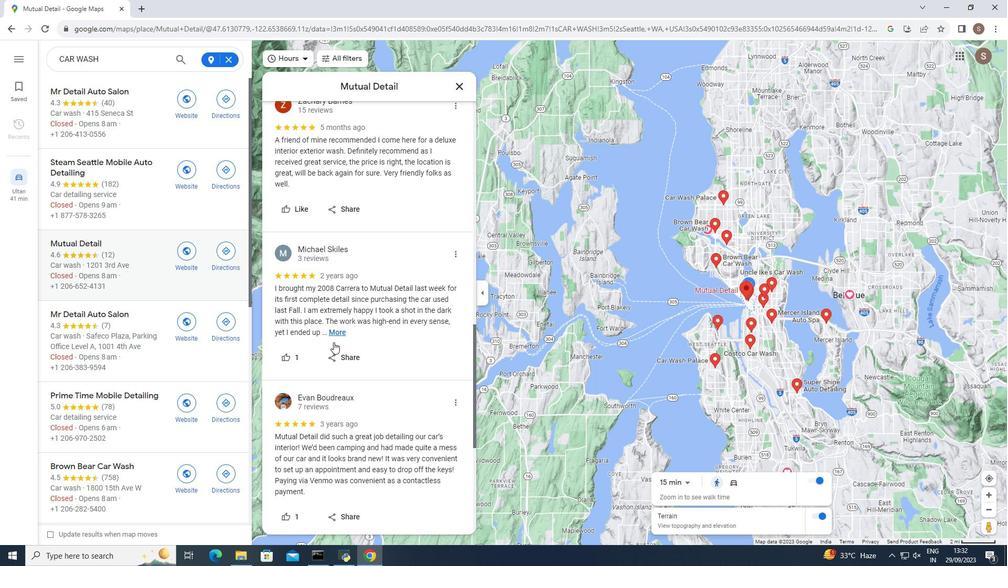 
Action: Mouse scrolled (333, 342) with delta (0, 0)
Screenshot: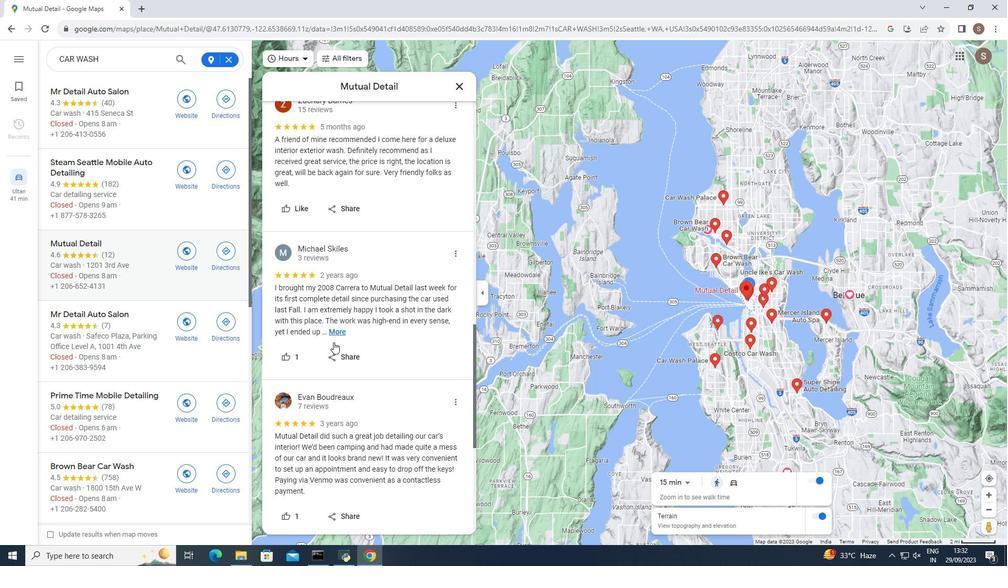 
Action: Mouse scrolled (333, 342) with delta (0, 0)
Screenshot: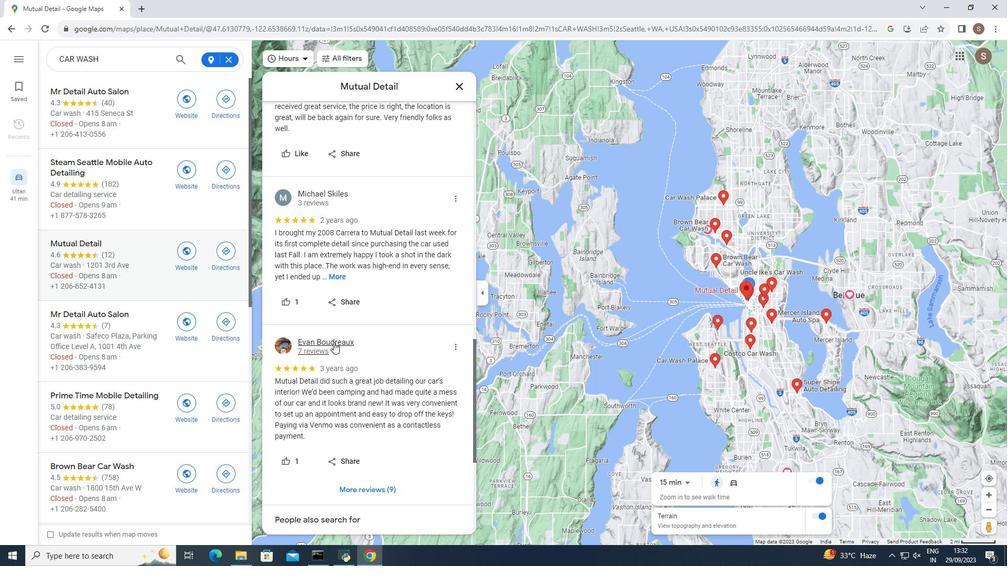 
Action: Mouse scrolled (333, 342) with delta (0, 0)
Screenshot: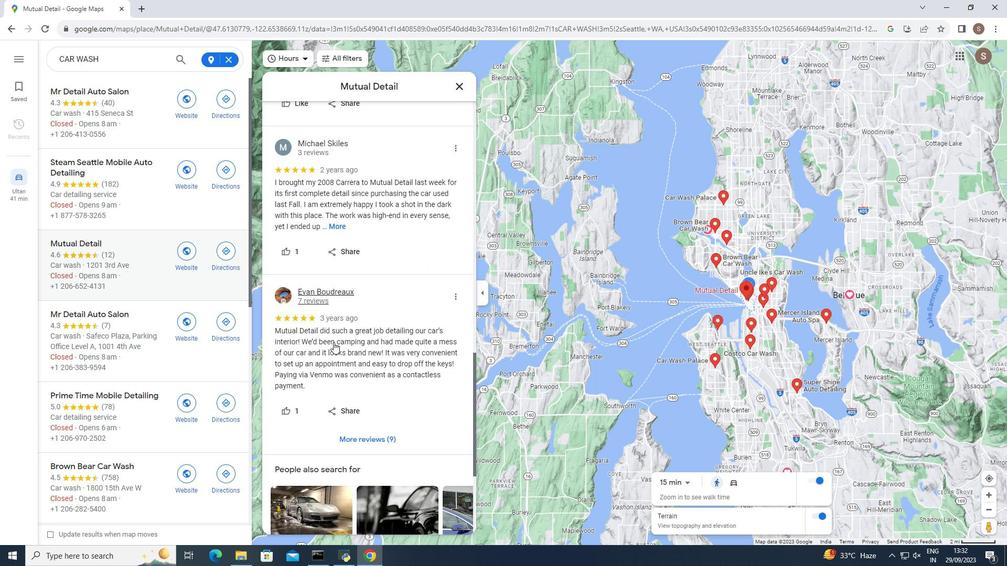 
Action: Mouse scrolled (333, 342) with delta (0, 0)
Screenshot: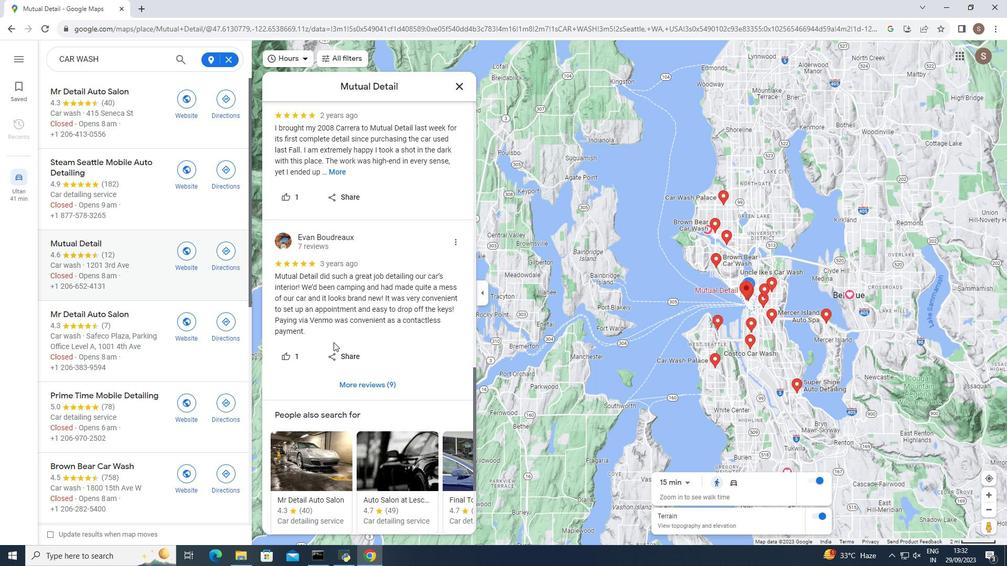 
Action: Mouse scrolled (333, 342) with delta (0, 0)
Screenshot: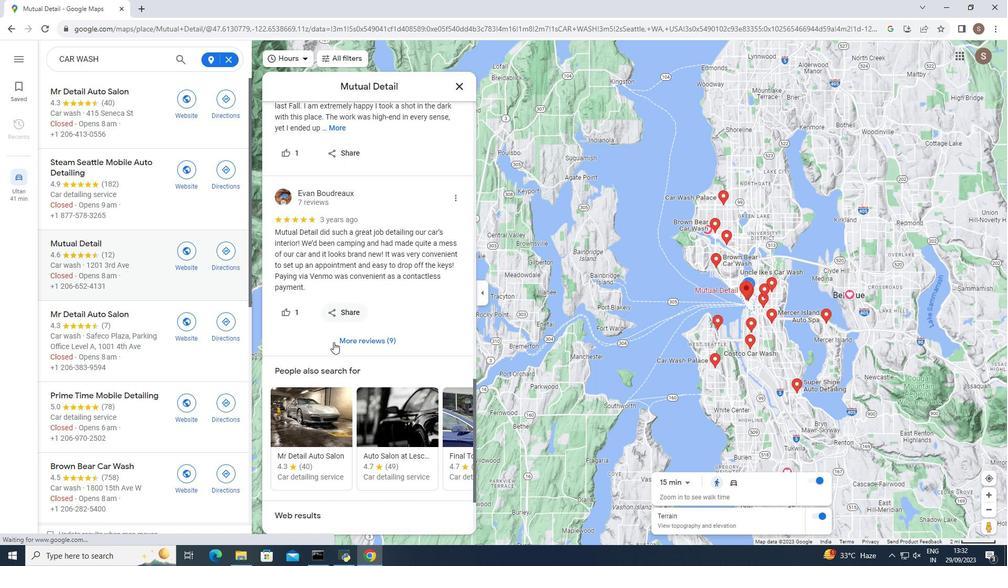 
Action: Mouse scrolled (333, 342) with delta (0, 0)
Screenshot: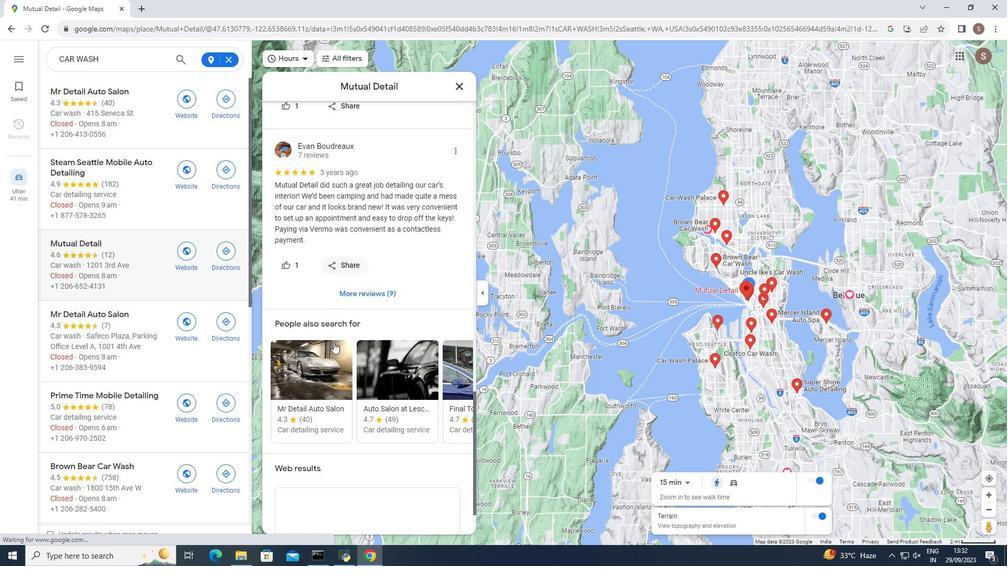 
Action: Mouse moved to (340, 339)
Screenshot: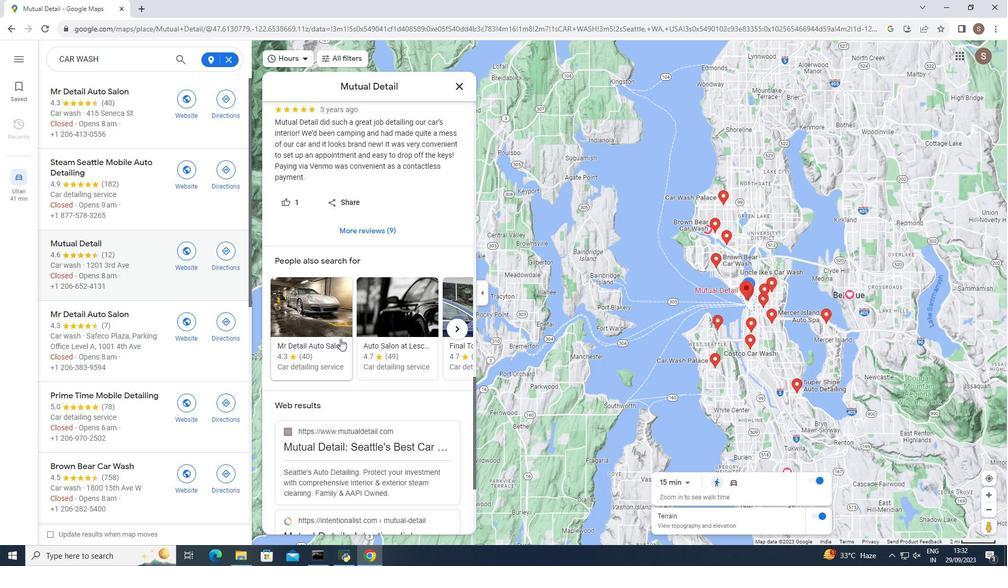 
Action: Mouse scrolled (340, 338) with delta (0, 0)
Screenshot: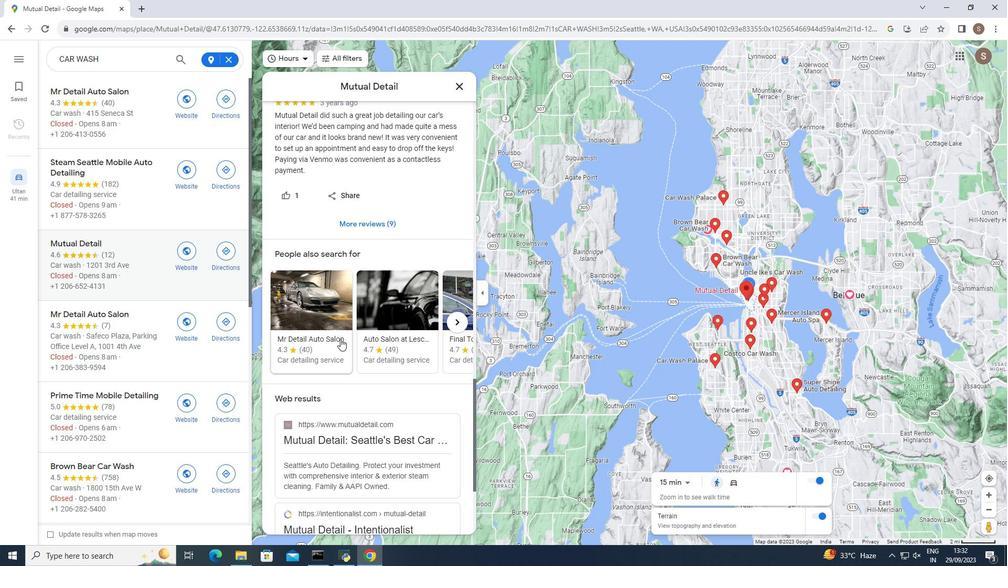 
Action: Mouse moved to (340, 339)
Screenshot: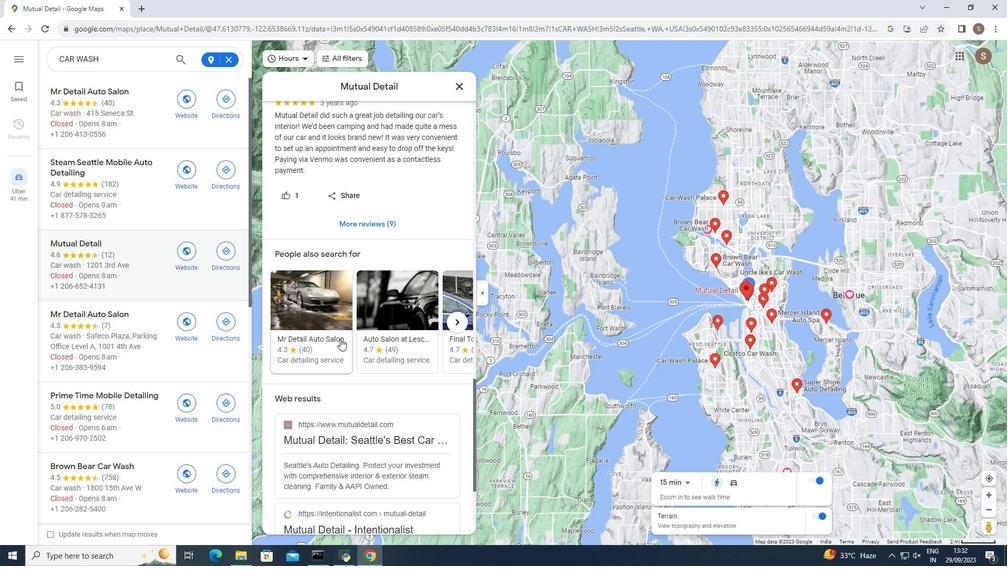 
Action: Mouse scrolled (340, 338) with delta (0, 0)
Screenshot: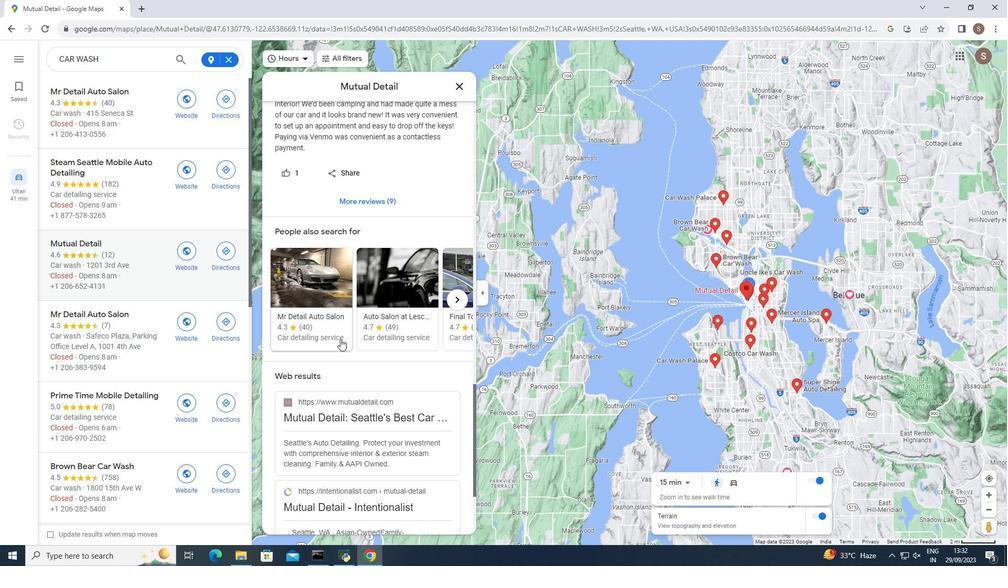 
Action: Mouse moved to (340, 339)
Screenshot: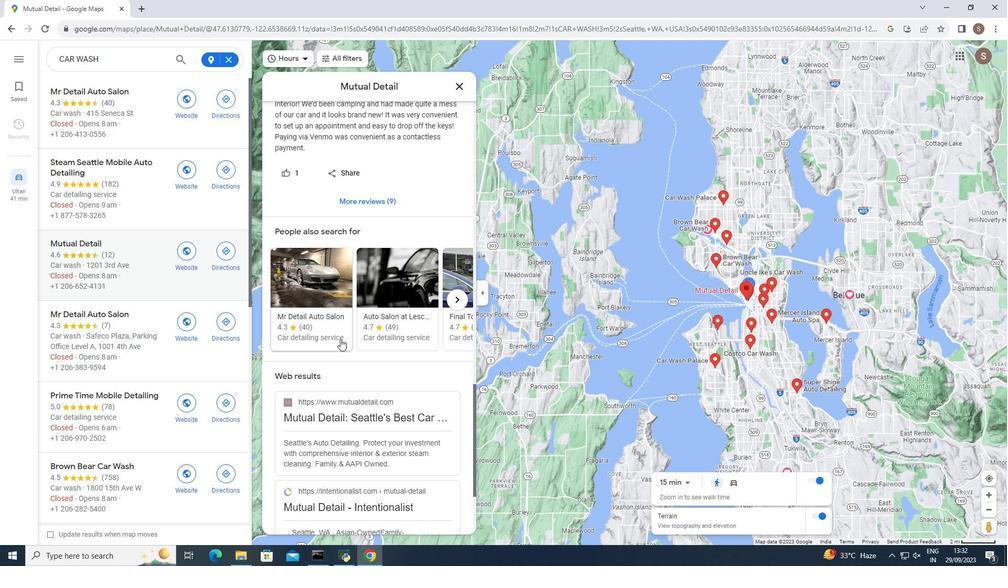 
Action: Mouse scrolled (340, 338) with delta (0, 0)
Screenshot: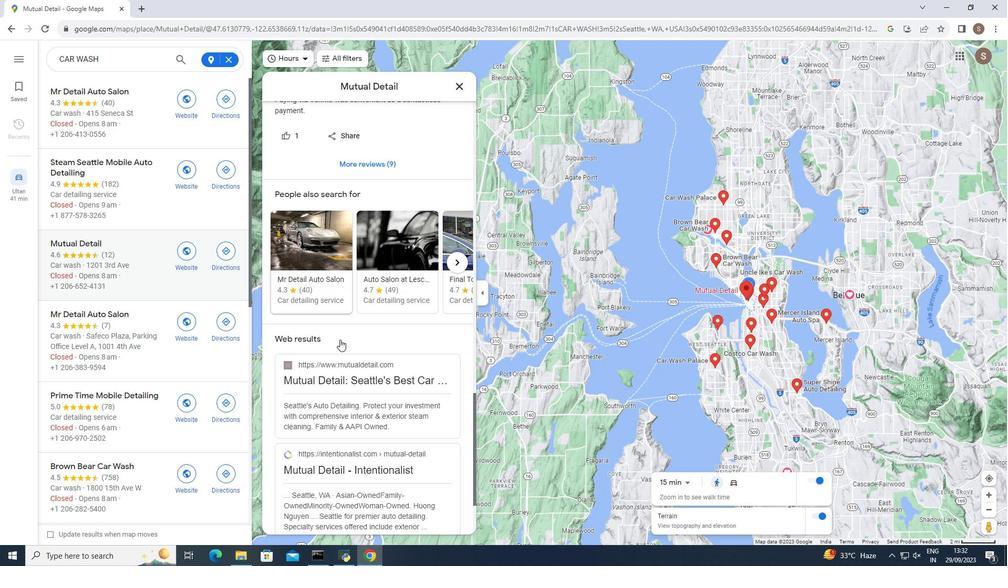 
Action: Mouse moved to (339, 339)
Screenshot: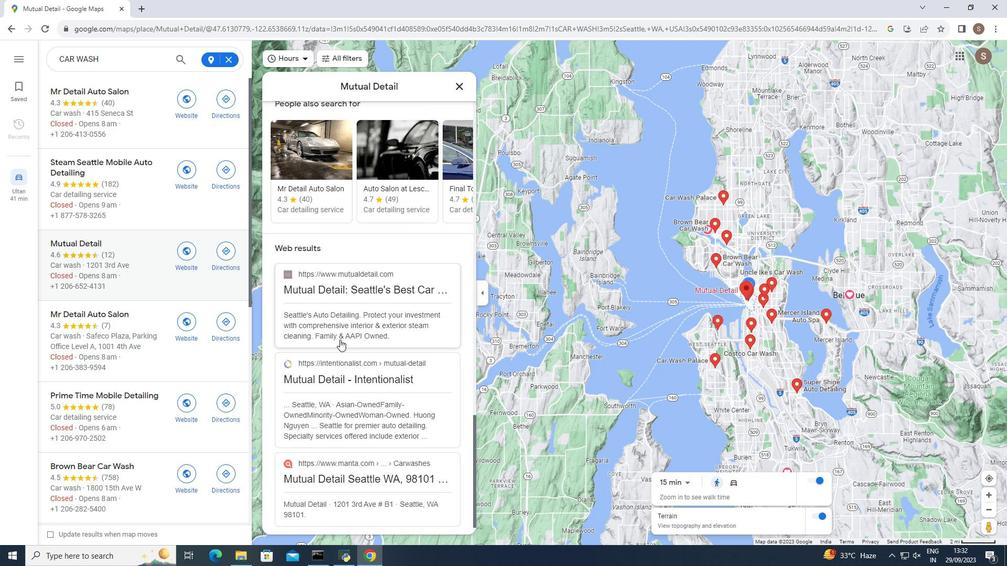 
Action: Mouse scrolled (339, 339) with delta (0, 0)
Screenshot: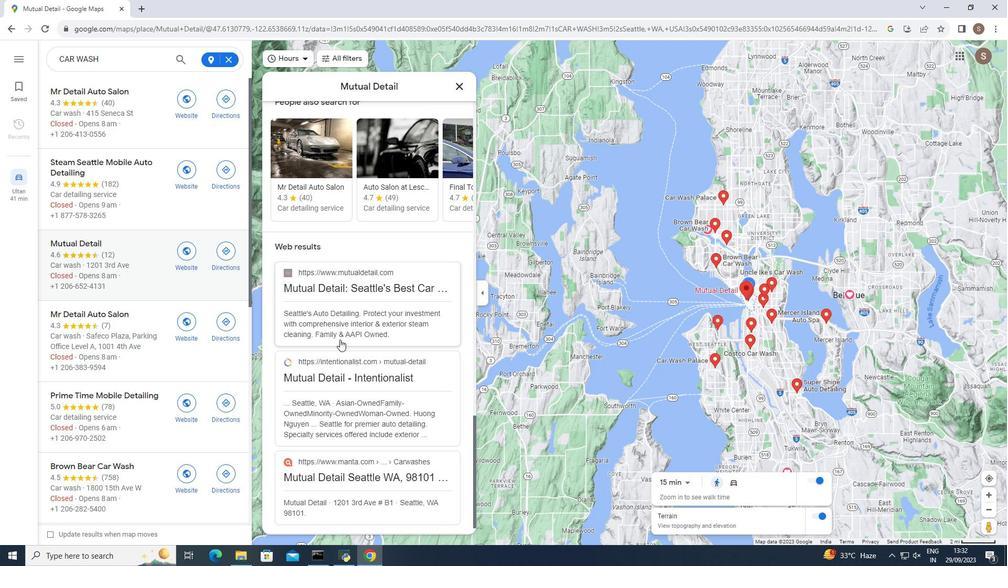 
Action: Mouse scrolled (339, 339) with delta (0, 0)
Screenshot: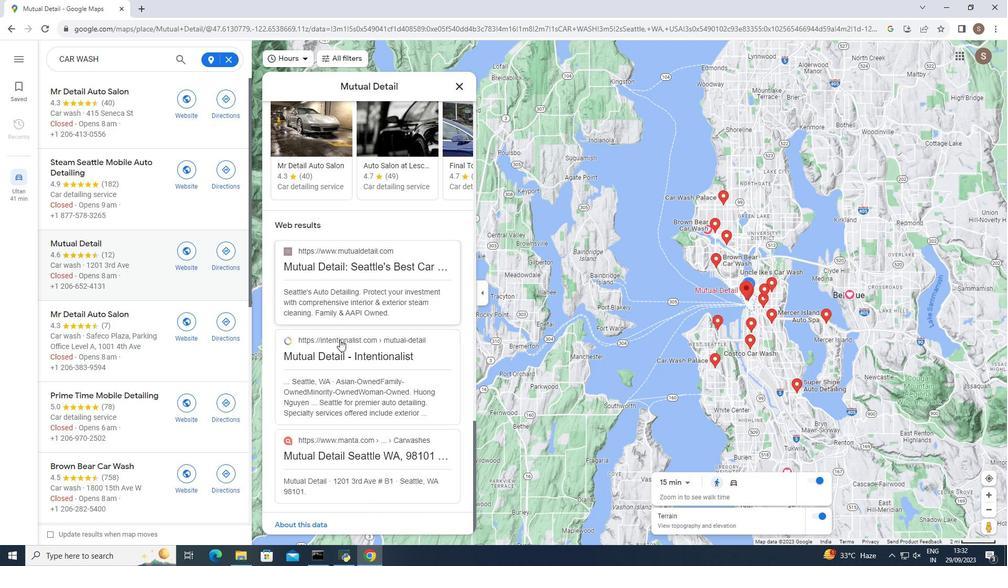 
Action: Mouse scrolled (339, 339) with delta (0, 0)
Screenshot: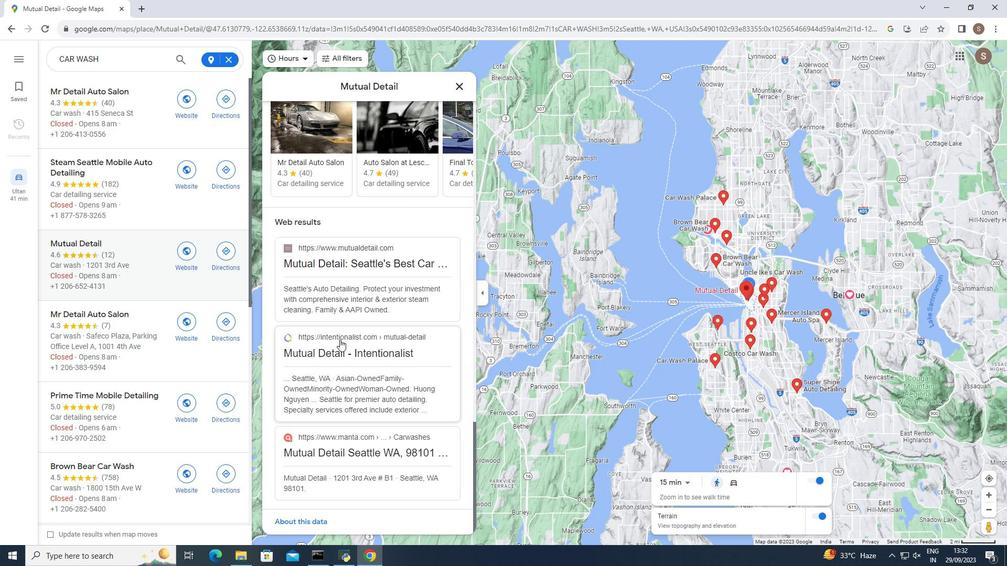 
Action: Mouse scrolled (339, 339) with delta (0, 0)
Screenshot: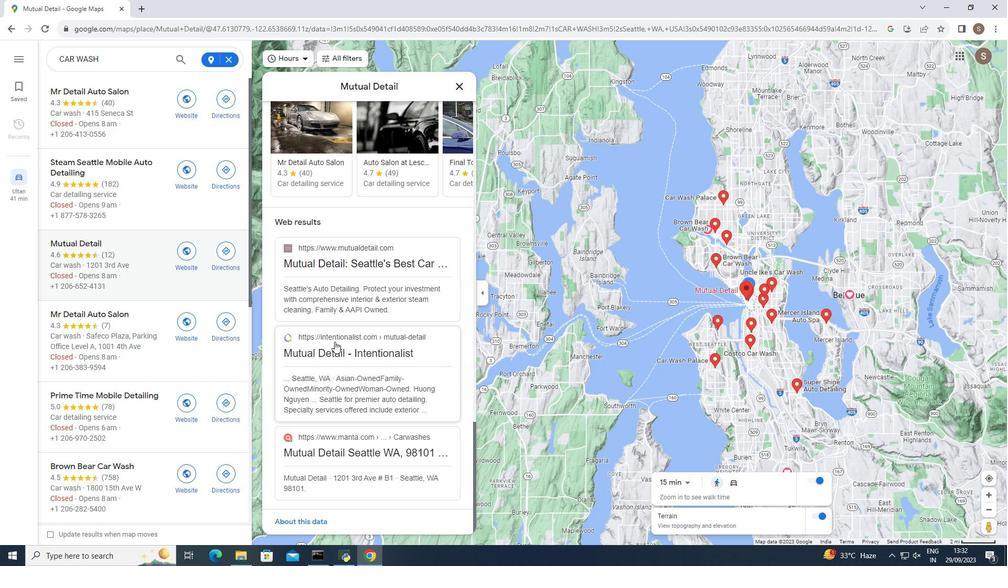 
Action: Mouse moved to (459, 84)
Screenshot: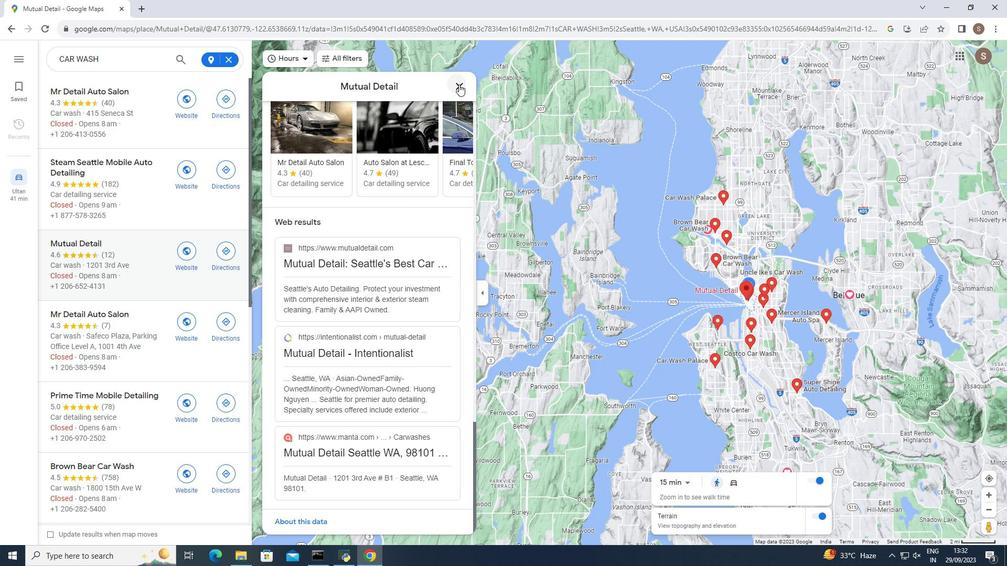 
Action: Mouse pressed left at (459, 84)
Screenshot: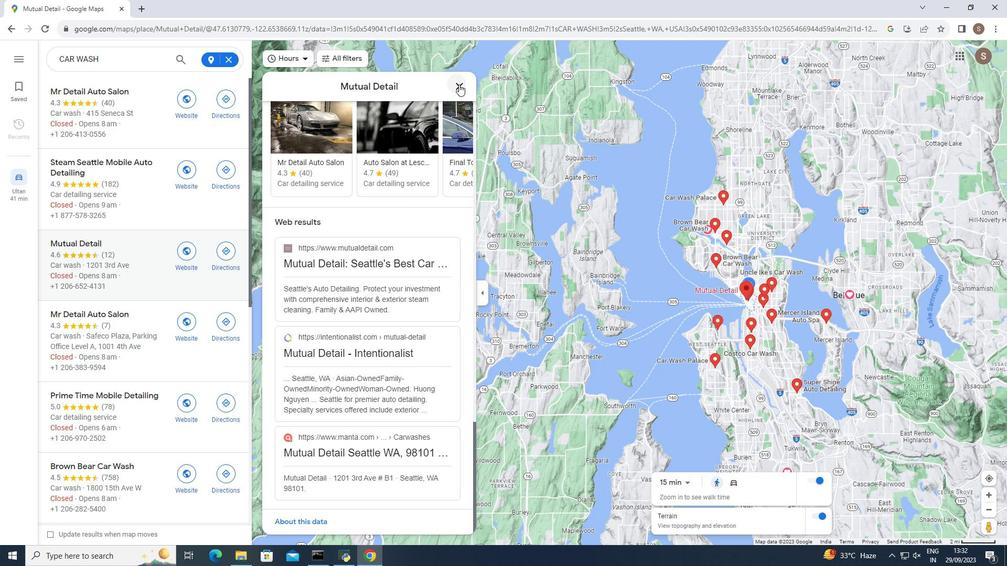 
Action: Mouse moved to (96, 307)
Screenshot: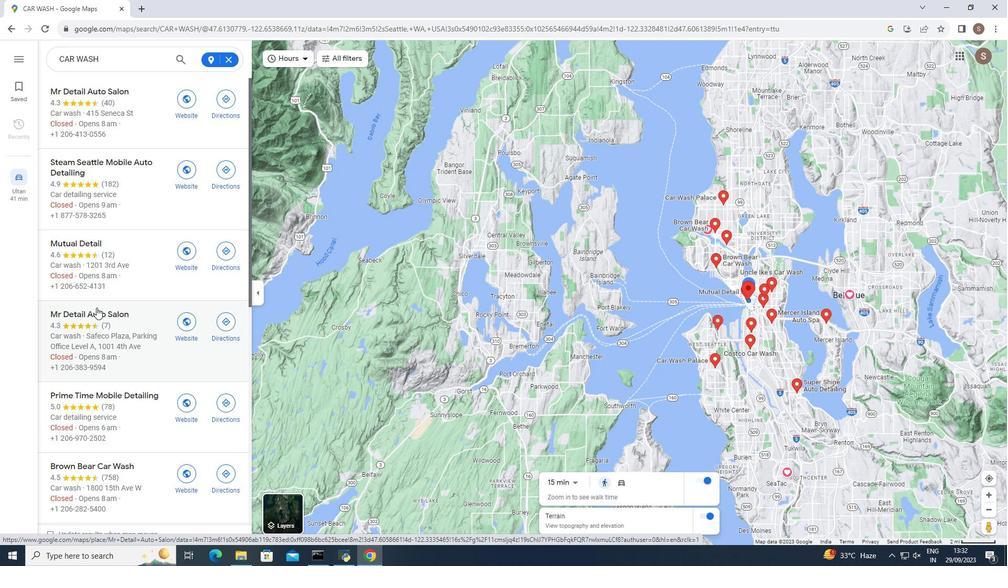 
Action: Mouse pressed left at (96, 307)
Screenshot: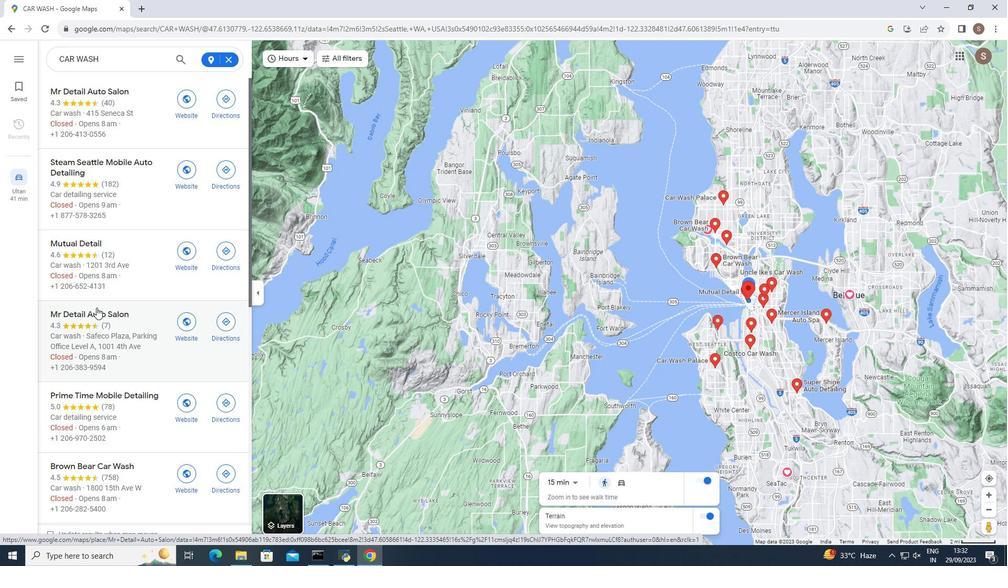 
Action: Mouse moved to (337, 374)
Screenshot: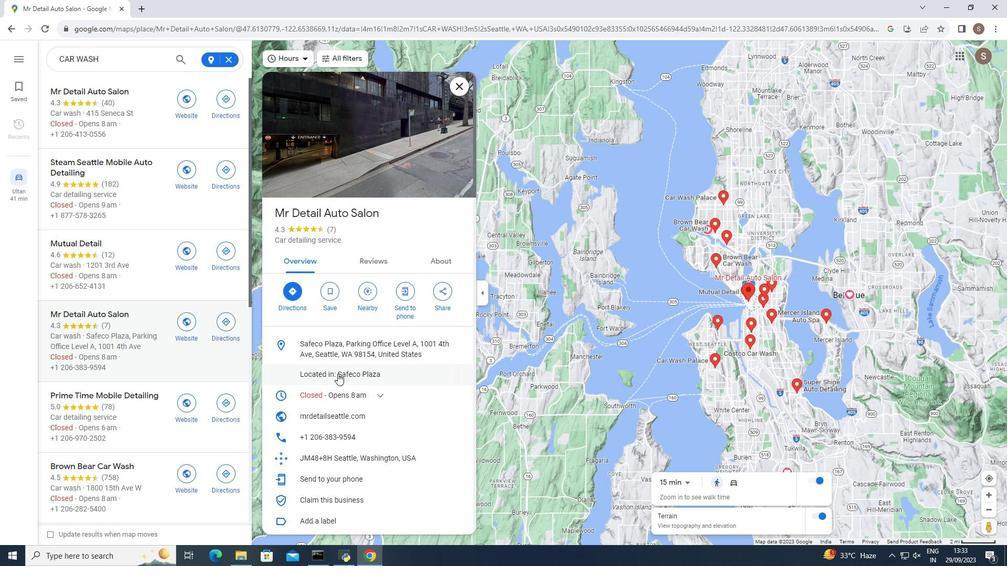 
Action: Mouse scrolled (337, 373) with delta (0, 0)
Screenshot: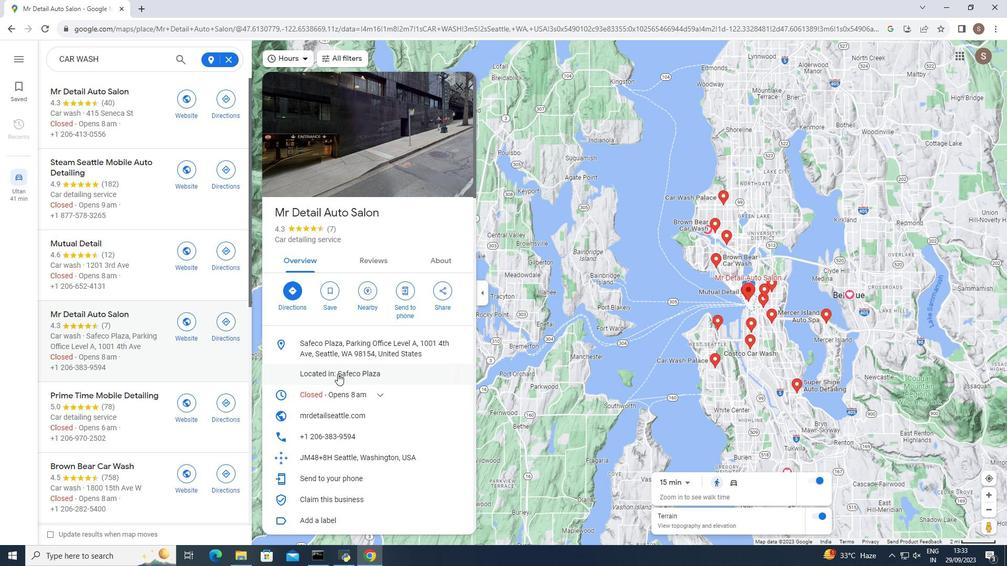 
Action: Mouse moved to (348, 304)
Screenshot: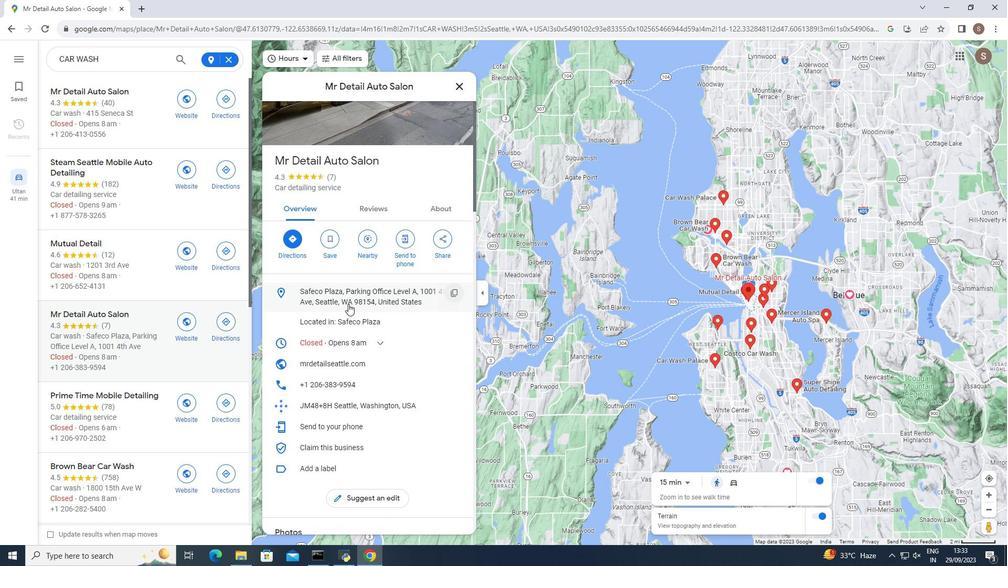 
Action: Mouse scrolled (348, 303) with delta (0, 0)
Screenshot: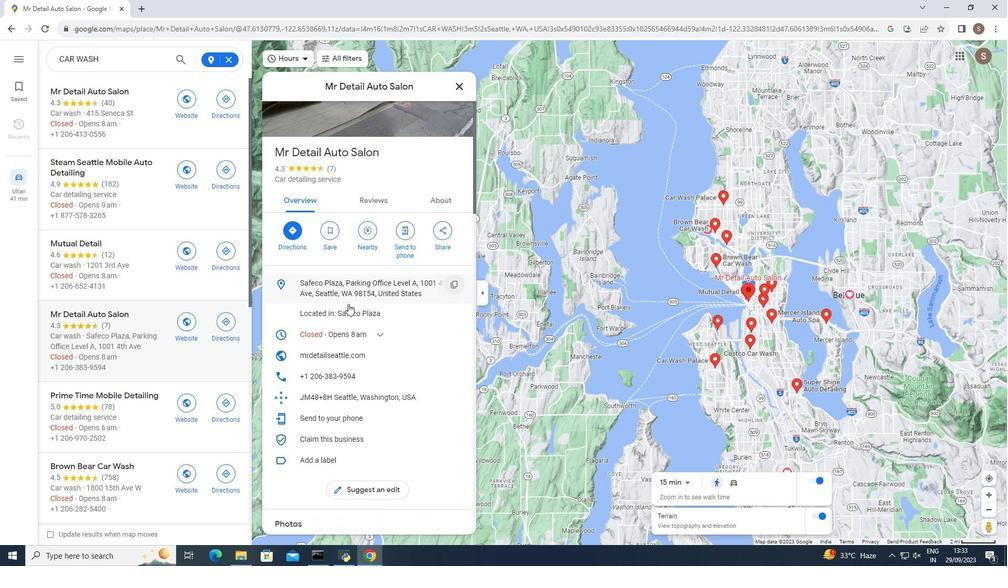 
Action: Mouse moved to (348, 304)
Screenshot: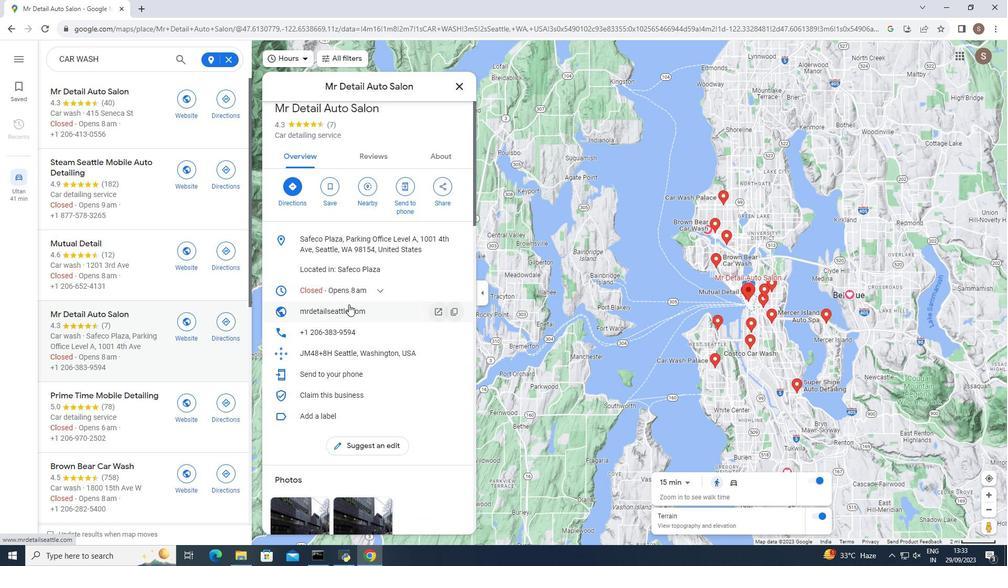 
Action: Mouse scrolled (348, 304) with delta (0, 0)
Screenshot: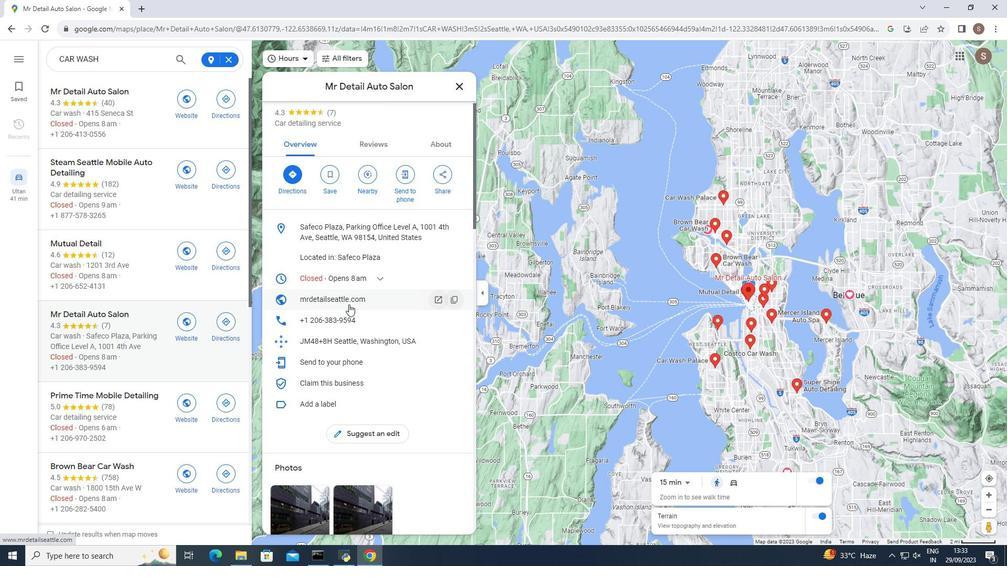 
Action: Mouse scrolled (348, 304) with delta (0, 0)
Screenshot: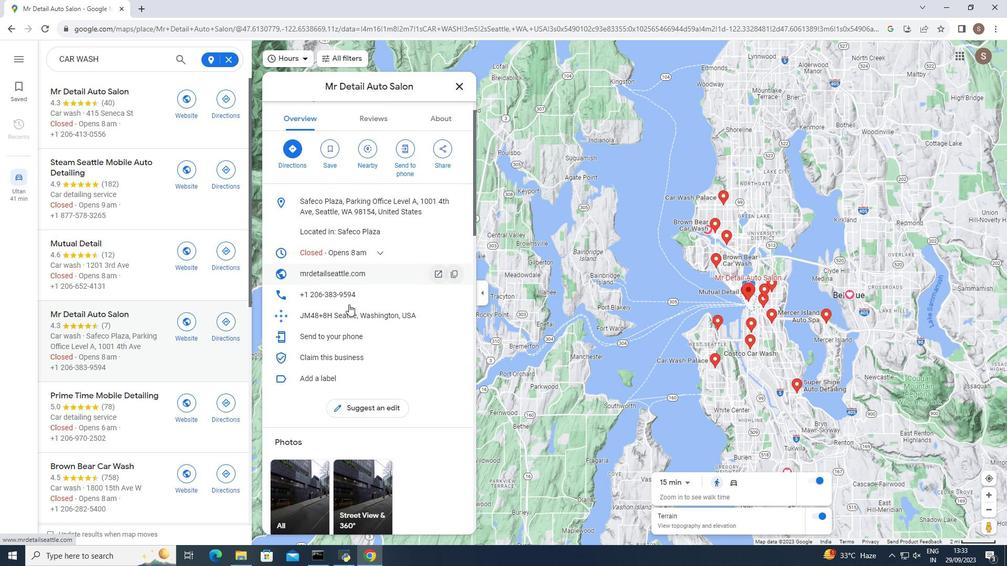 
Action: Mouse moved to (349, 304)
Screenshot: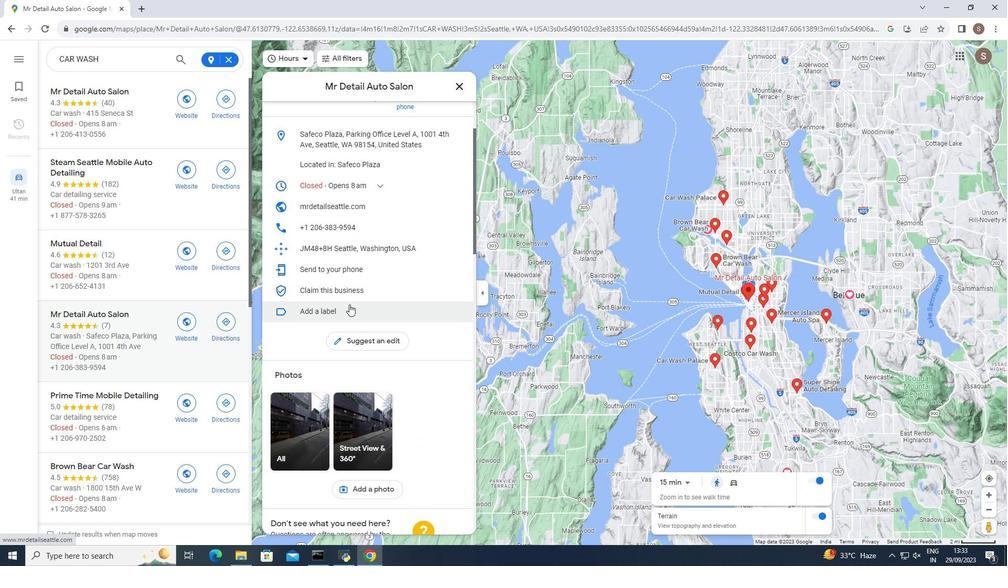 
Action: Mouse scrolled (349, 304) with delta (0, 0)
Screenshot: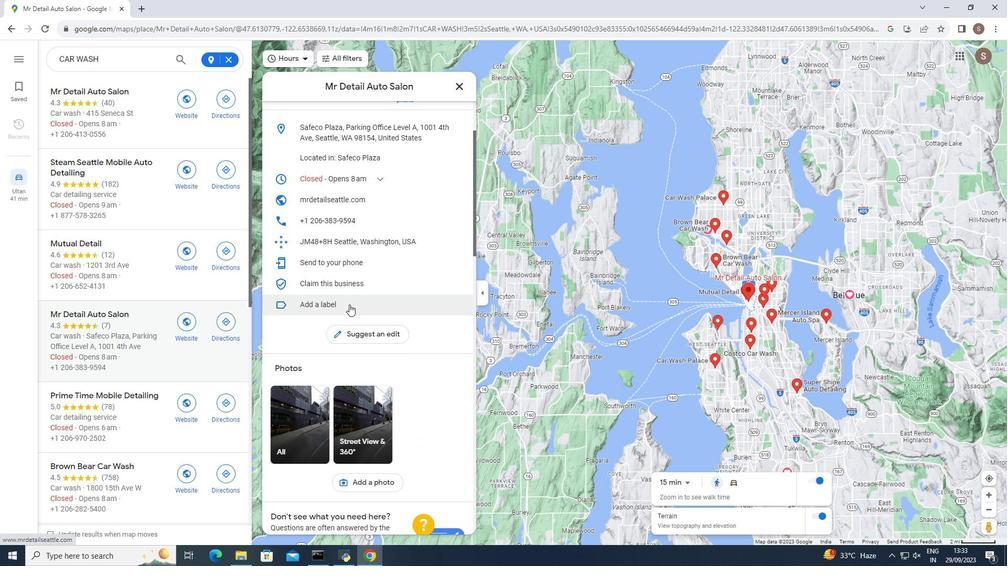 
Action: Mouse scrolled (349, 304) with delta (0, 0)
Screenshot: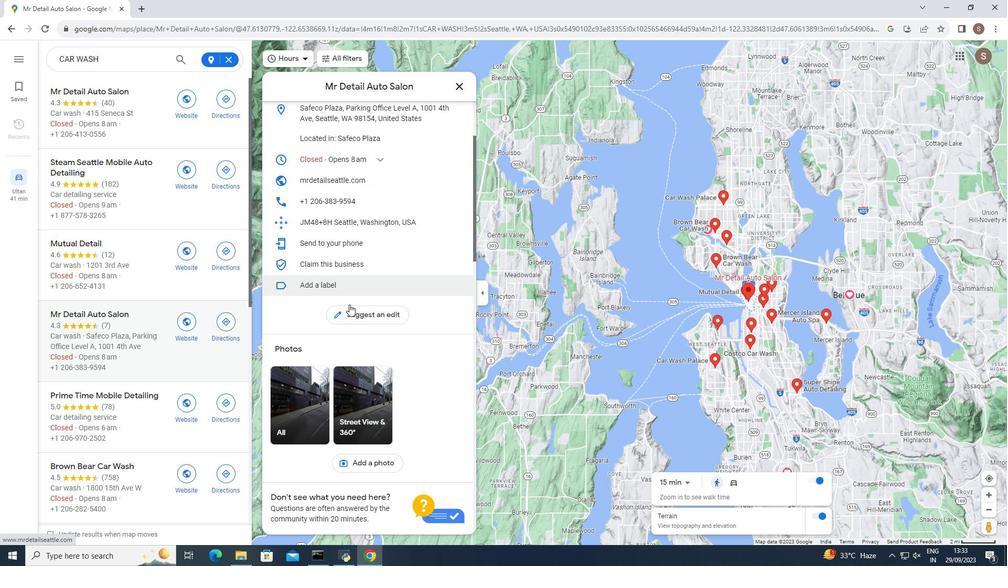 
Action: Mouse scrolled (349, 304) with delta (0, 0)
Screenshot: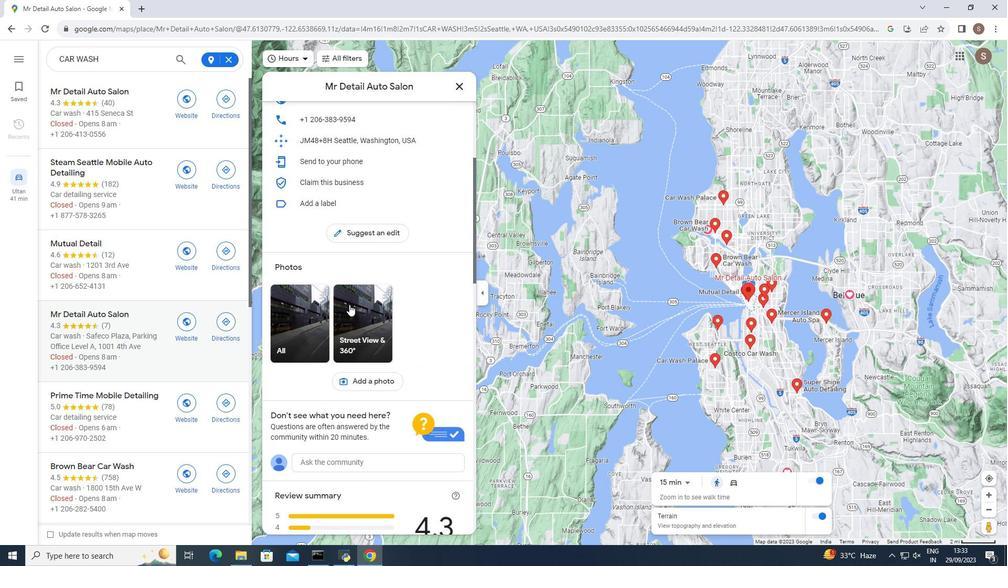 
Action: Mouse scrolled (349, 304) with delta (0, 0)
Screenshot: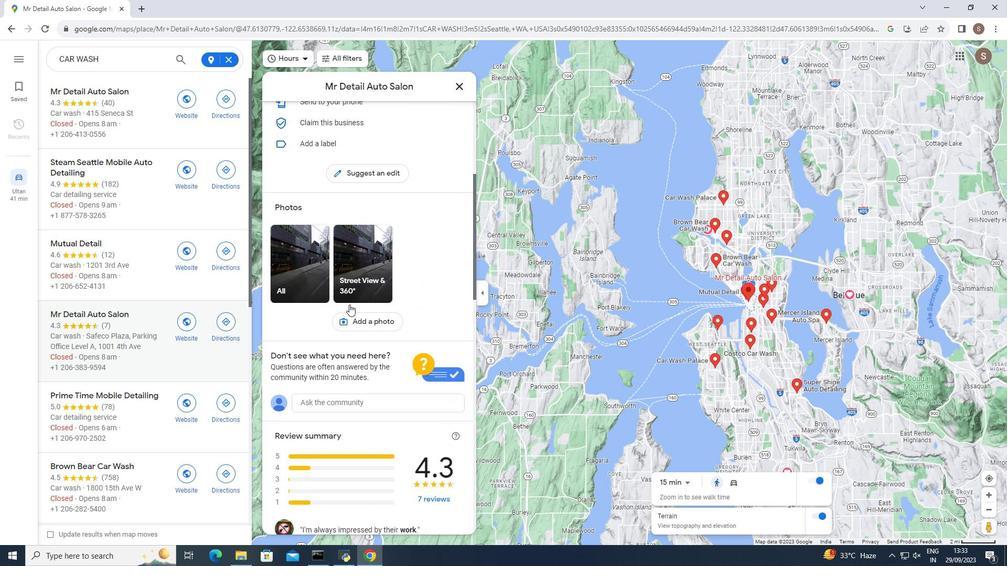 
Action: Mouse moved to (349, 304)
Screenshot: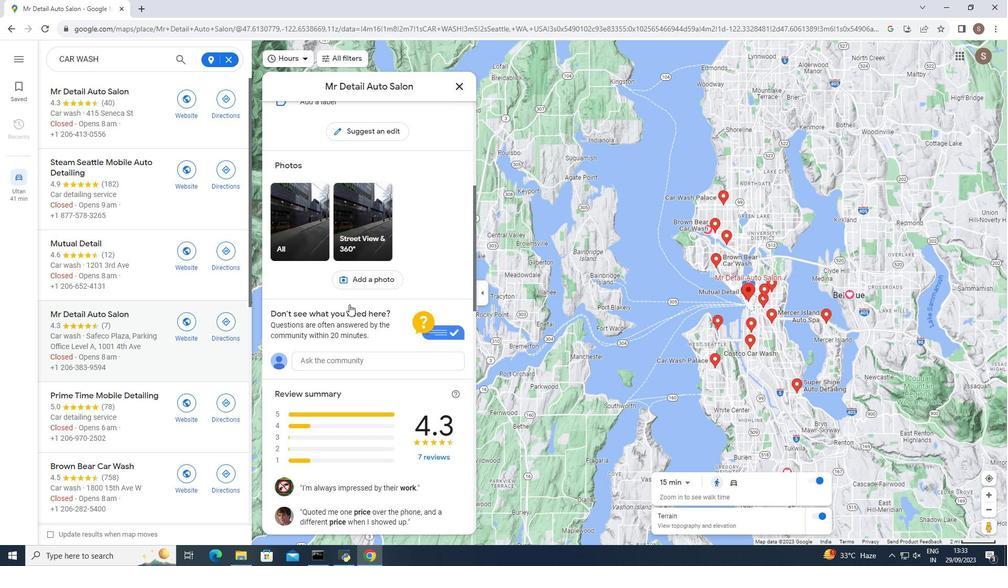 
Action: Mouse scrolled (349, 304) with delta (0, 0)
Screenshot: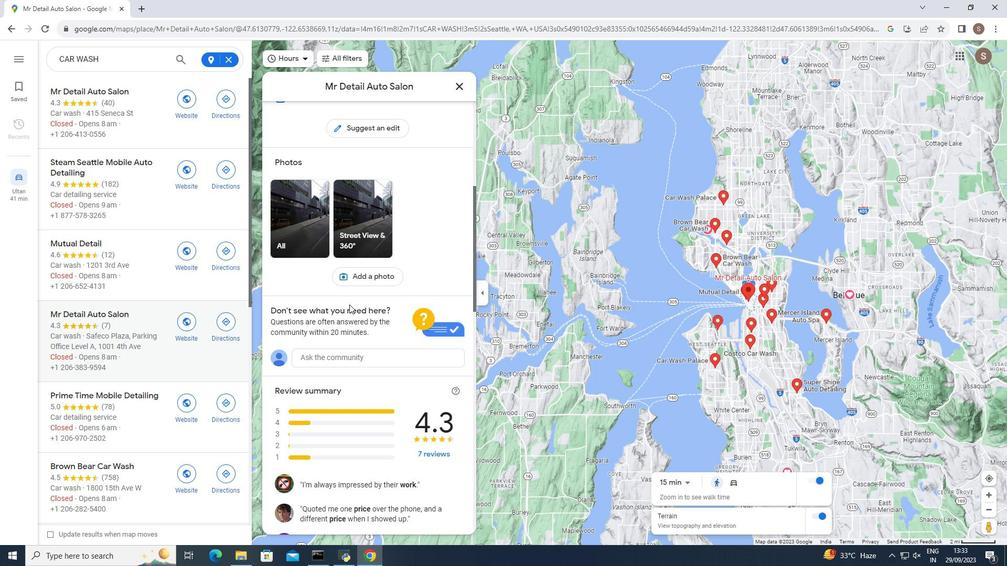 
Action: Mouse scrolled (349, 304) with delta (0, 0)
Screenshot: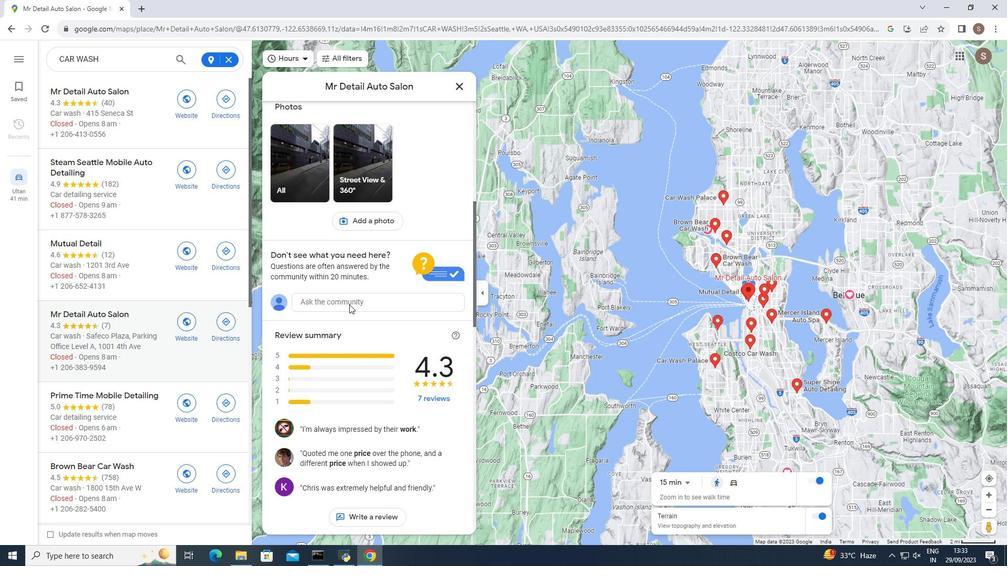 
Action: Mouse moved to (349, 304)
Screenshot: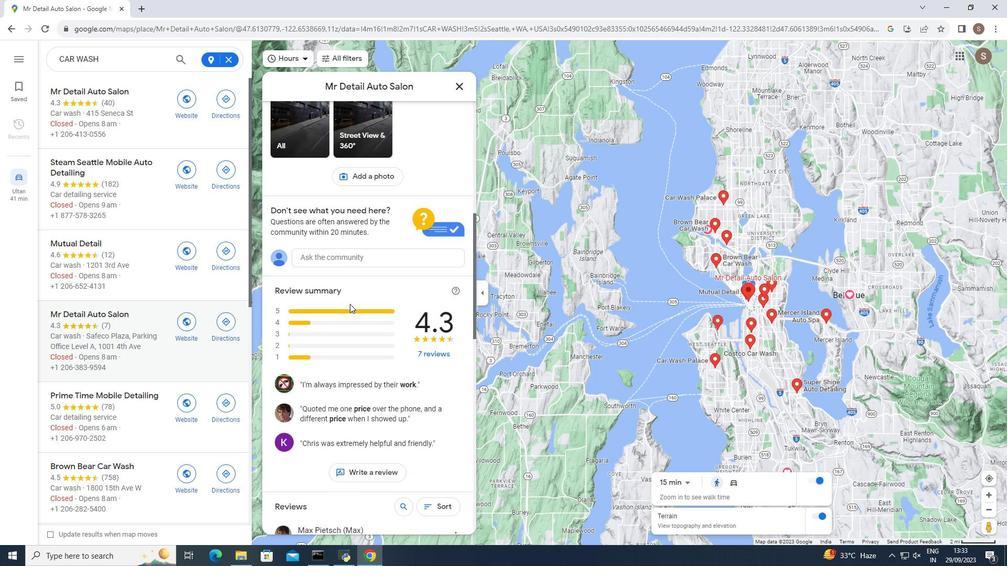 
Action: Mouse scrolled (349, 303) with delta (0, 0)
Screenshot: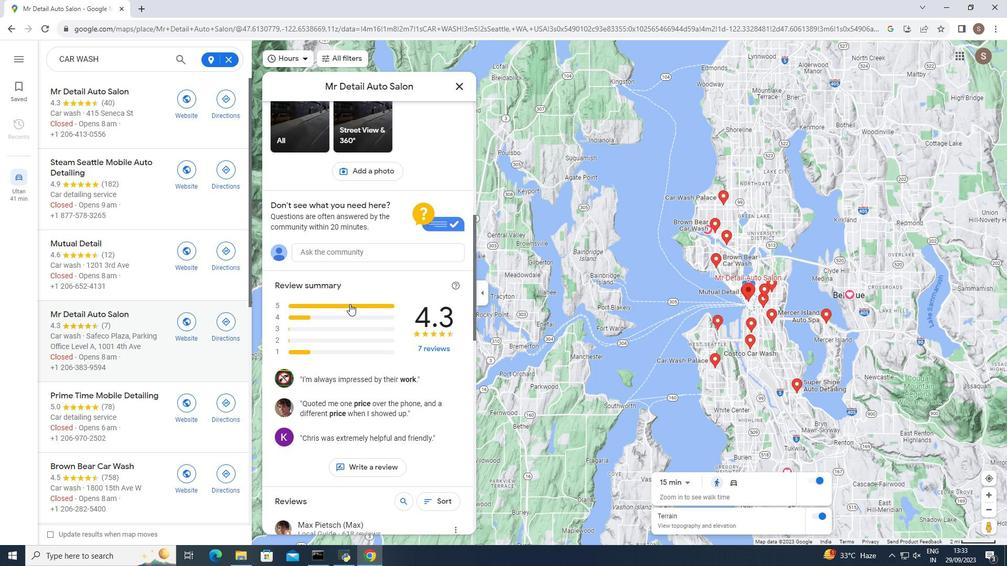 
Action: Mouse scrolled (349, 303) with delta (0, 0)
Screenshot: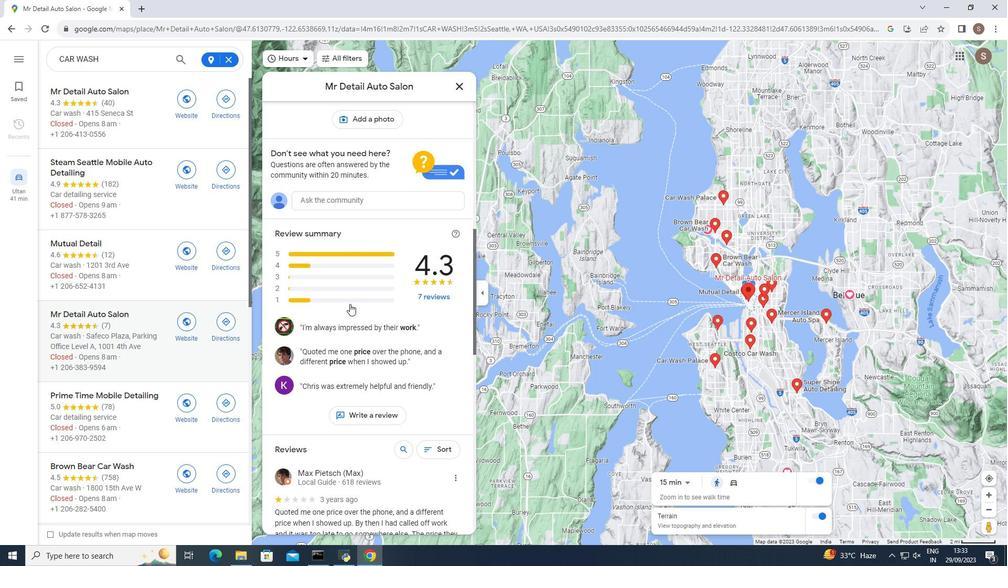
Action: Mouse scrolled (349, 303) with delta (0, 0)
Screenshot: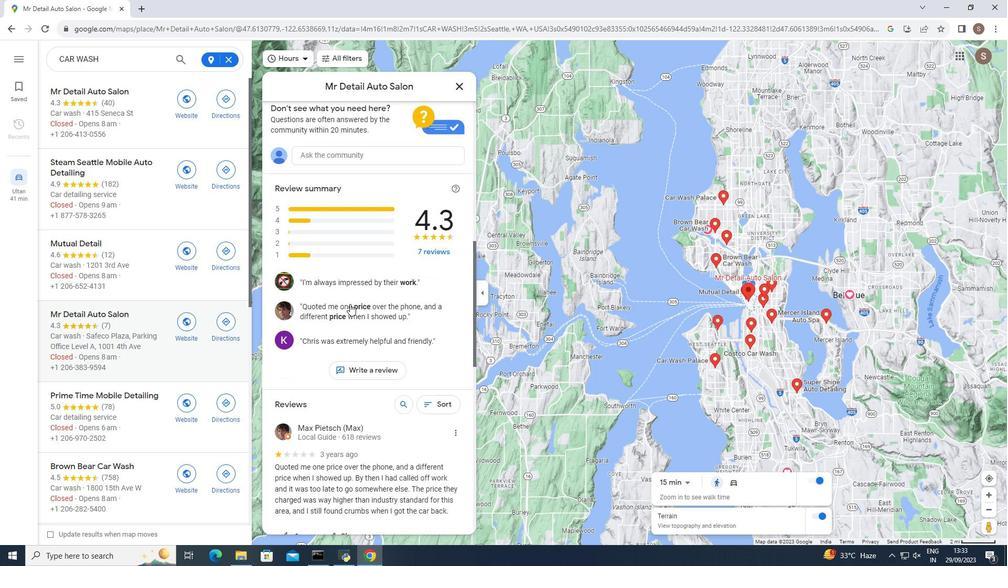 
Action: Mouse scrolled (349, 303) with delta (0, 0)
Screenshot: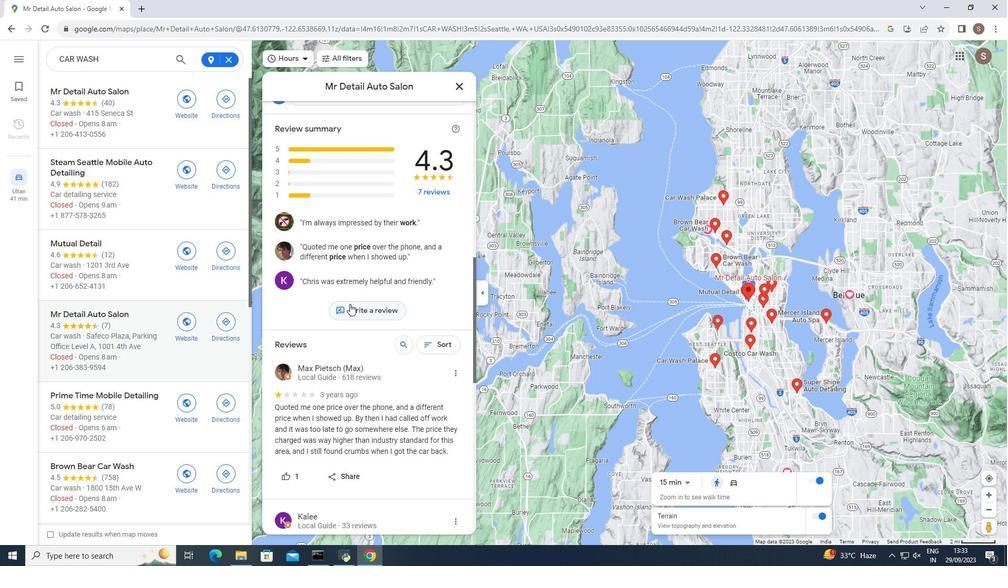 
Action: Mouse scrolled (349, 303) with delta (0, 0)
Screenshot: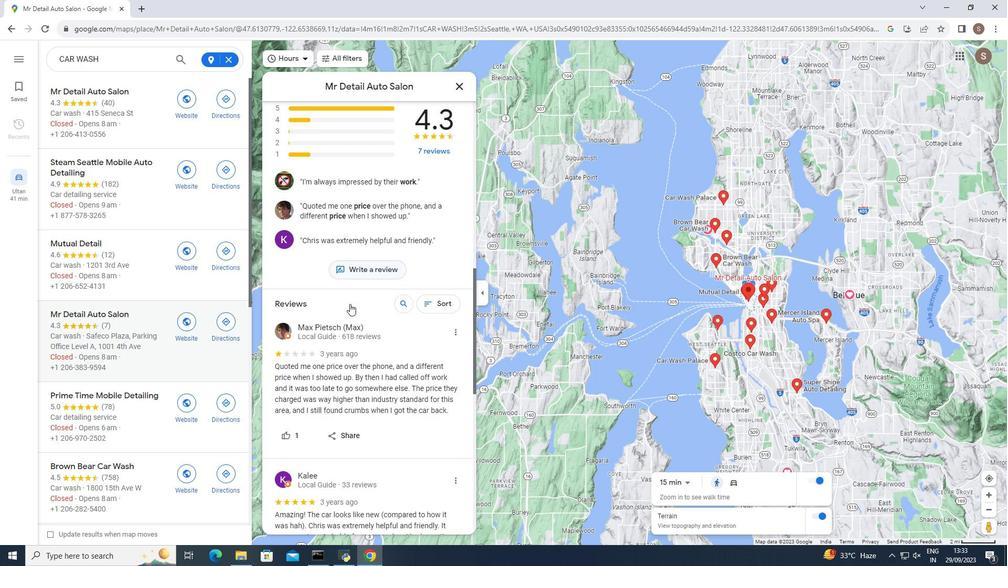 
Action: Mouse moved to (351, 303)
Screenshot: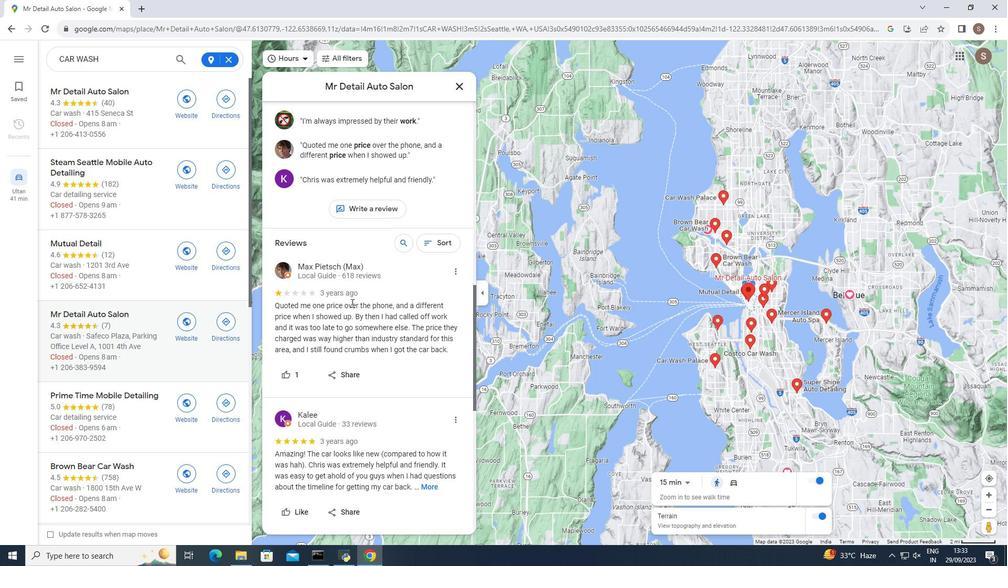 
Action: Mouse scrolled (351, 302) with delta (0, 0)
Screenshot: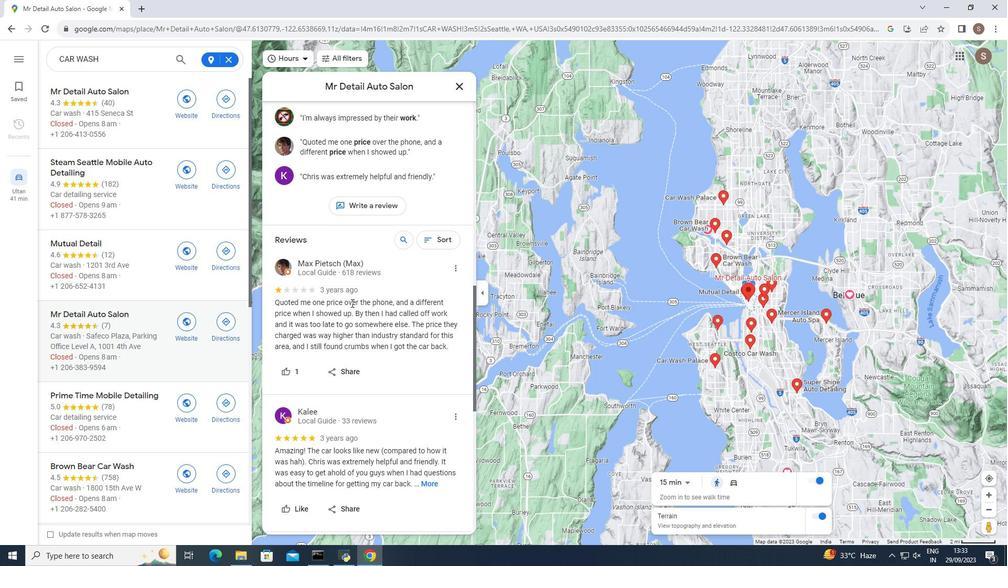 
Action: Mouse scrolled (351, 302) with delta (0, 0)
Screenshot: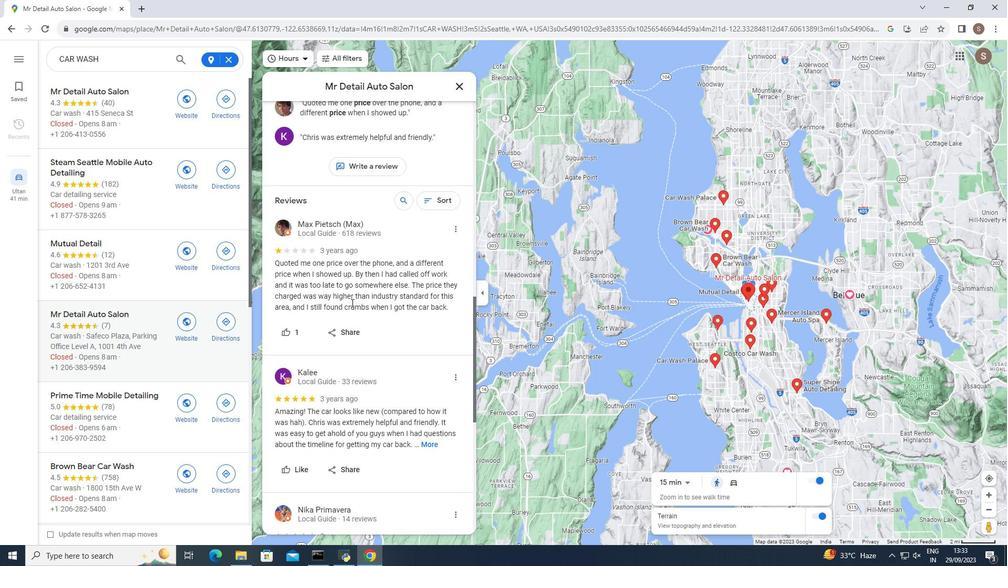 
Action: Mouse scrolled (351, 302) with delta (0, 0)
Screenshot: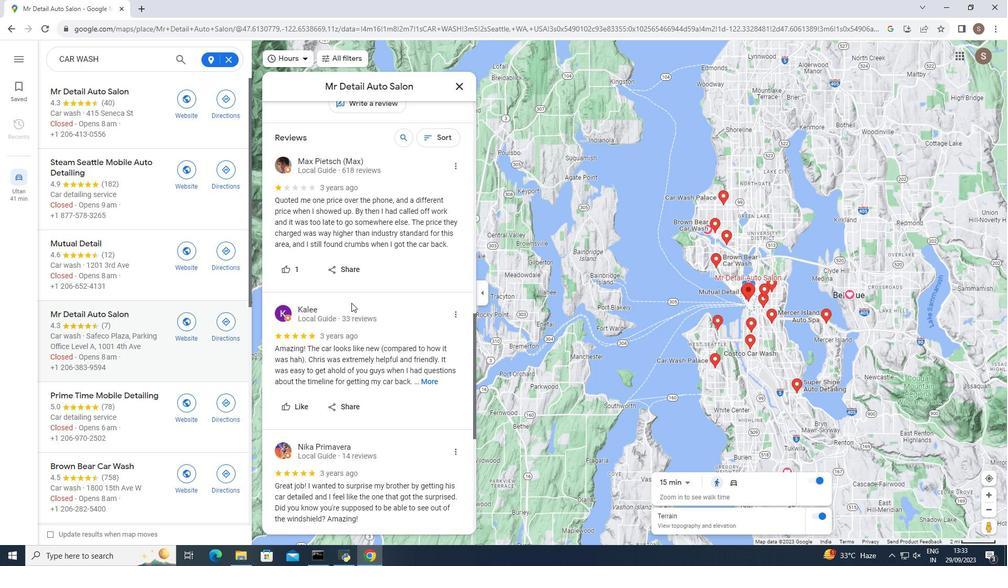 
Action: Mouse scrolled (351, 302) with delta (0, 0)
Screenshot: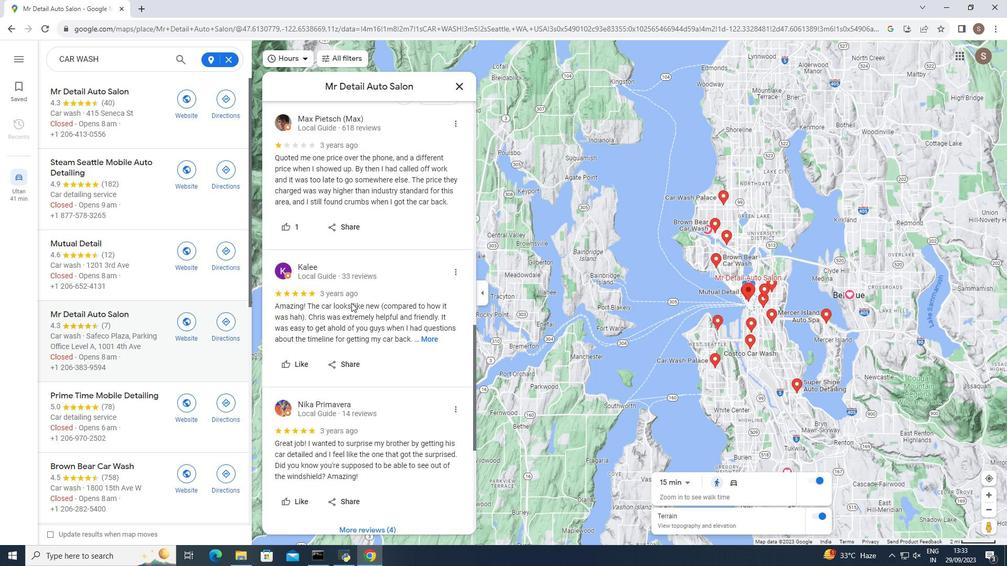 
Action: Mouse moved to (412, 257)
Screenshot: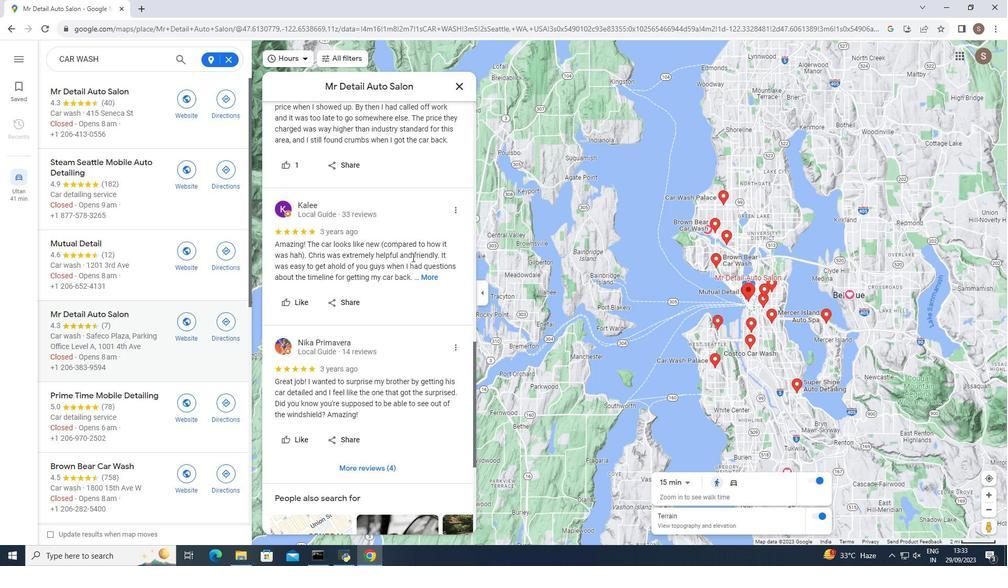 
Action: Mouse scrolled (412, 257) with delta (0, 0)
Screenshot: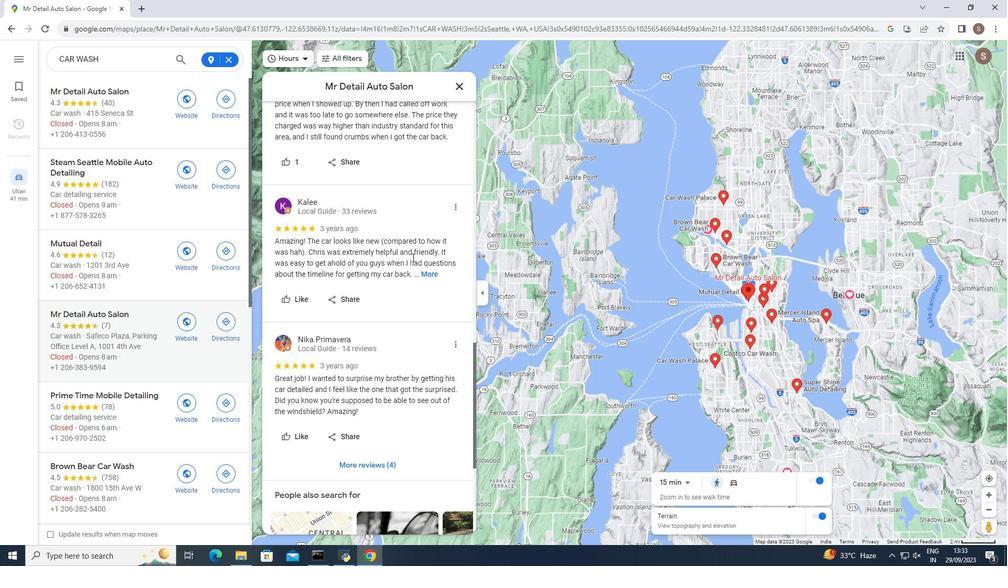 
Action: Mouse moved to (430, 229)
Screenshot: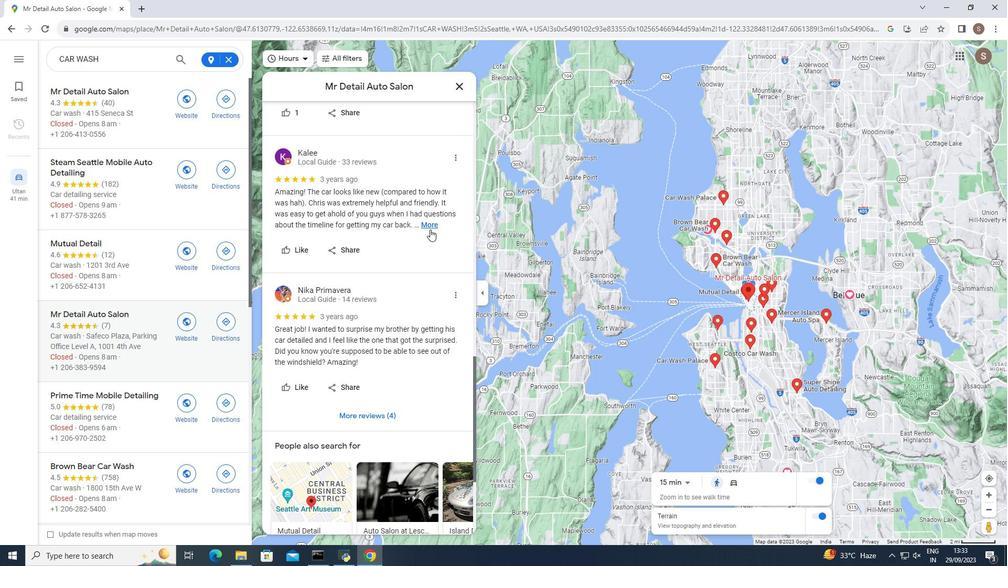 
Action: Mouse pressed left at (430, 229)
Screenshot: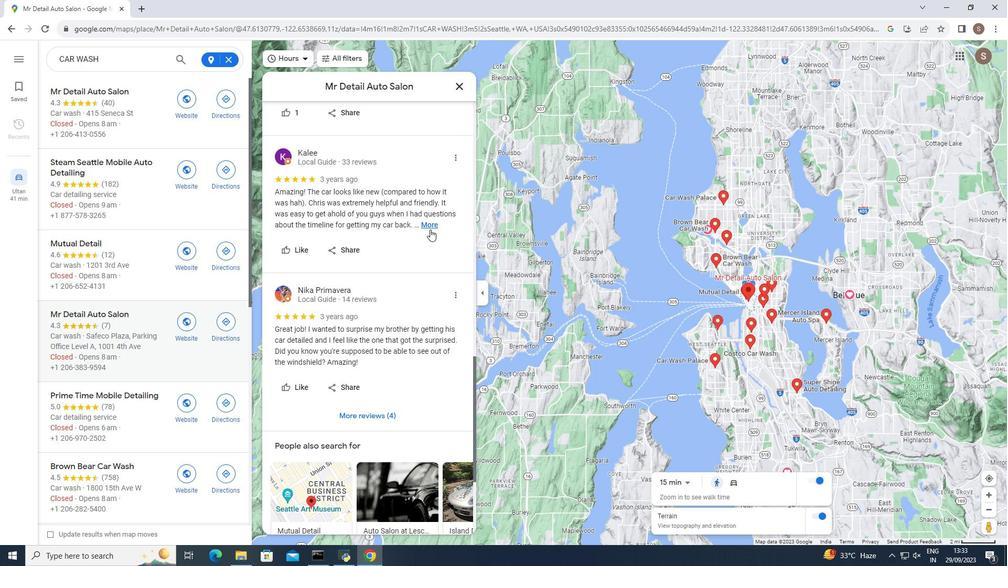 
Action: Mouse moved to (414, 258)
Screenshot: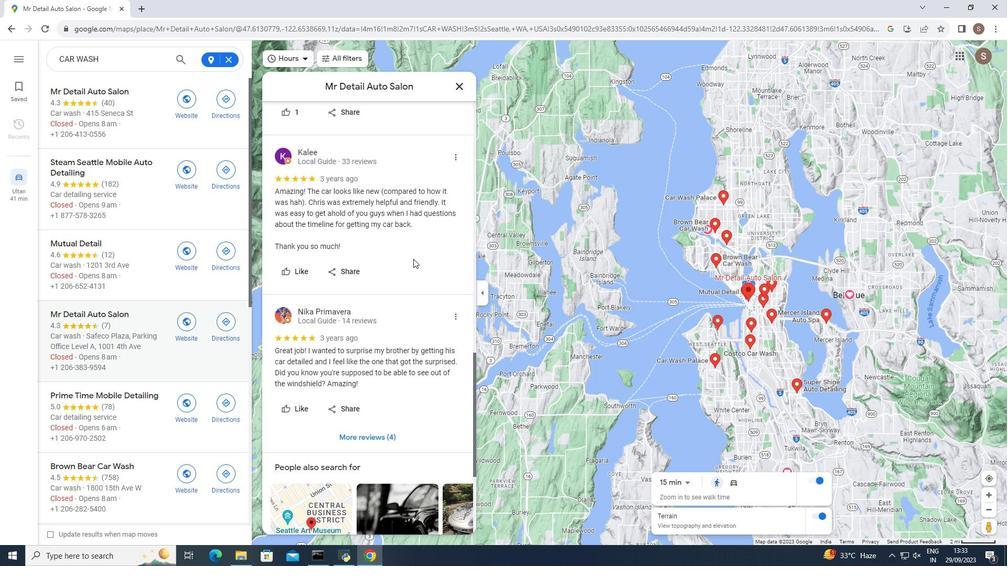 
Action: Mouse scrolled (414, 258) with delta (0, 0)
Screenshot: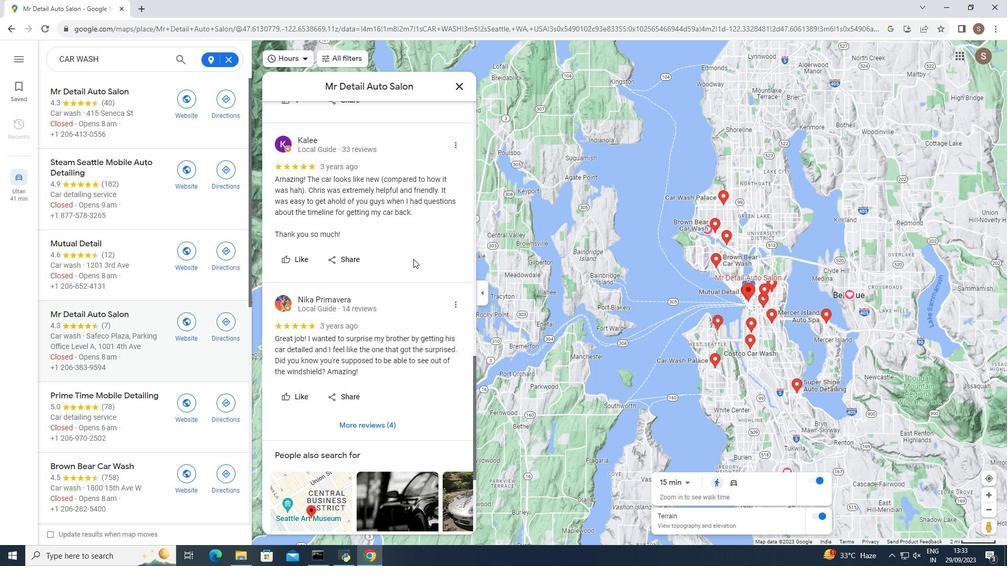 
Action: Mouse moved to (413, 259)
Screenshot: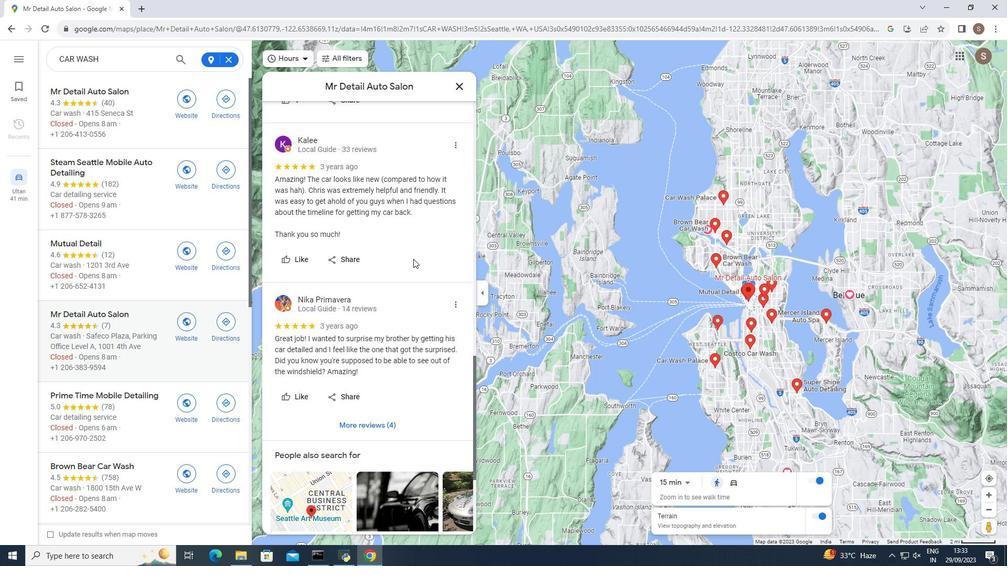 
Action: Mouse scrolled (413, 258) with delta (0, 0)
Screenshot: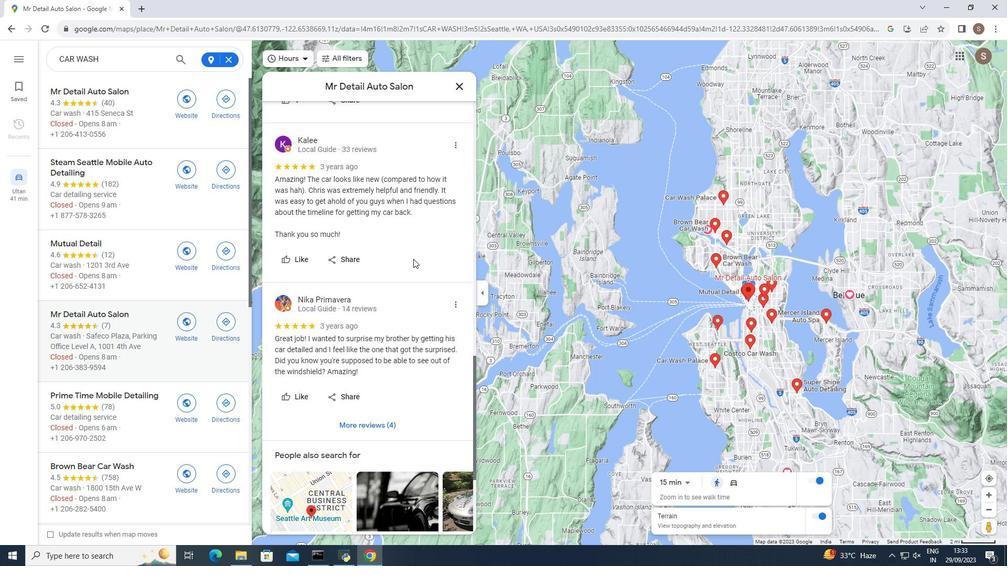 
Action: Mouse moved to (410, 259)
Screenshot: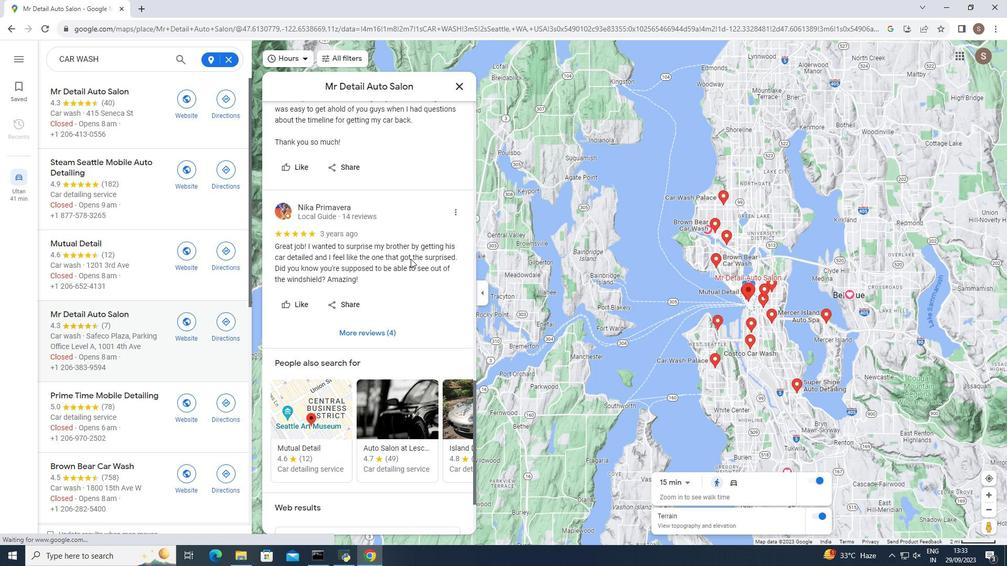 
Action: Mouse scrolled (410, 258) with delta (0, 0)
Screenshot: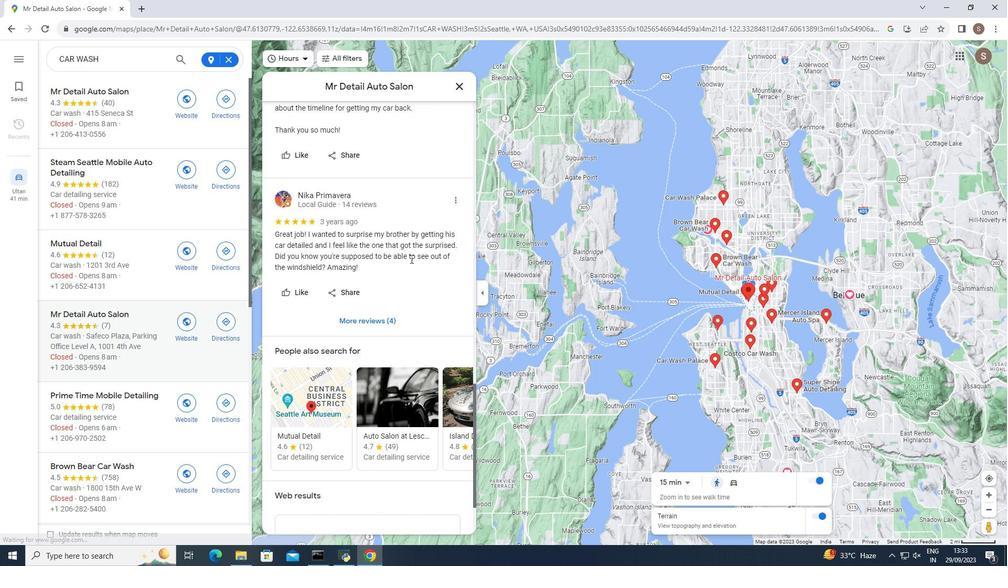 
Action: Mouse scrolled (410, 258) with delta (0, 0)
Screenshot: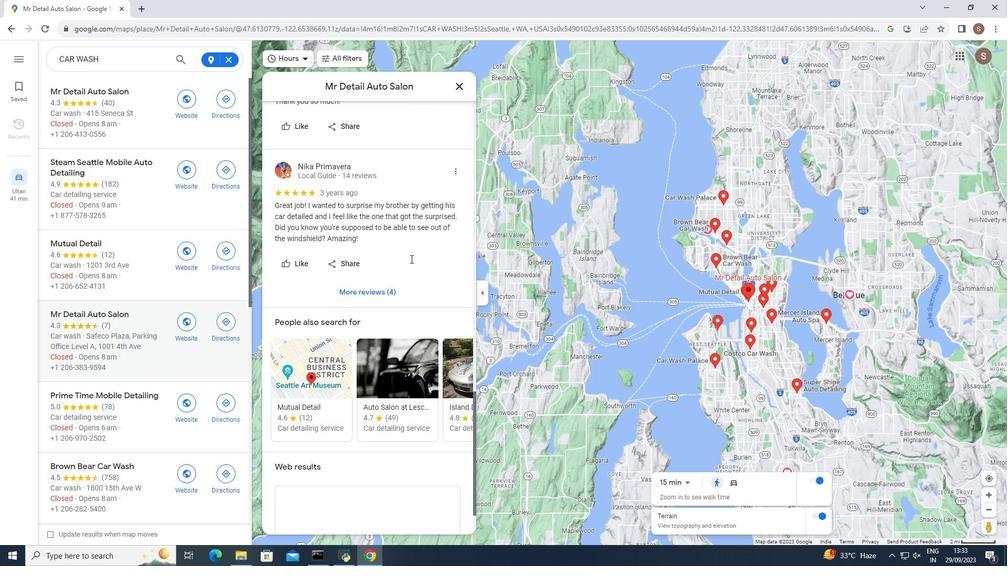 
Action: Mouse moved to (456, 81)
Screenshot: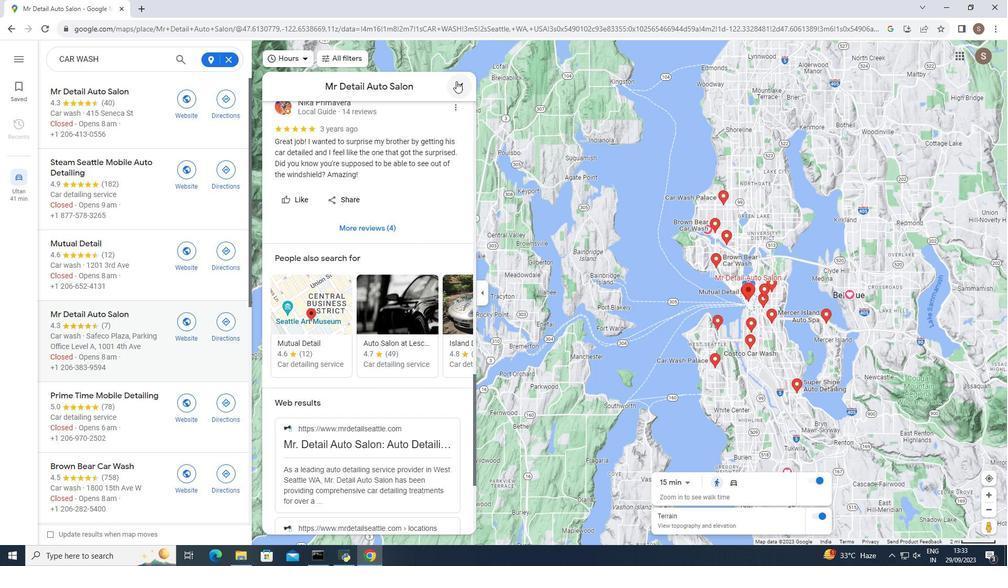 
Action: Mouse pressed left at (456, 81)
Screenshot: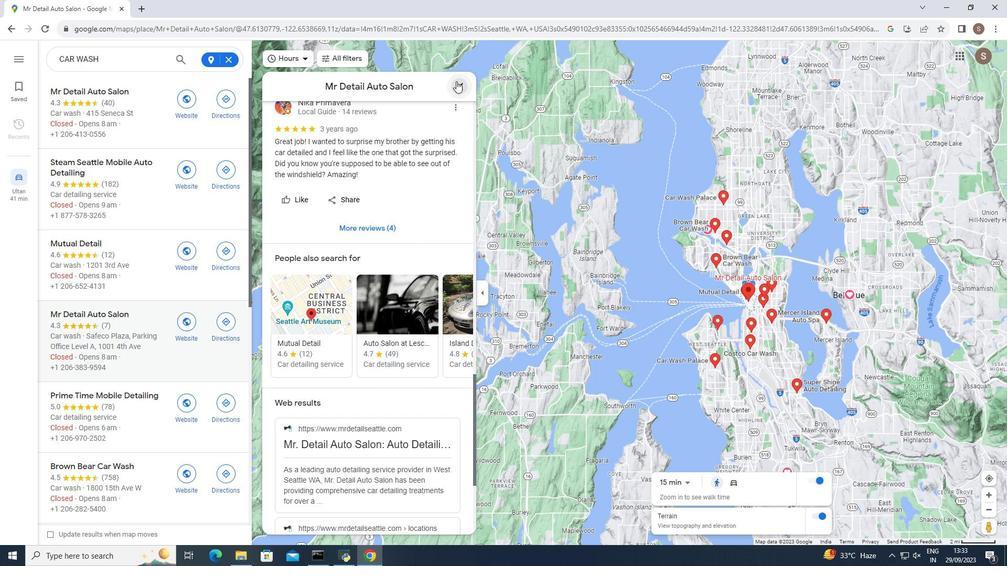 
Action: Mouse moved to (448, 80)
Screenshot: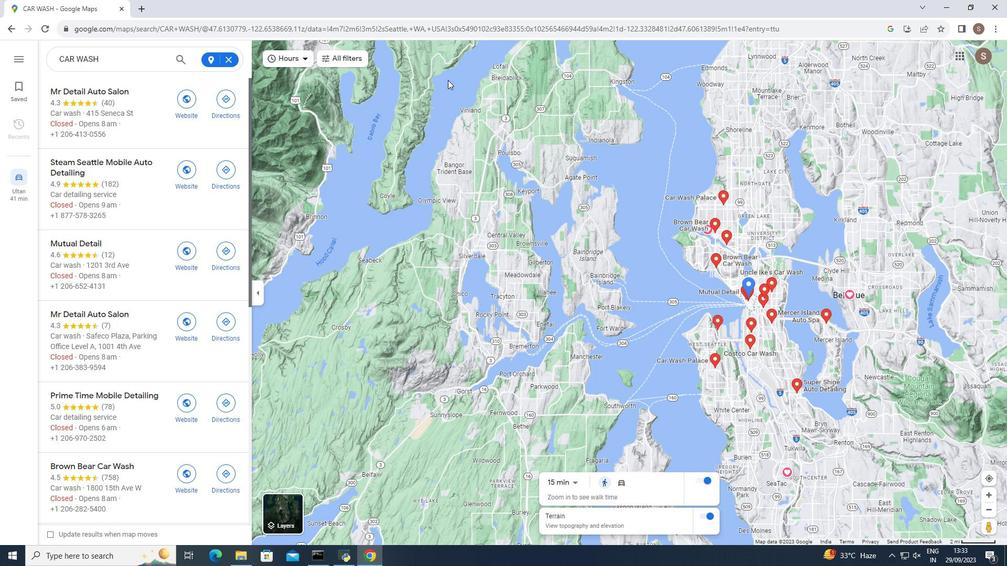 
